 Task: Create a due date automation trigger when advanced on, on the tuesday of the week before a card is due add fields with custom field "Resume" set to a number lower than 1 and greater than 10 at 11:00 AM.
Action: Mouse moved to (1107, 388)
Screenshot: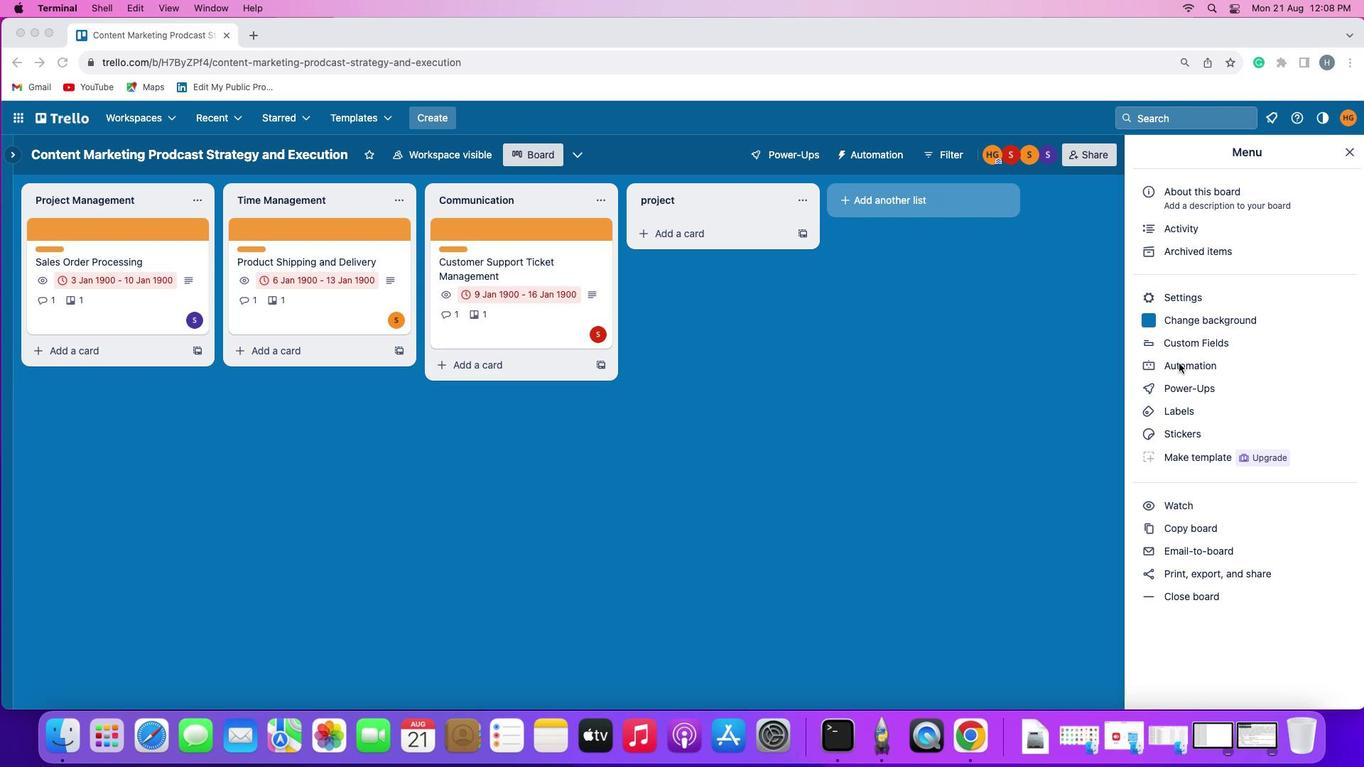 
Action: Mouse pressed left at (1107, 388)
Screenshot: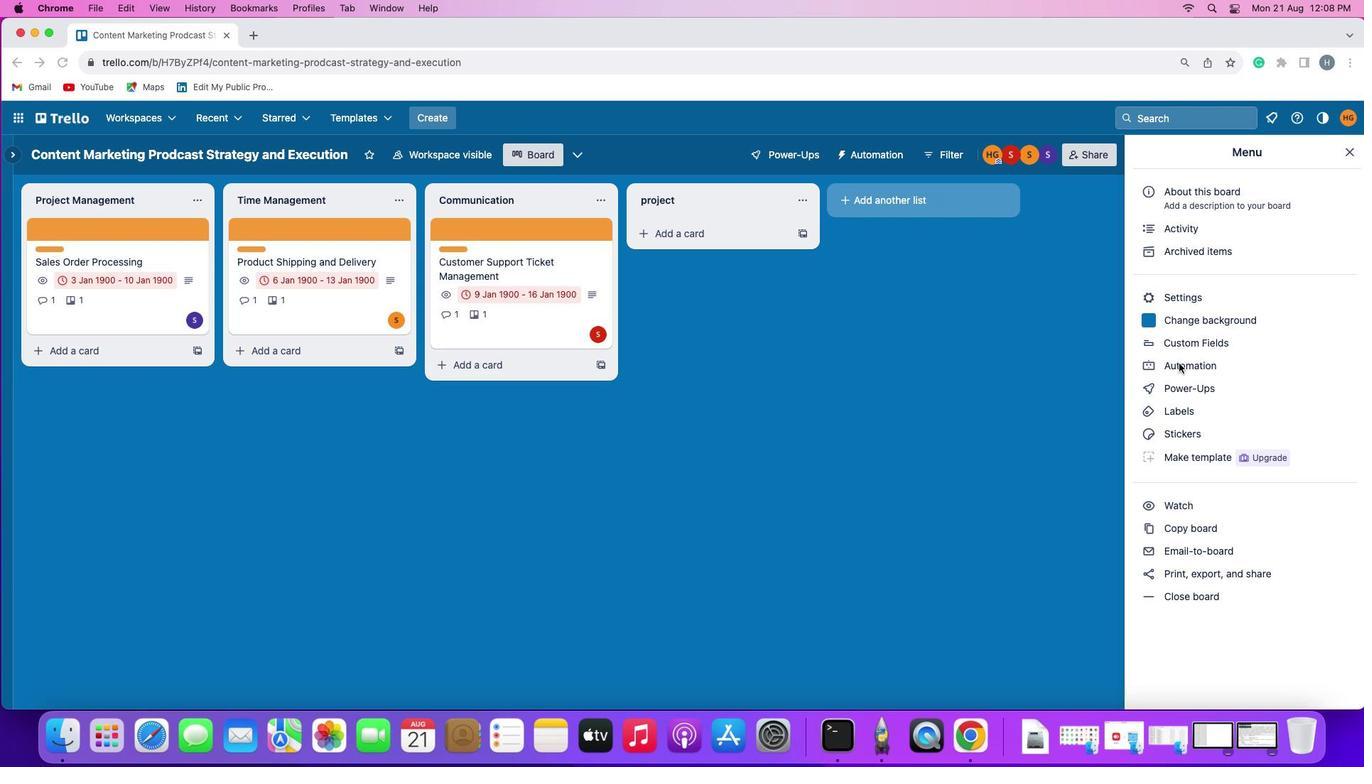 
Action: Mouse pressed left at (1107, 388)
Screenshot: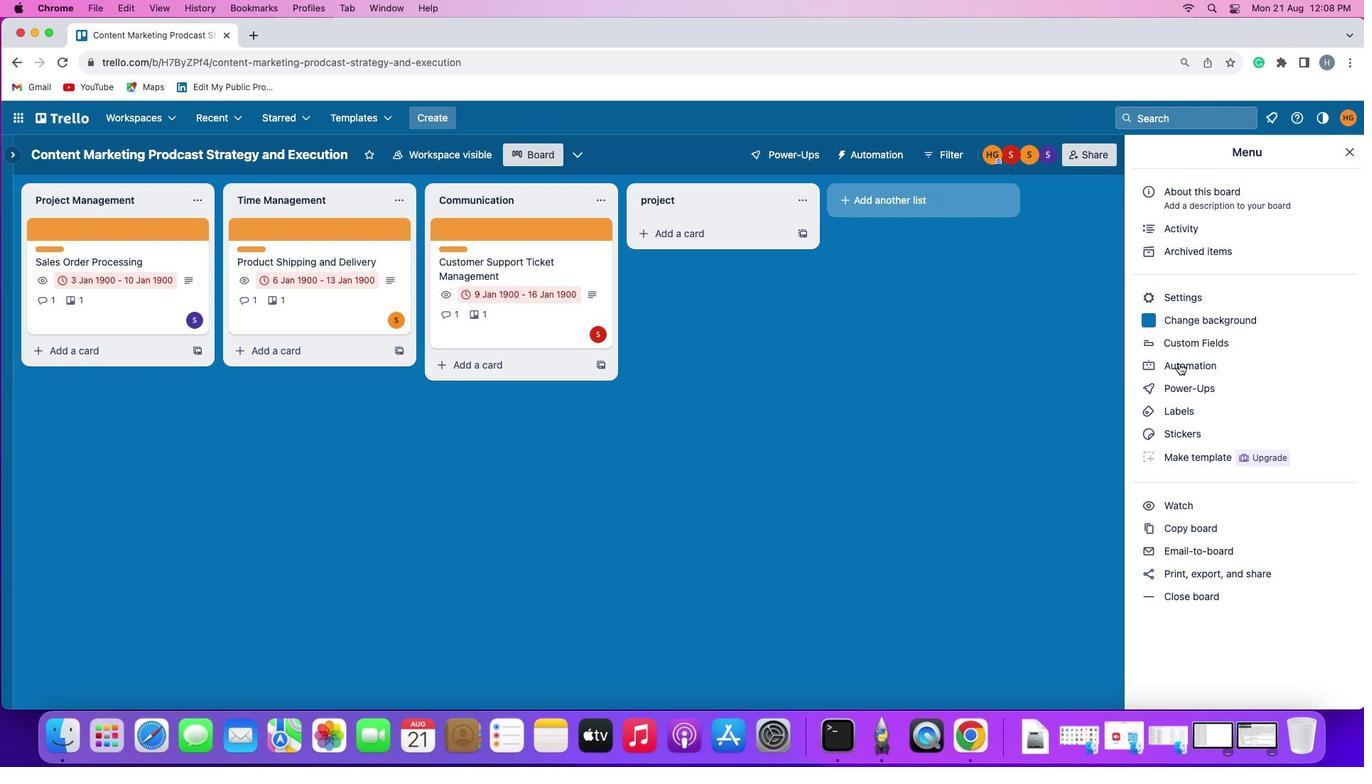 
Action: Mouse moved to (167, 364)
Screenshot: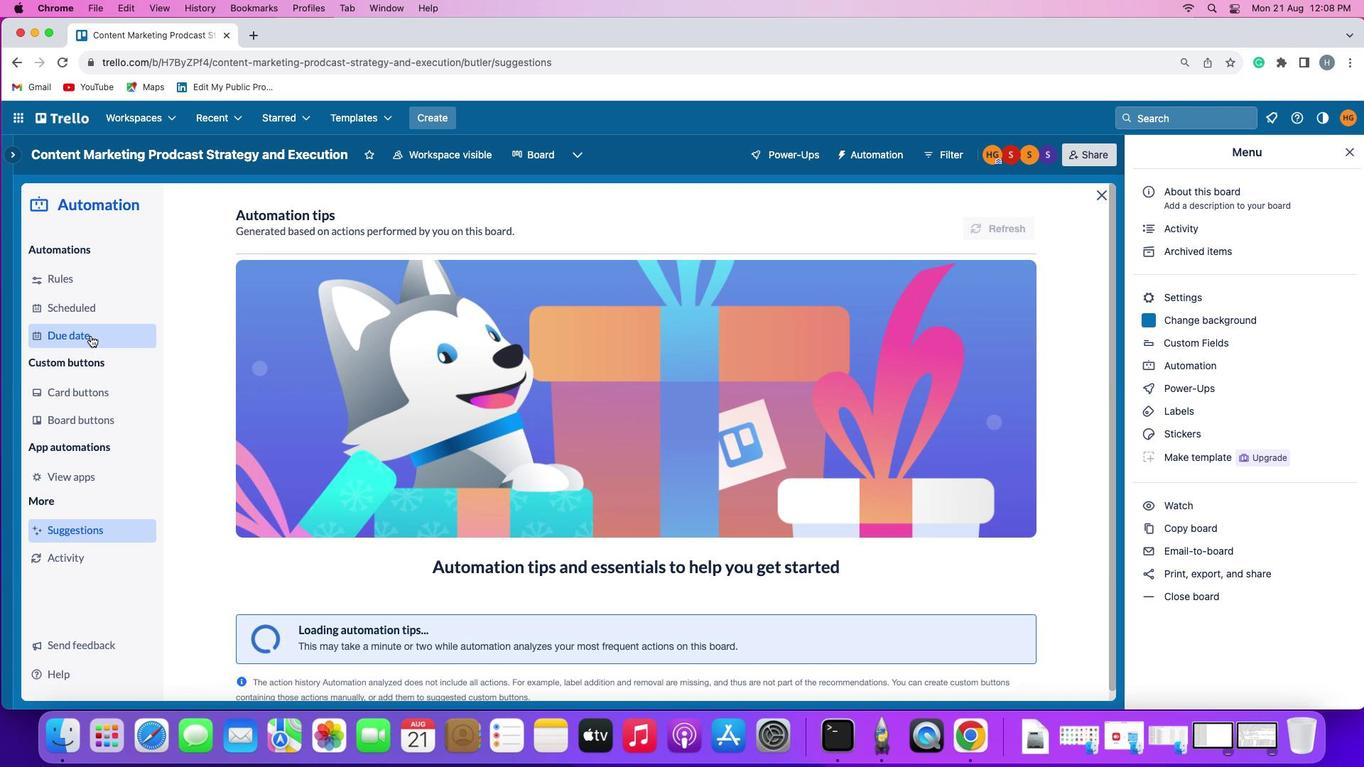 
Action: Mouse pressed left at (167, 364)
Screenshot: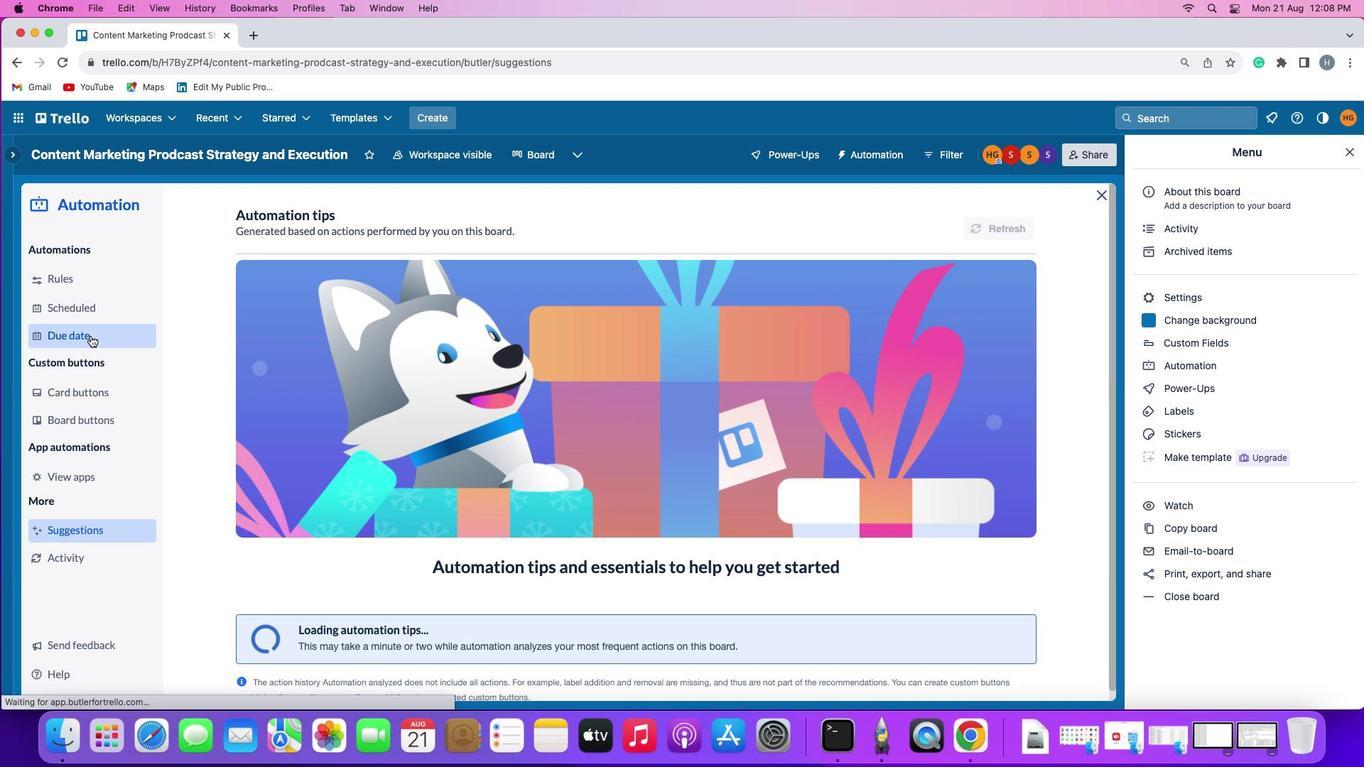
Action: Mouse moved to (905, 262)
Screenshot: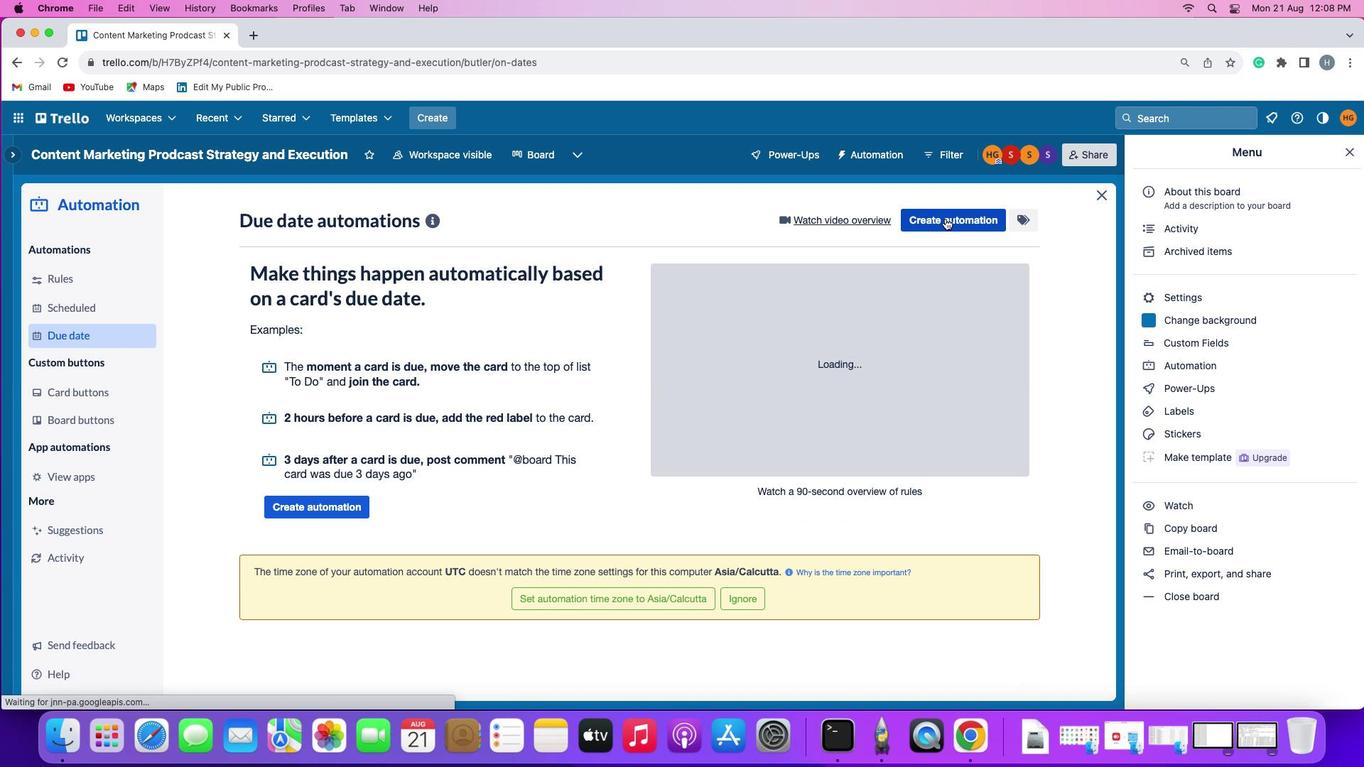 
Action: Mouse pressed left at (905, 262)
Screenshot: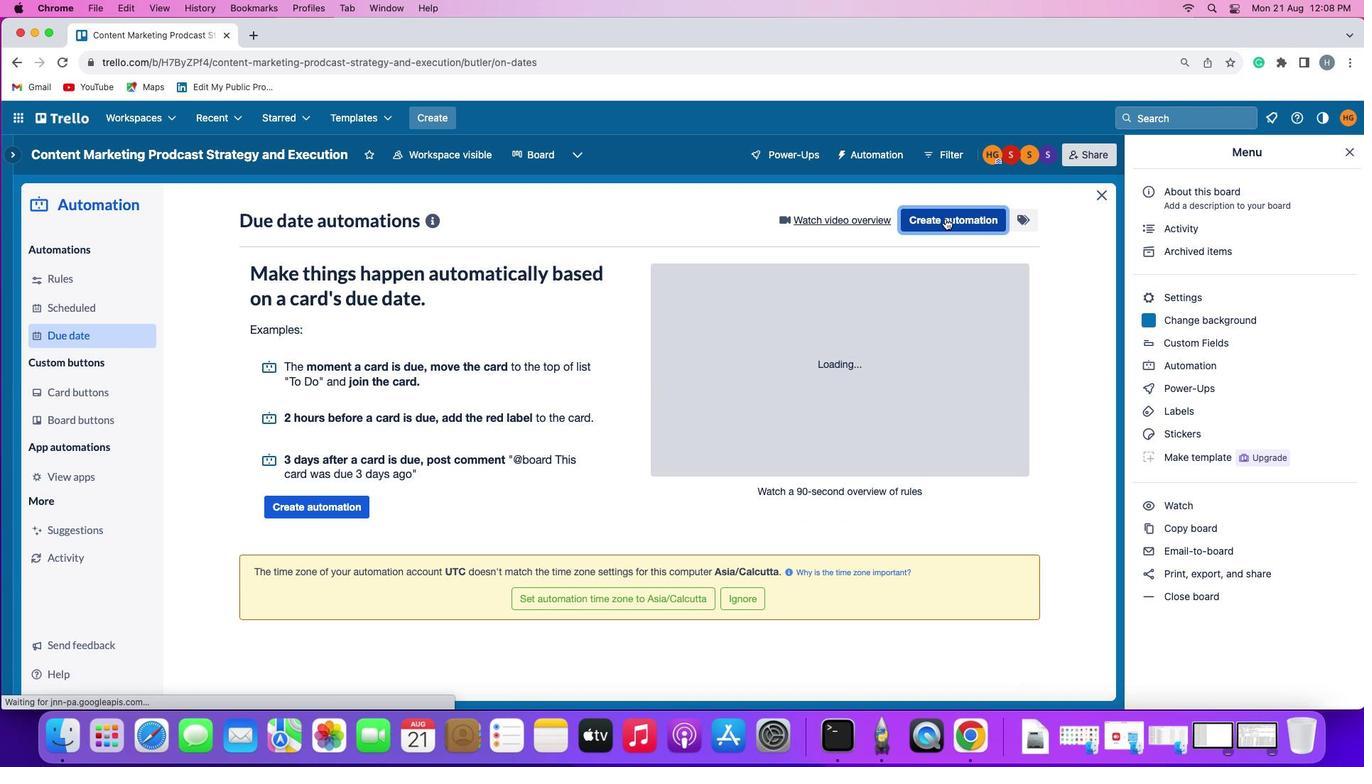 
Action: Mouse moved to (328, 378)
Screenshot: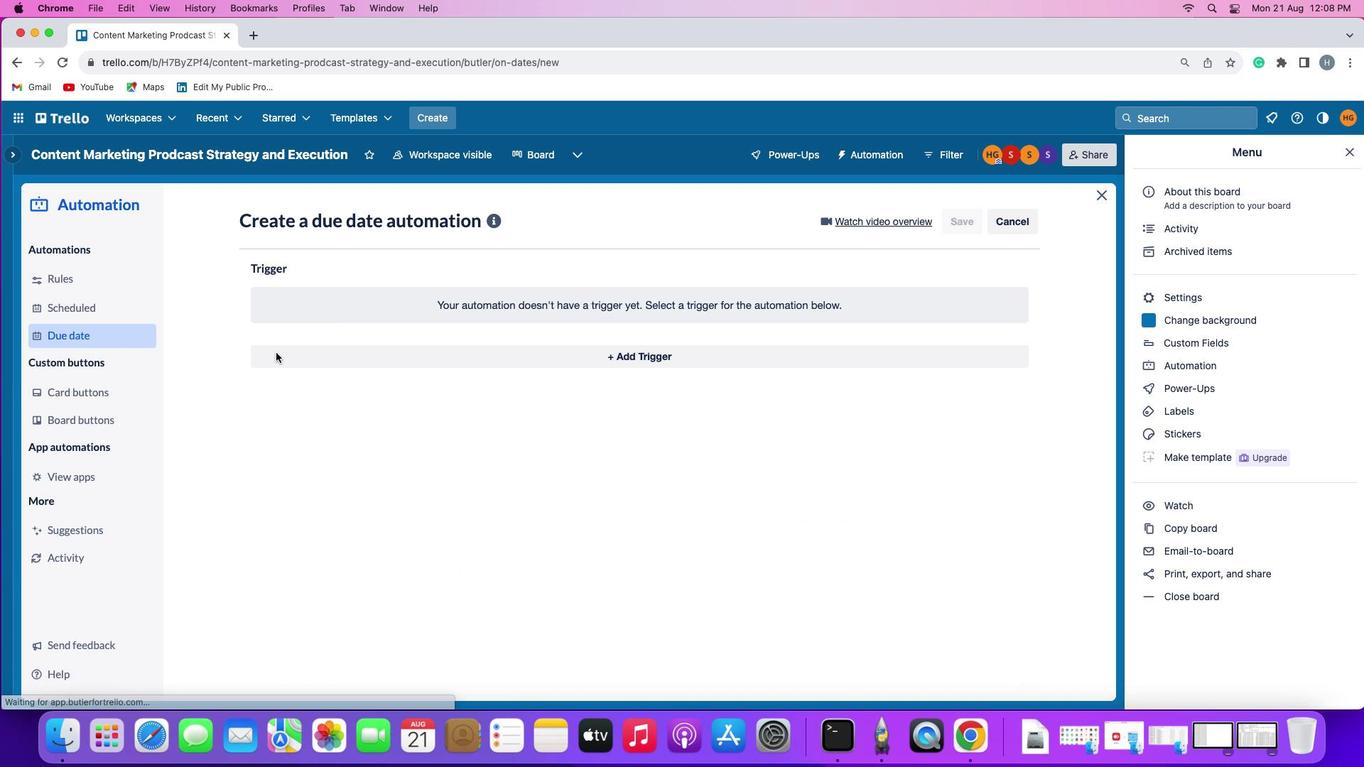 
Action: Mouse pressed left at (328, 378)
Screenshot: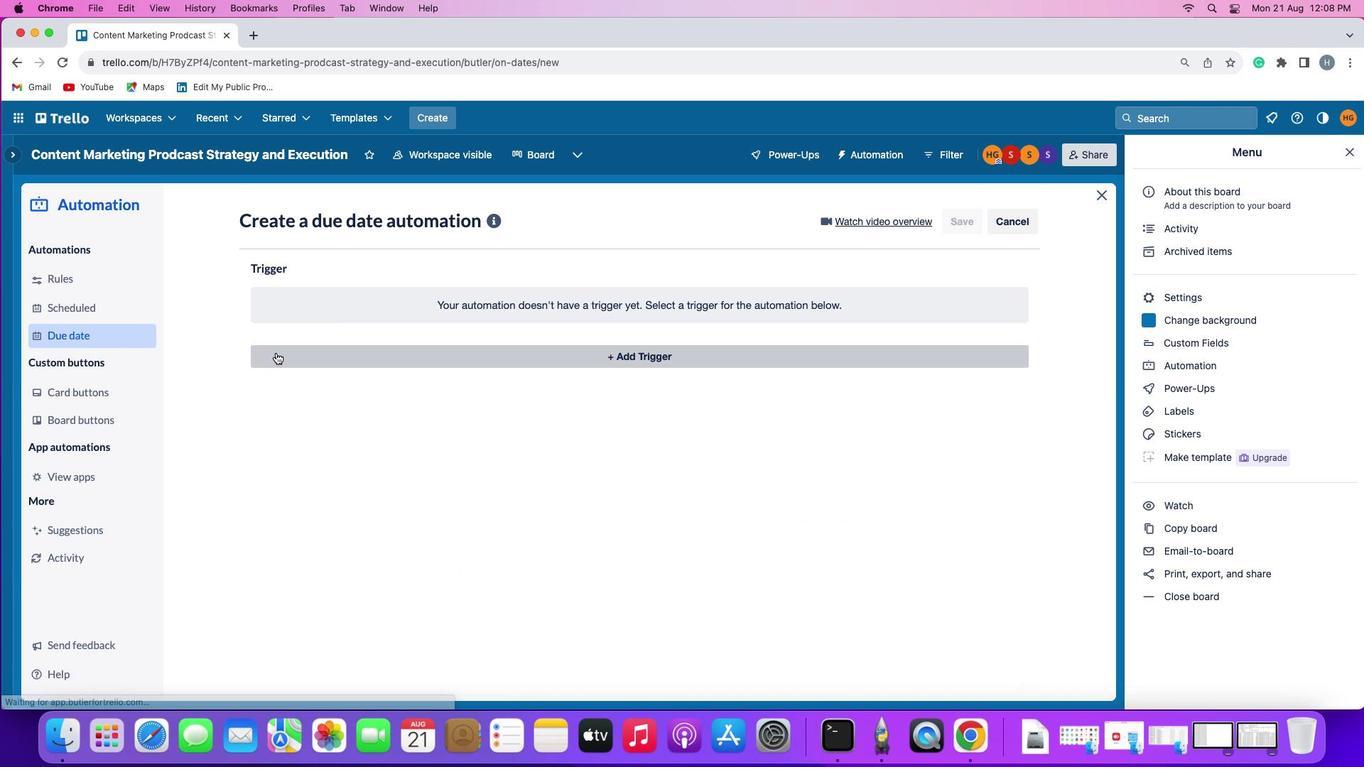 
Action: Mouse moved to (356, 616)
Screenshot: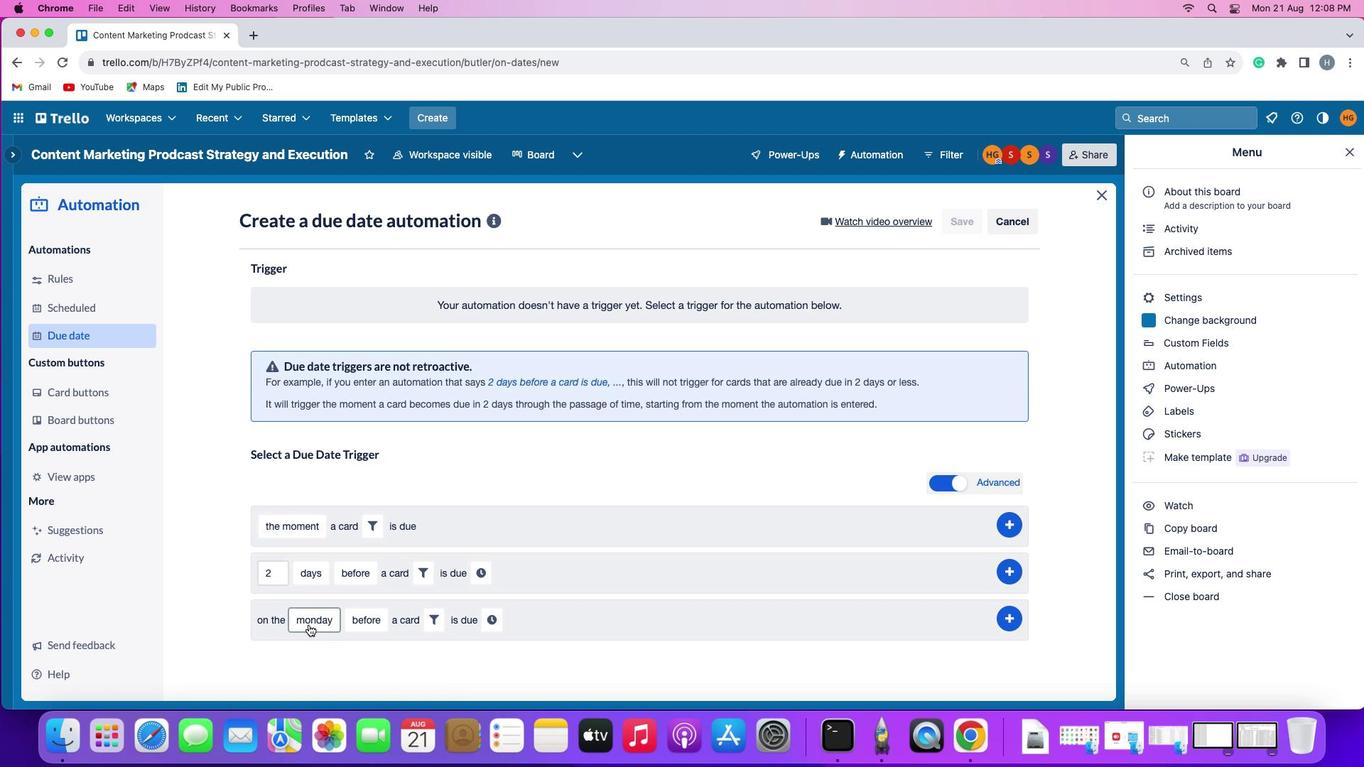 
Action: Mouse pressed left at (356, 616)
Screenshot: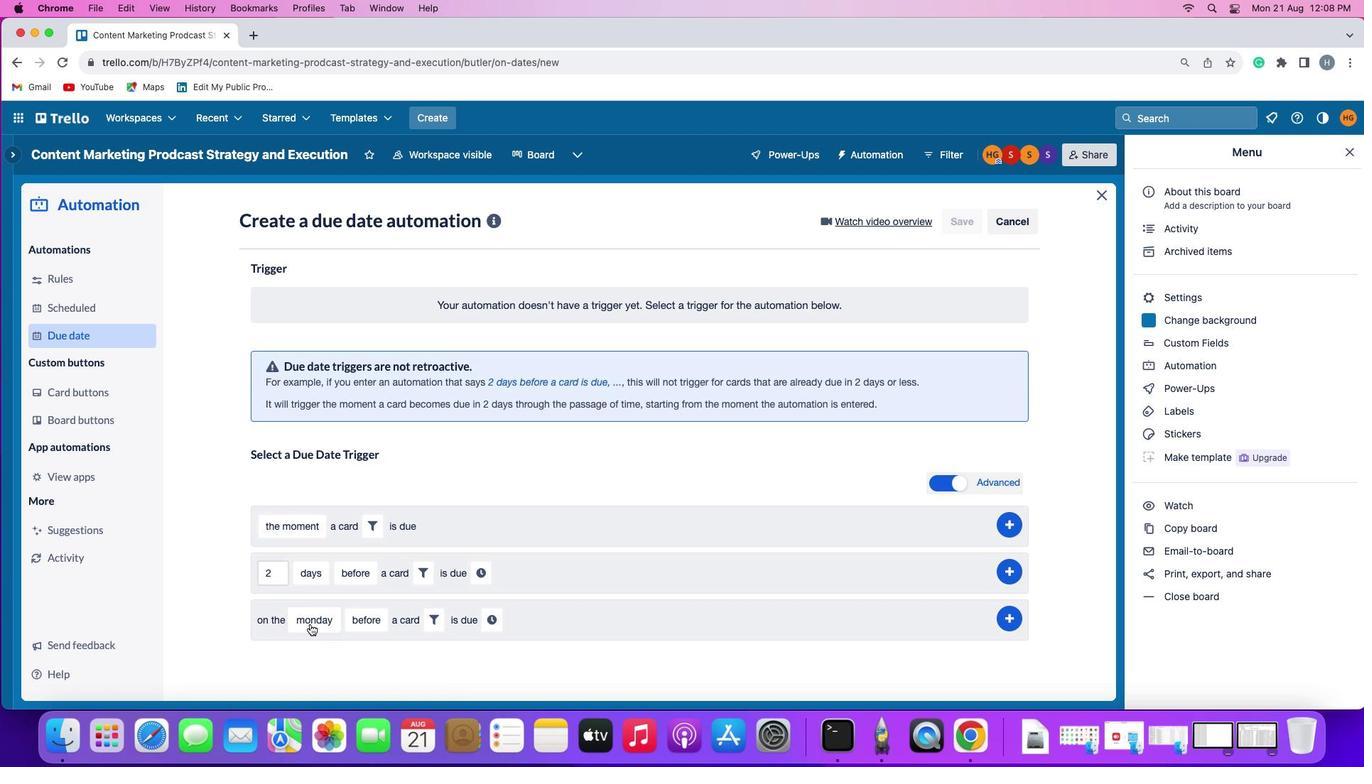 
Action: Mouse moved to (380, 471)
Screenshot: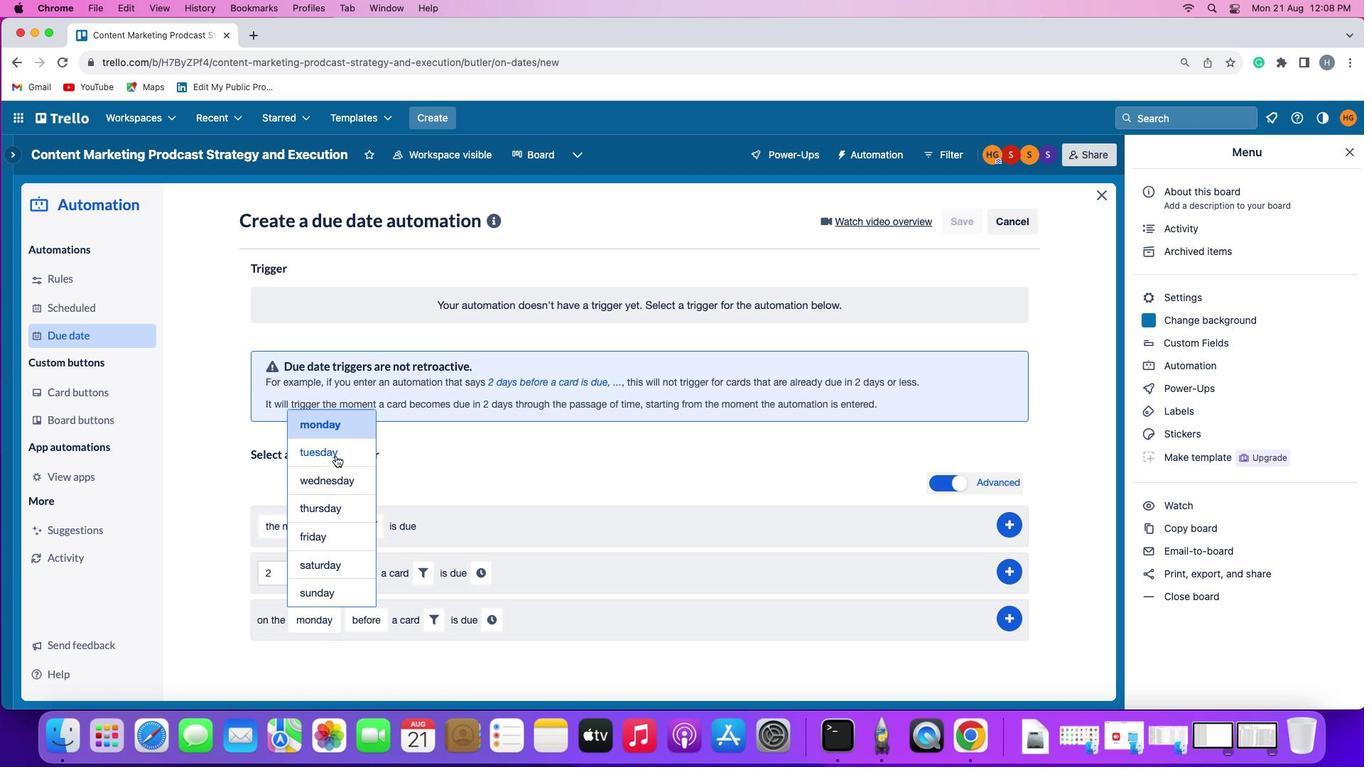 
Action: Mouse pressed left at (380, 471)
Screenshot: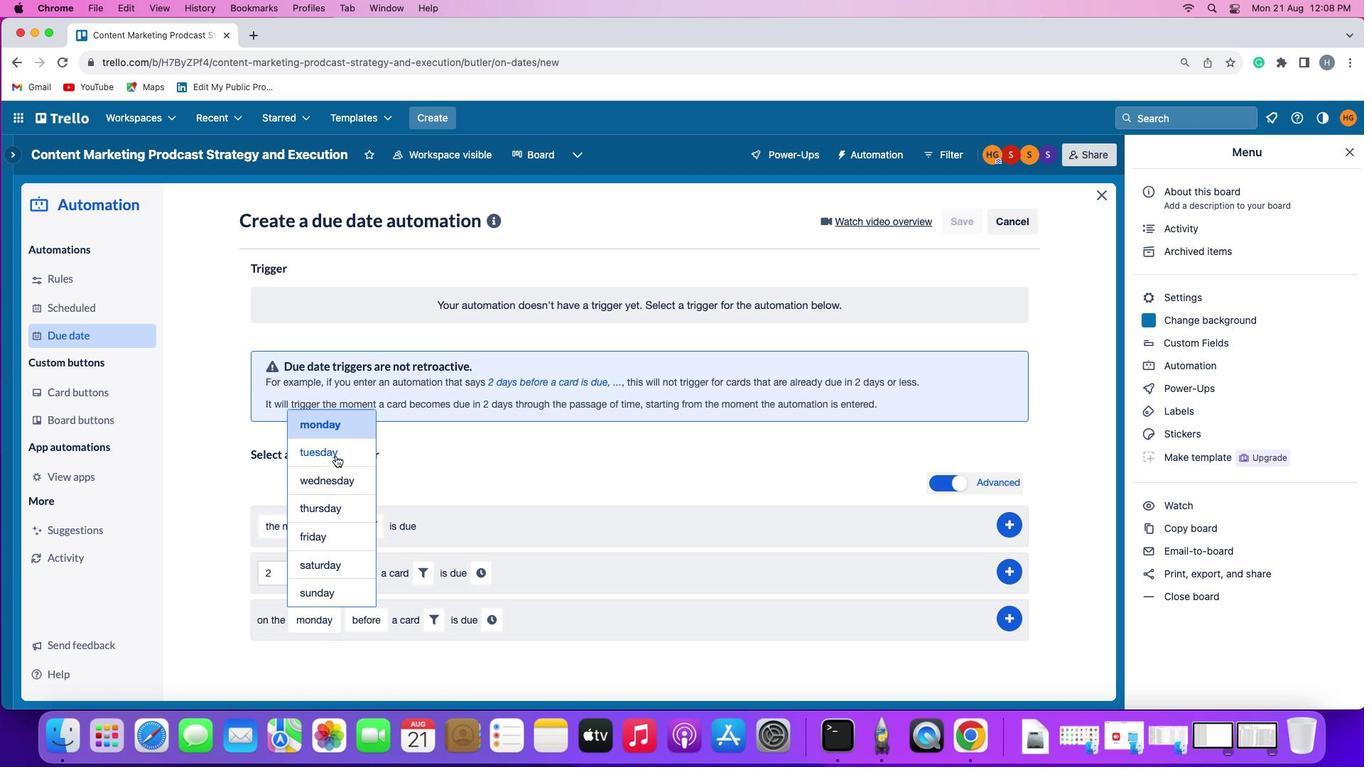 
Action: Mouse moved to (408, 609)
Screenshot: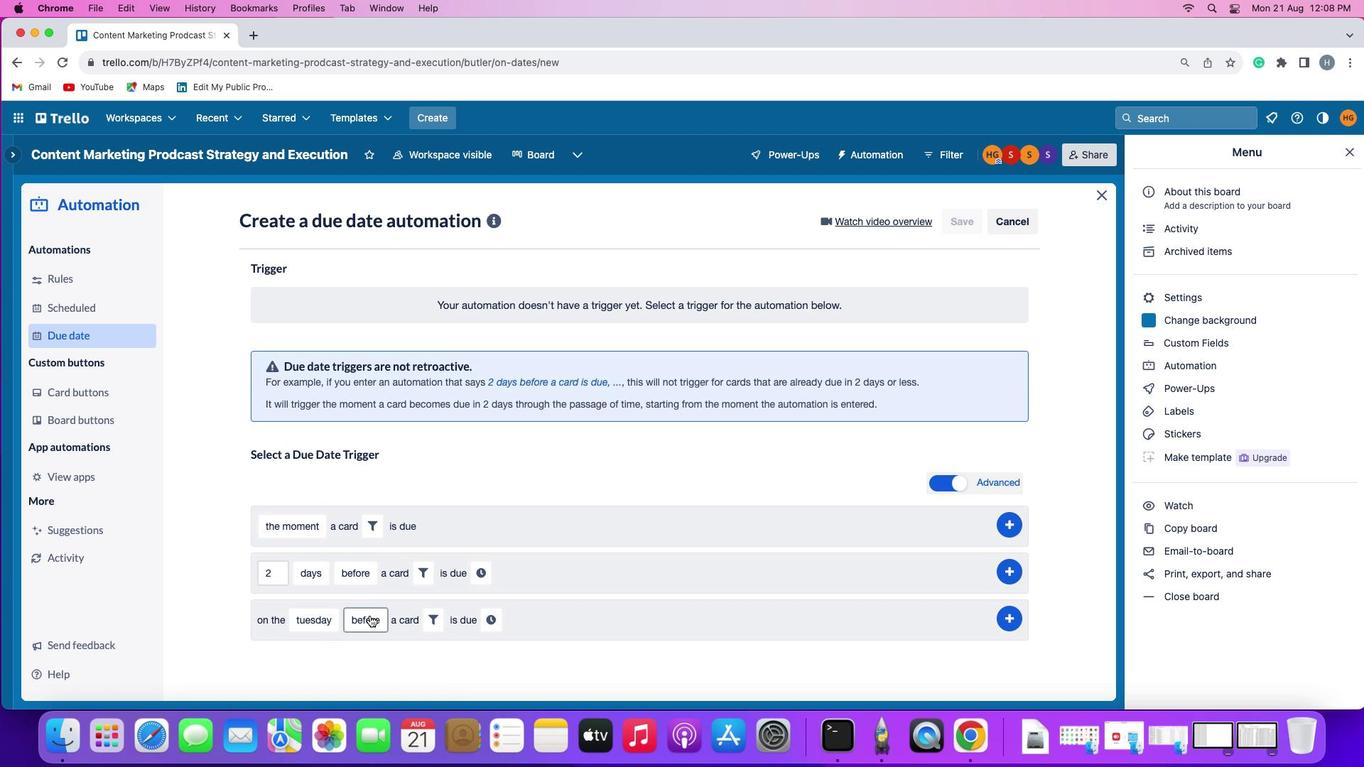 
Action: Mouse pressed left at (408, 609)
Screenshot: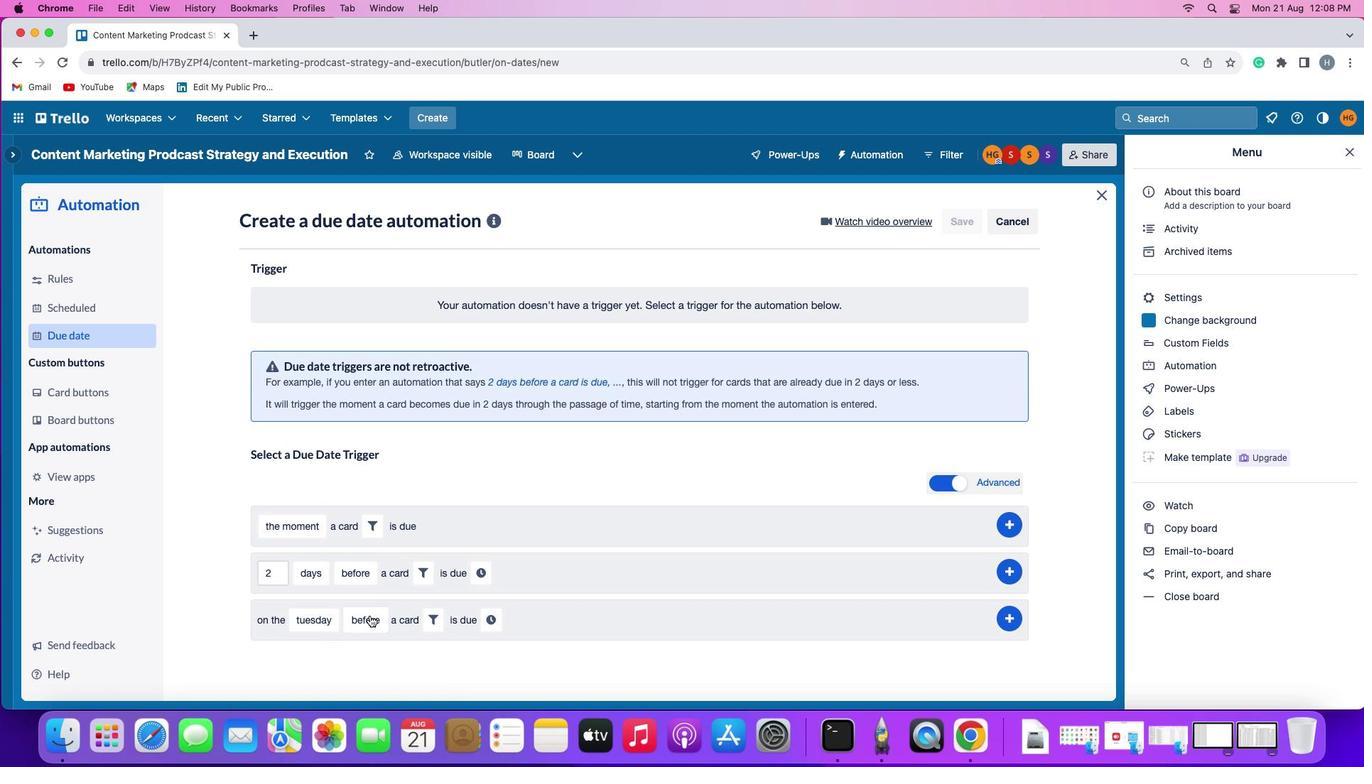 
Action: Mouse moved to (415, 587)
Screenshot: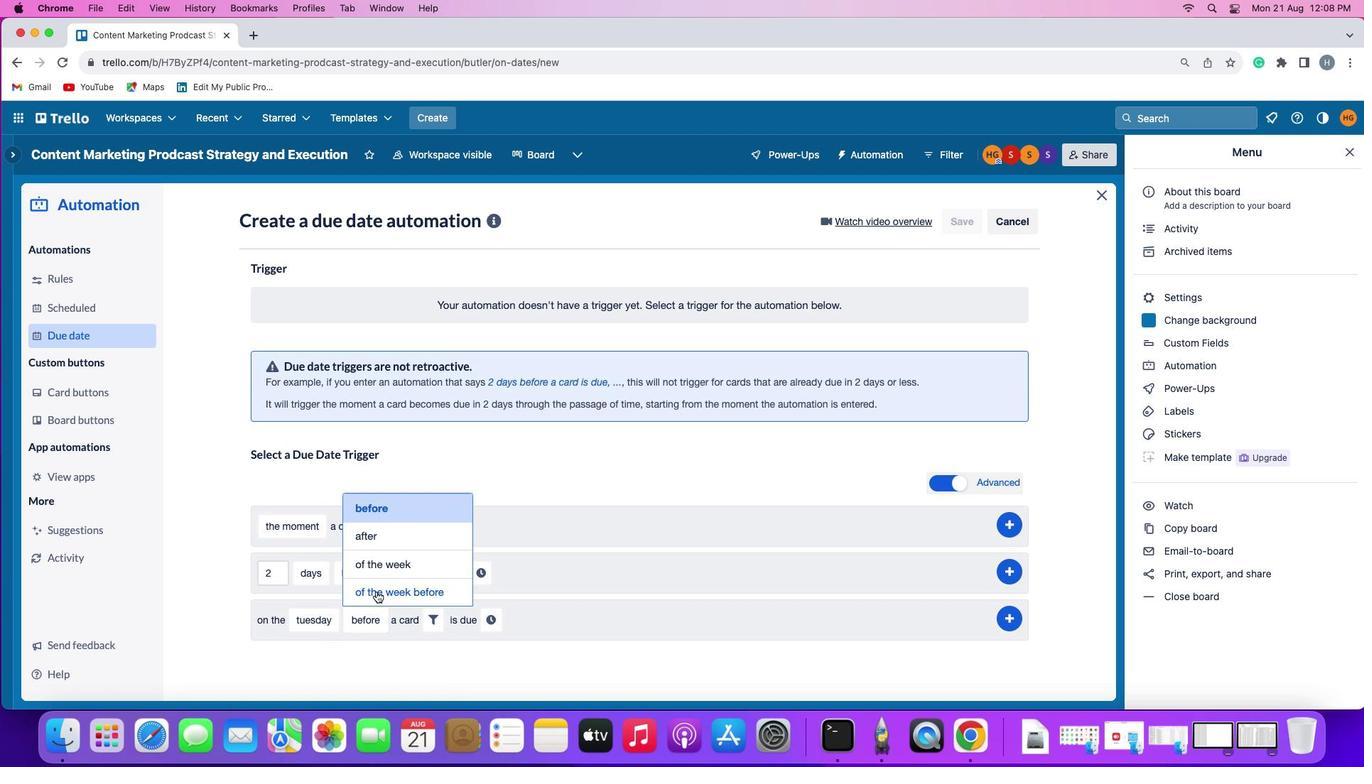 
Action: Mouse pressed left at (415, 587)
Screenshot: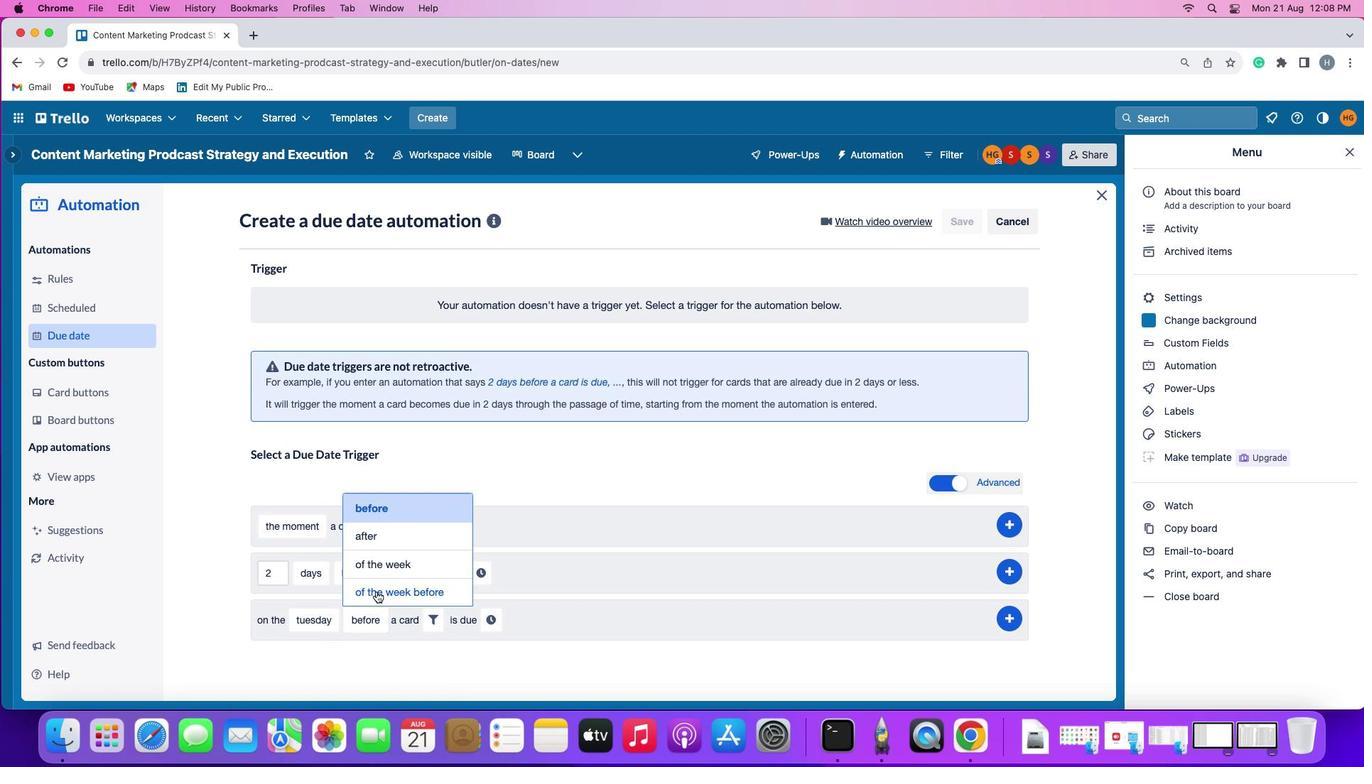 
Action: Mouse moved to (512, 610)
Screenshot: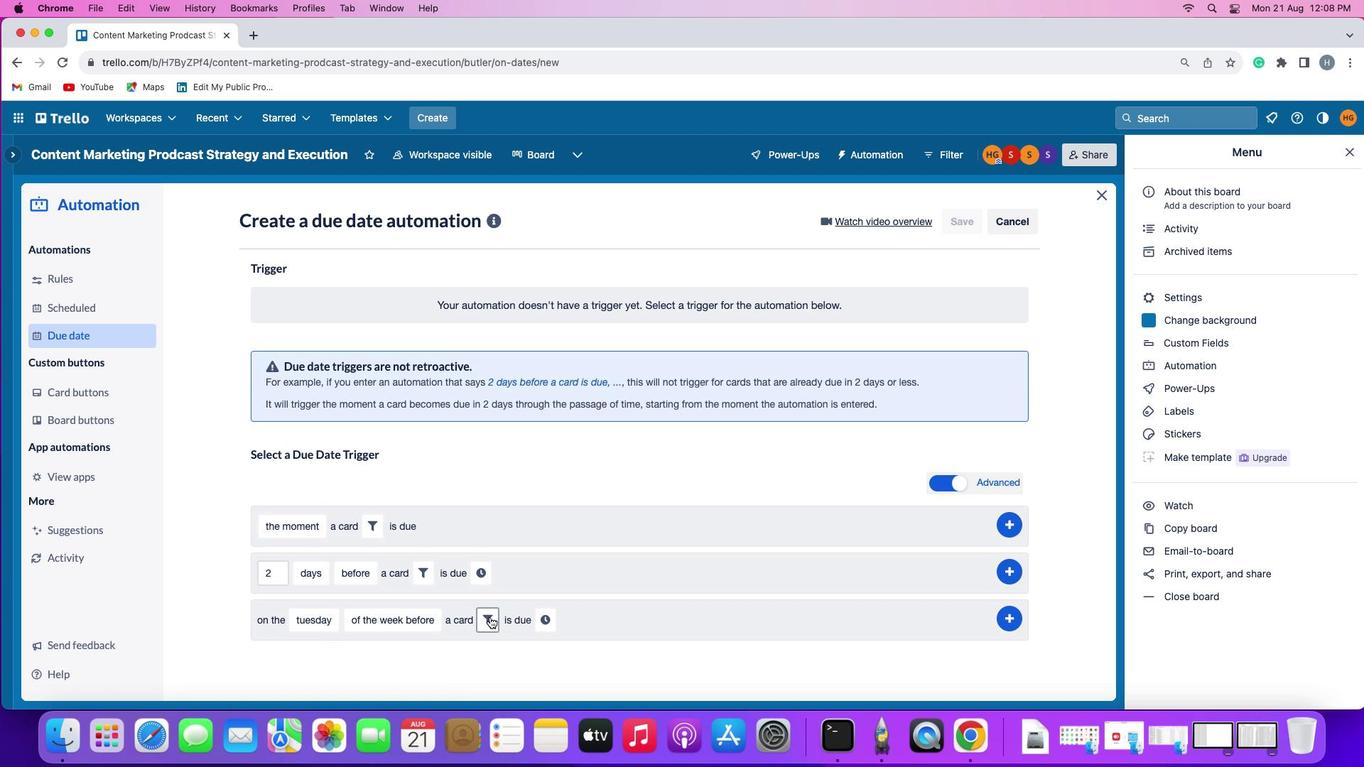 
Action: Mouse pressed left at (512, 610)
Screenshot: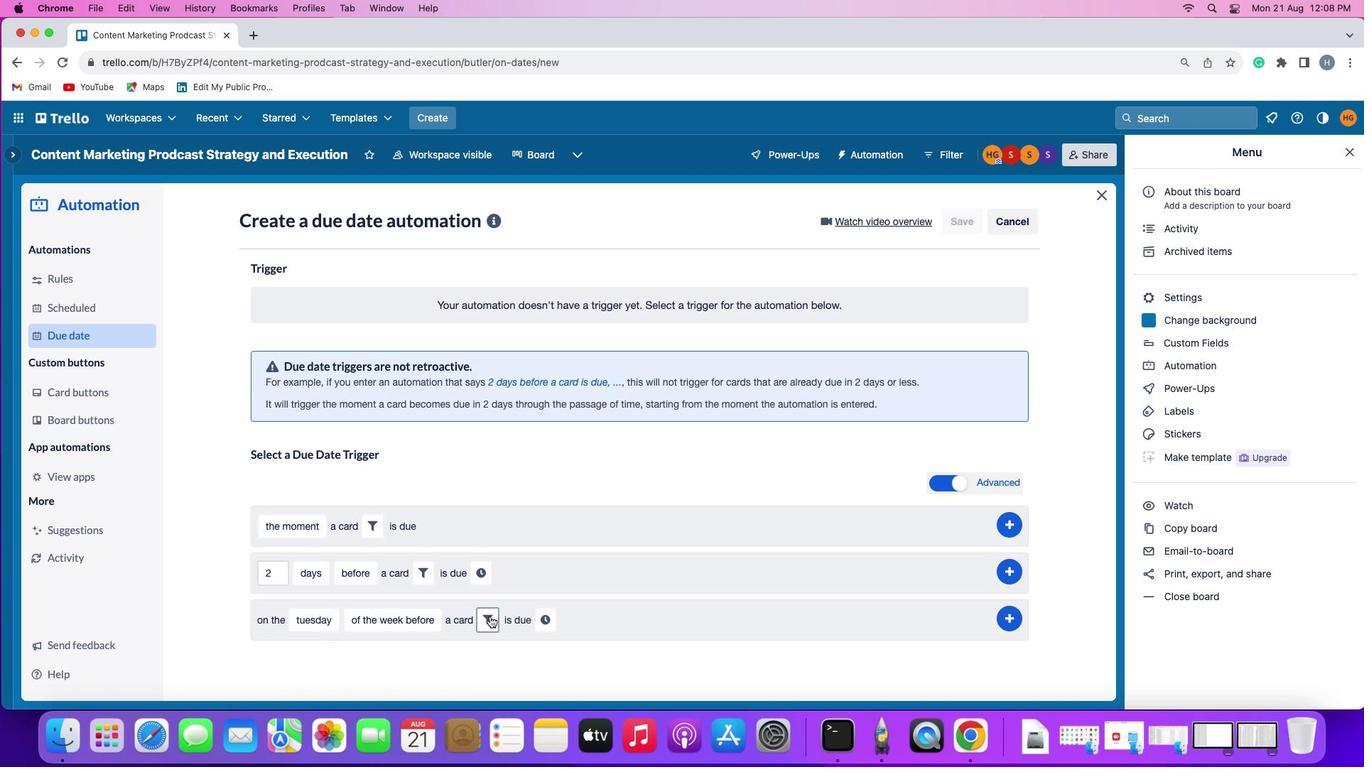
Action: Mouse moved to (697, 648)
Screenshot: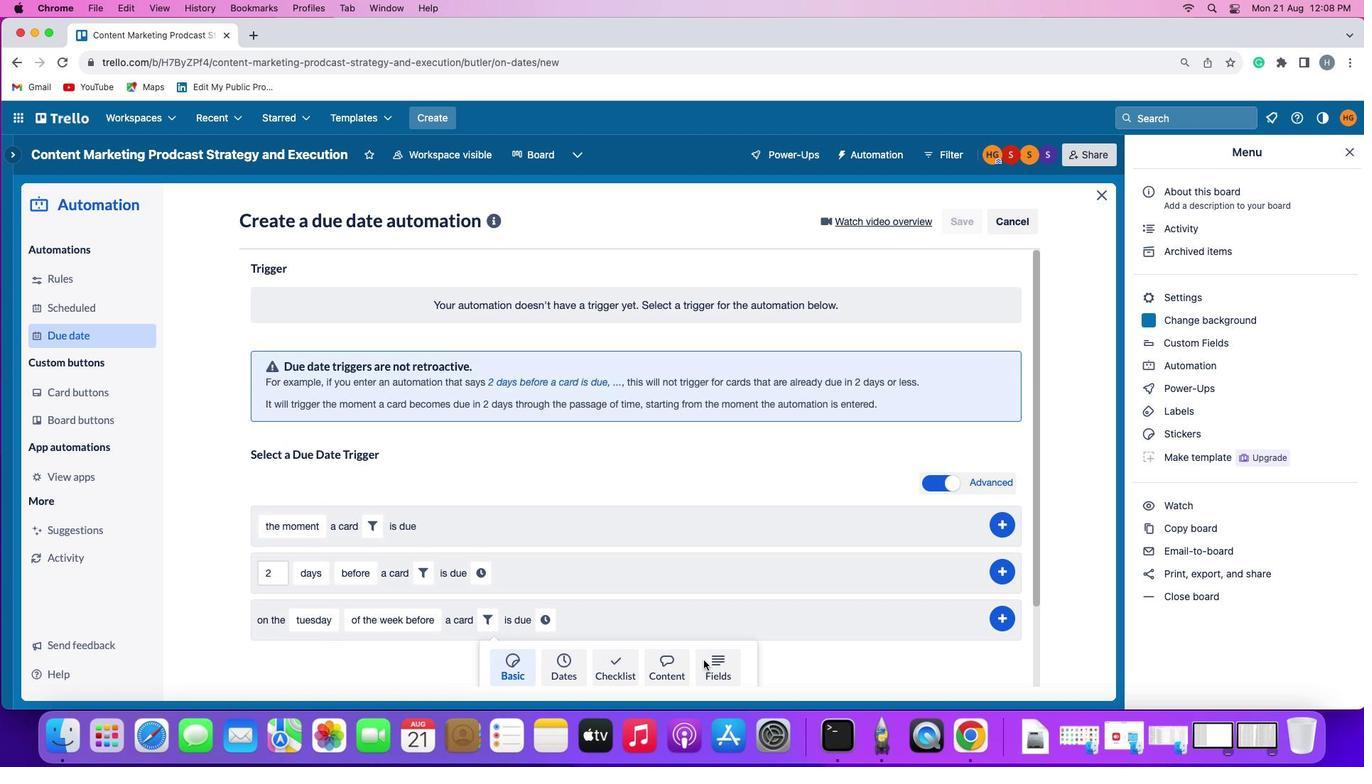 
Action: Mouse pressed left at (697, 648)
Screenshot: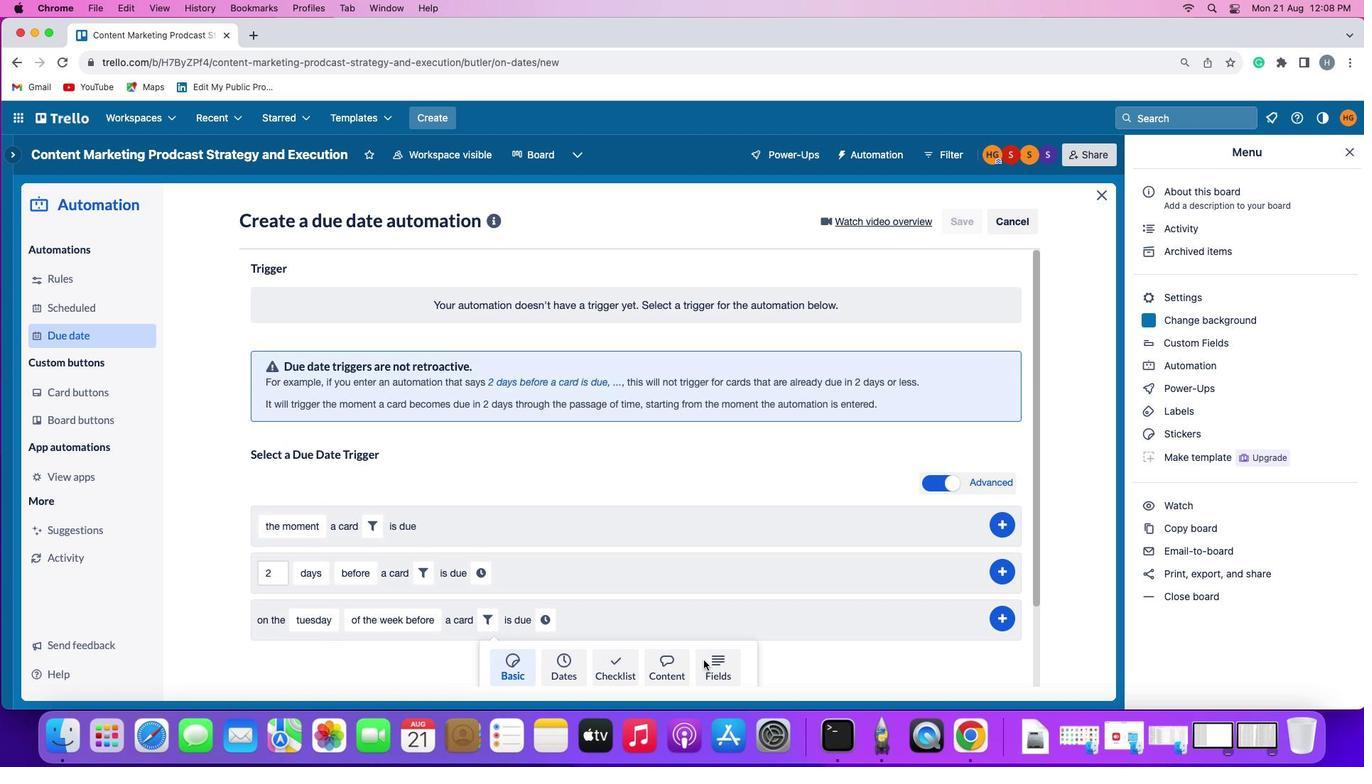 
Action: Mouse moved to (425, 651)
Screenshot: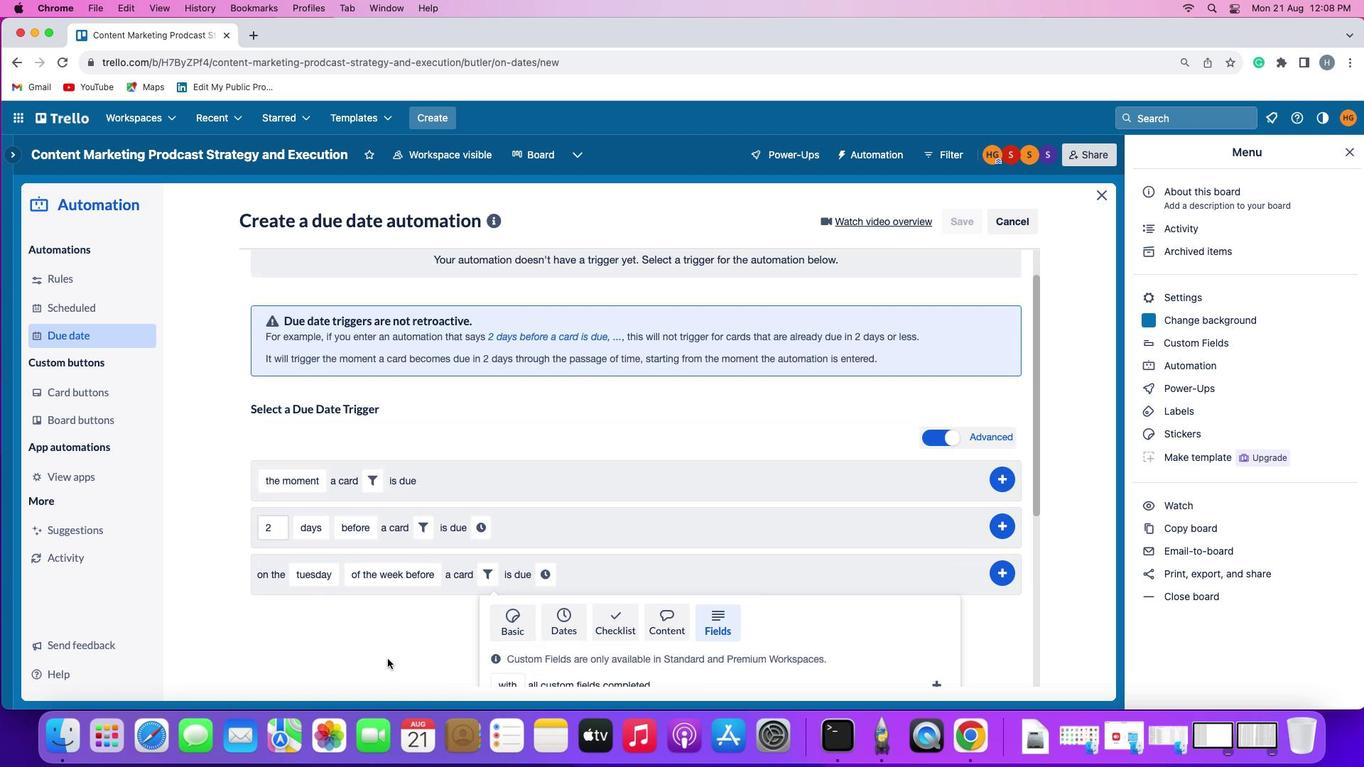 
Action: Mouse scrolled (425, 651) with delta (90, 70)
Screenshot: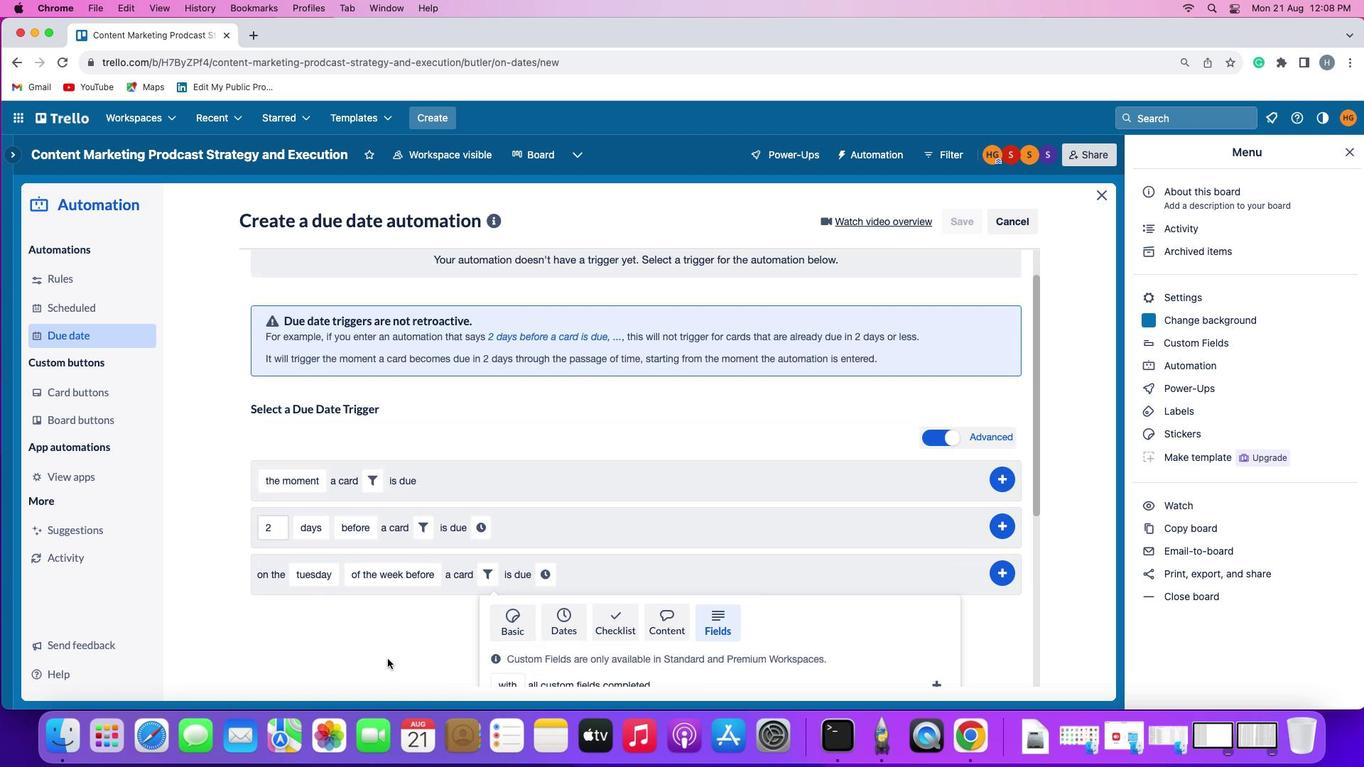 
Action: Mouse moved to (425, 651)
Screenshot: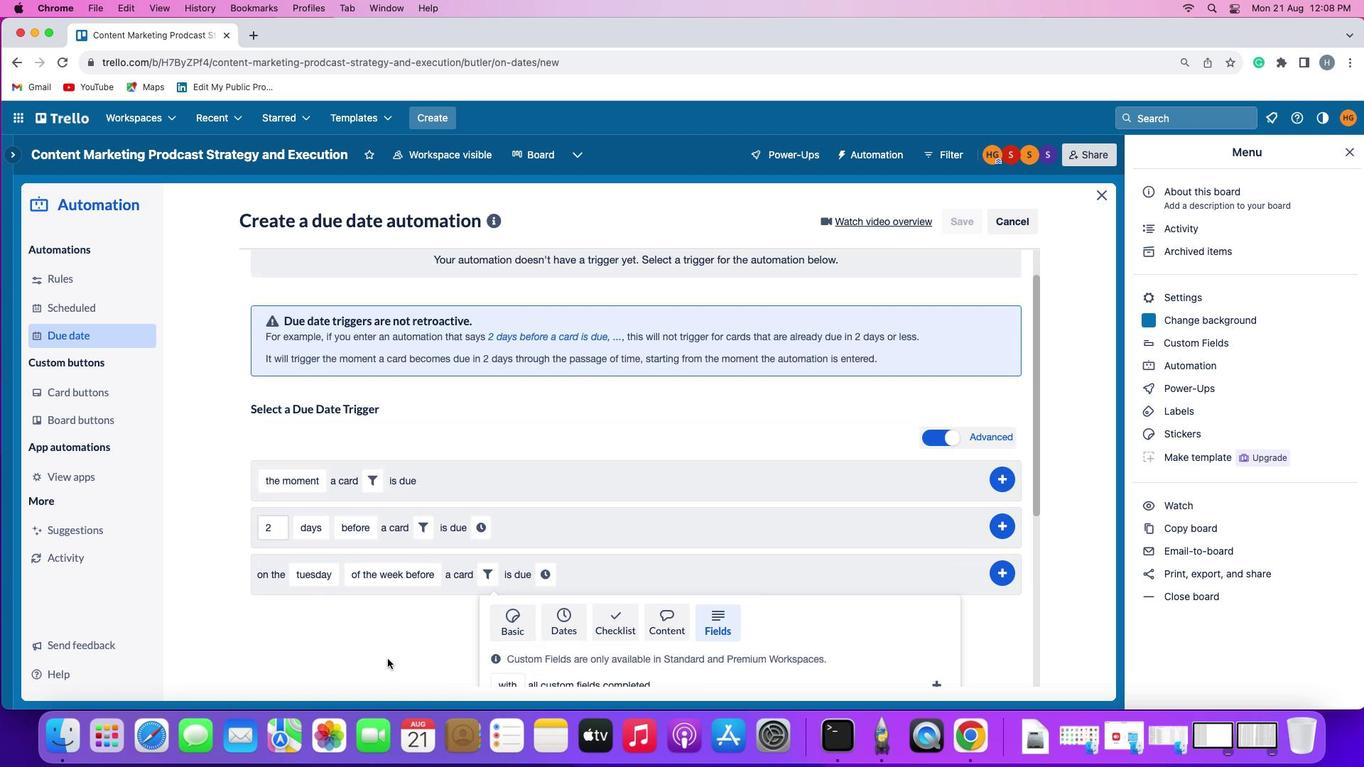 
Action: Mouse scrolled (425, 651) with delta (90, 70)
Screenshot: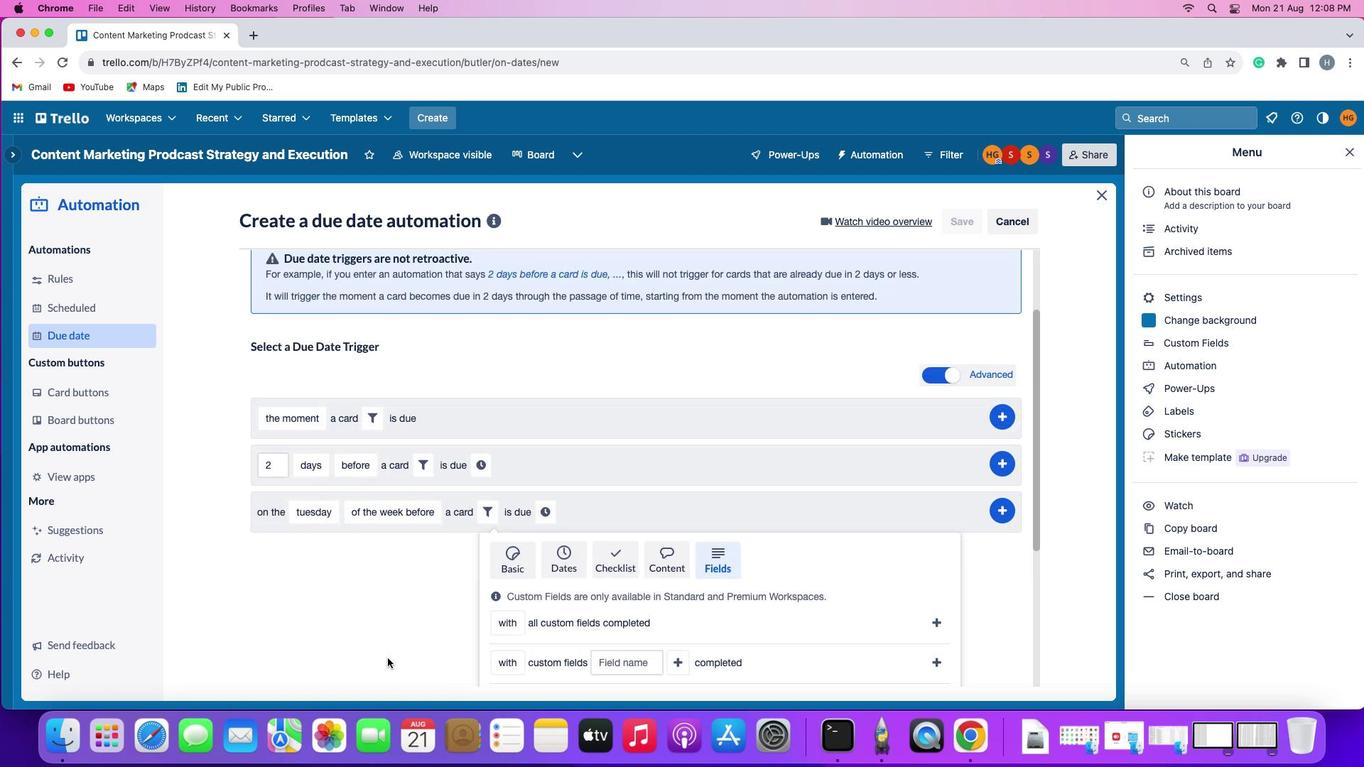 
Action: Mouse scrolled (425, 651) with delta (90, 68)
Screenshot: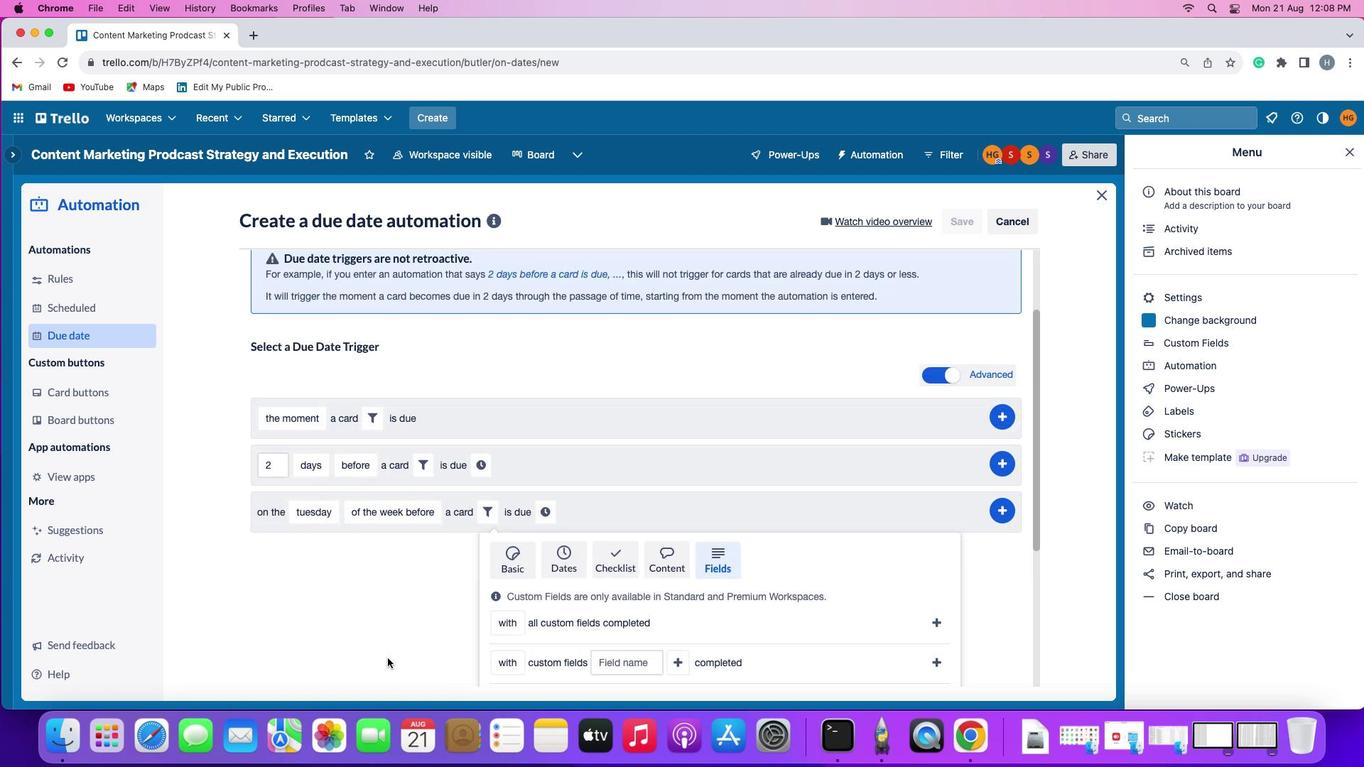 
Action: Mouse moved to (425, 651)
Screenshot: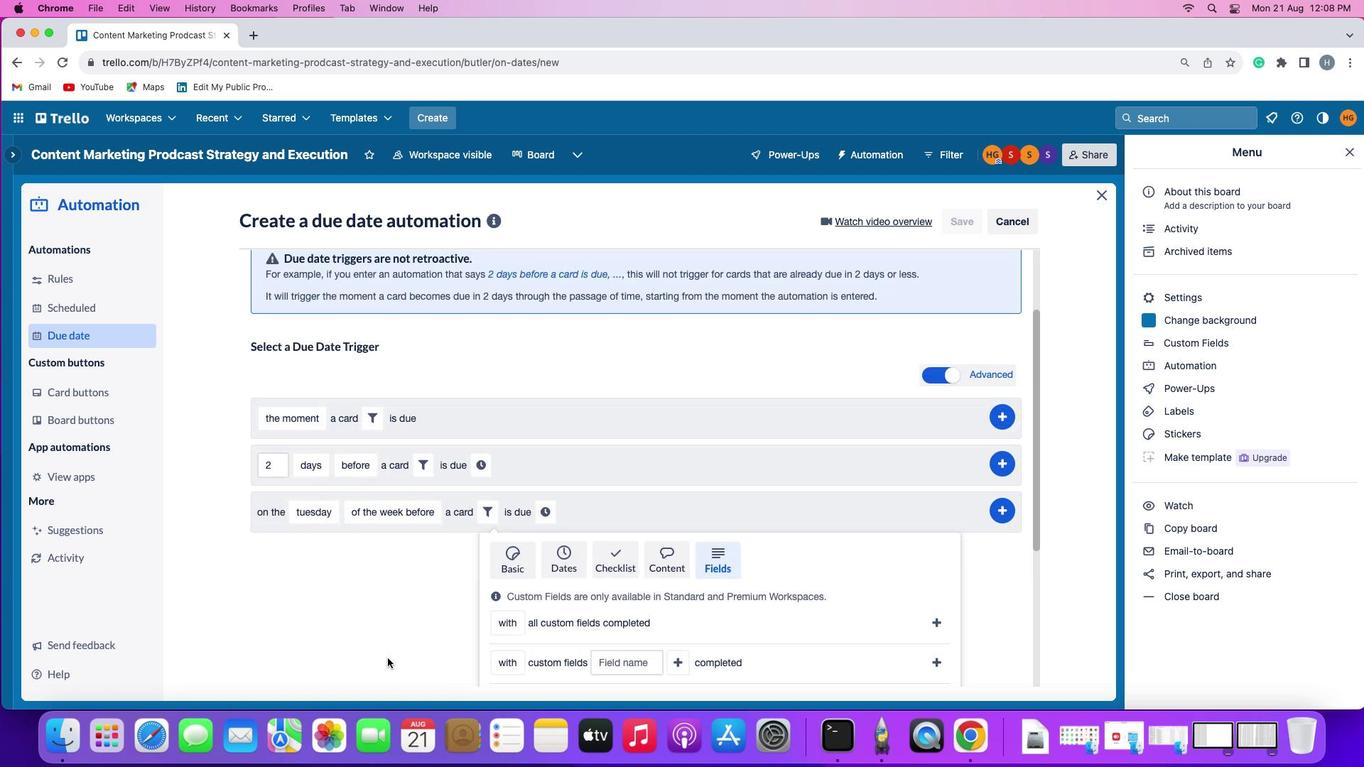 
Action: Mouse scrolled (425, 651) with delta (90, 67)
Screenshot: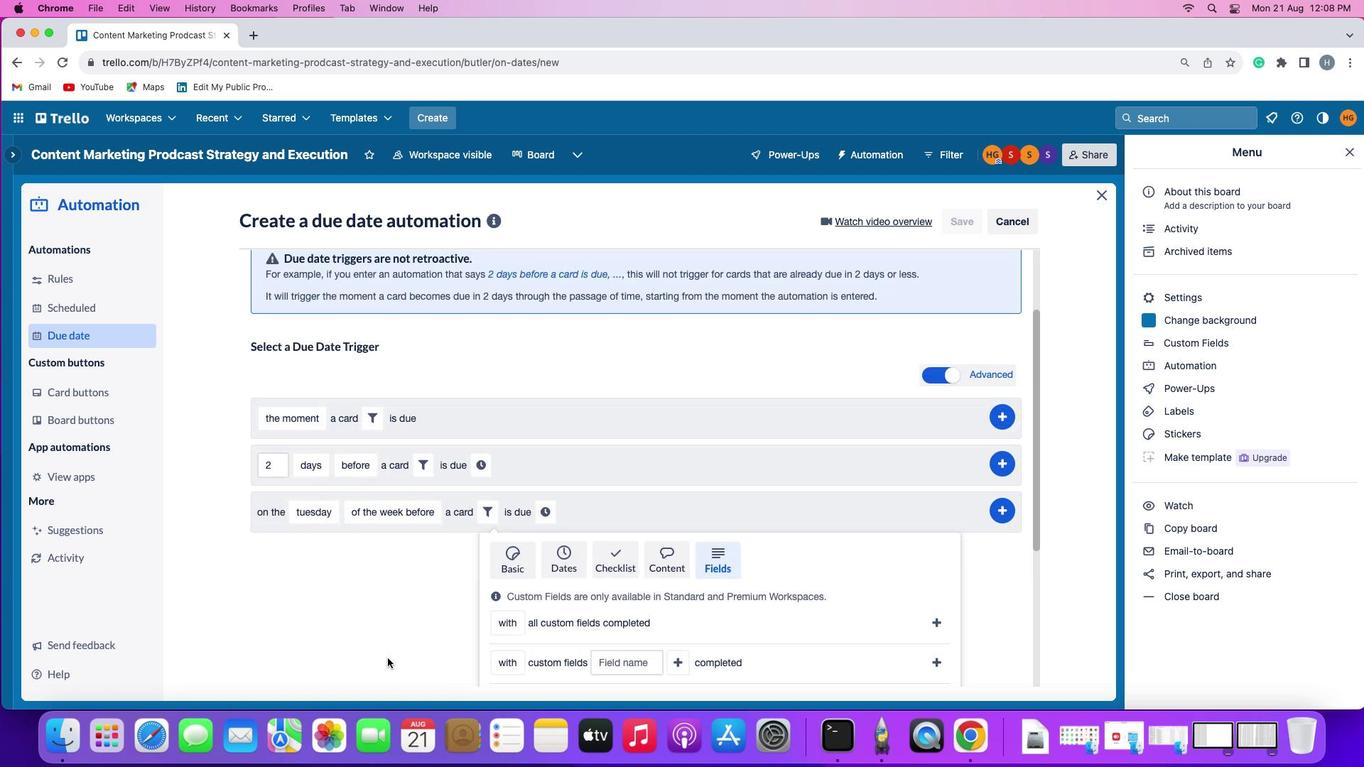 
Action: Mouse moved to (425, 650)
Screenshot: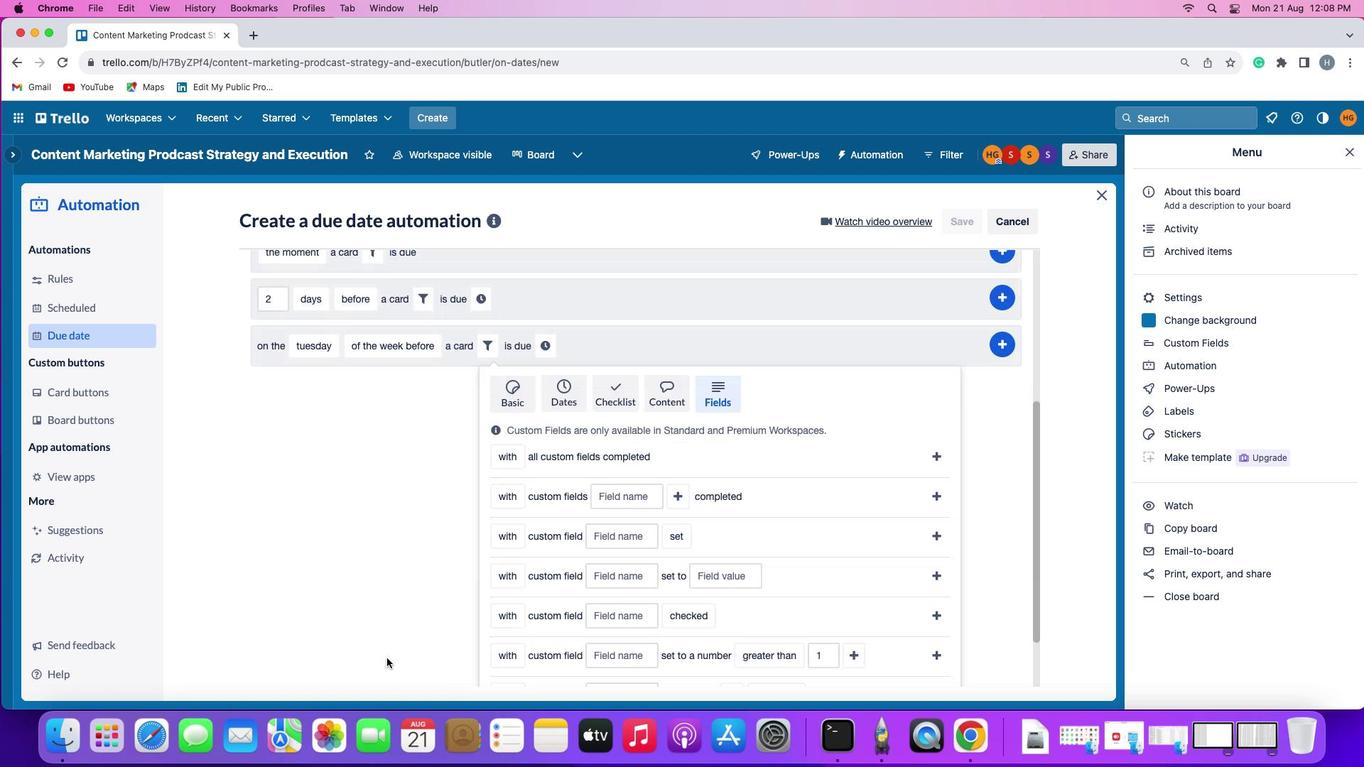 
Action: Mouse scrolled (425, 650) with delta (90, 66)
Screenshot: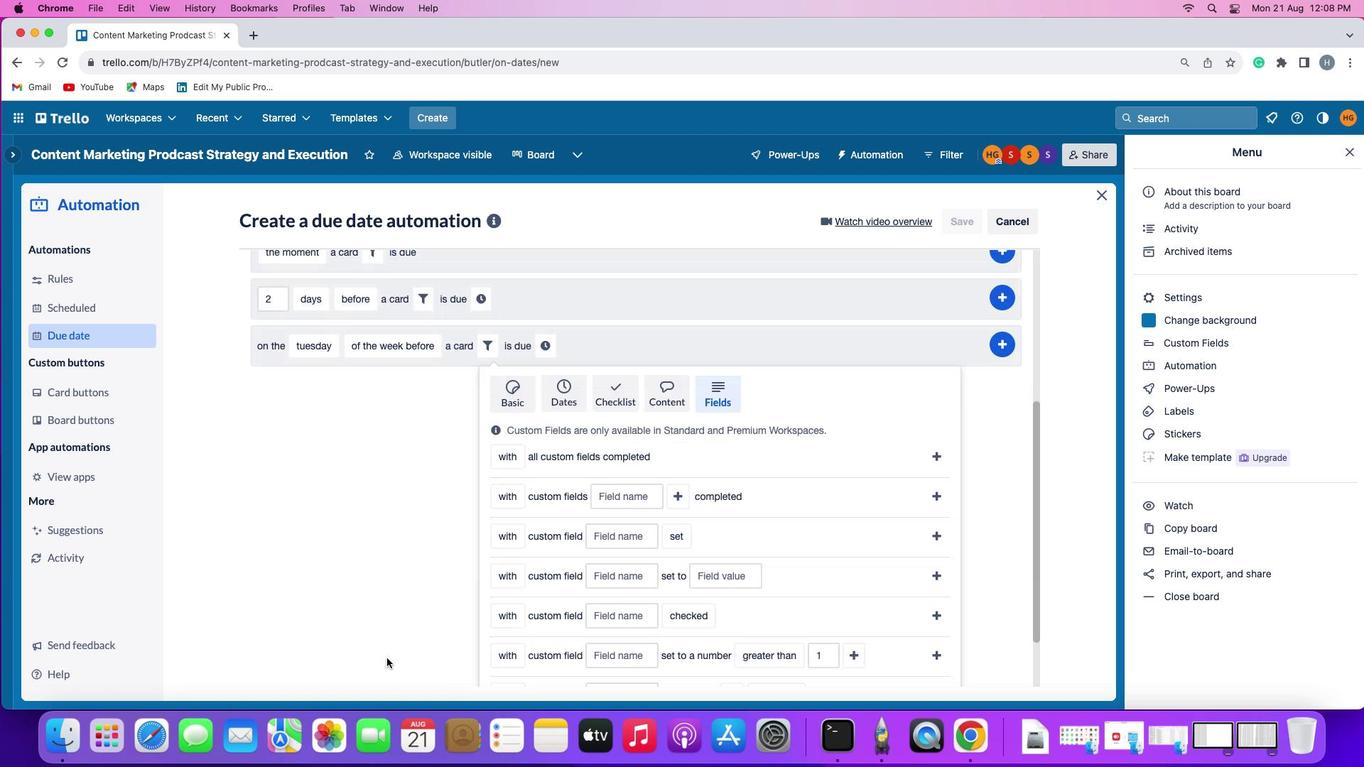 
Action: Mouse moved to (424, 647)
Screenshot: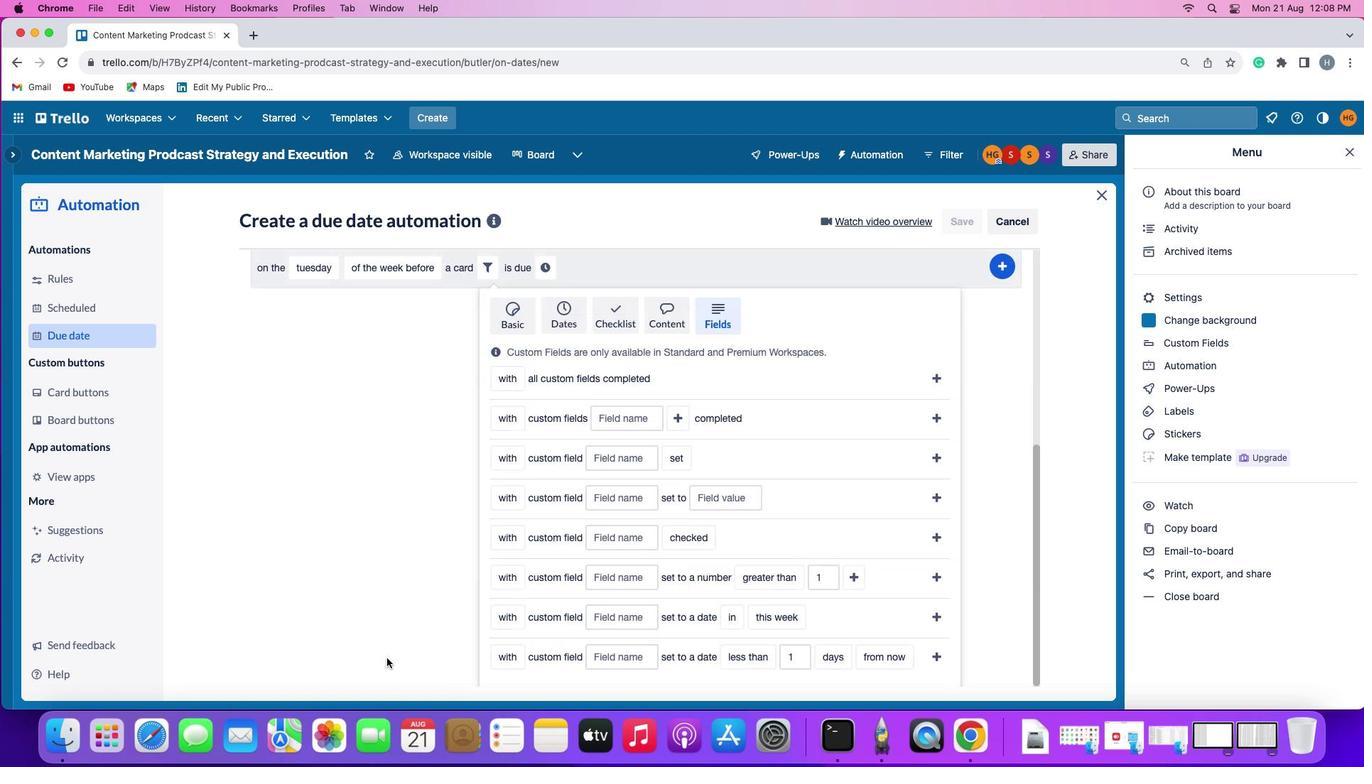 
Action: Mouse scrolled (424, 647) with delta (90, 66)
Screenshot: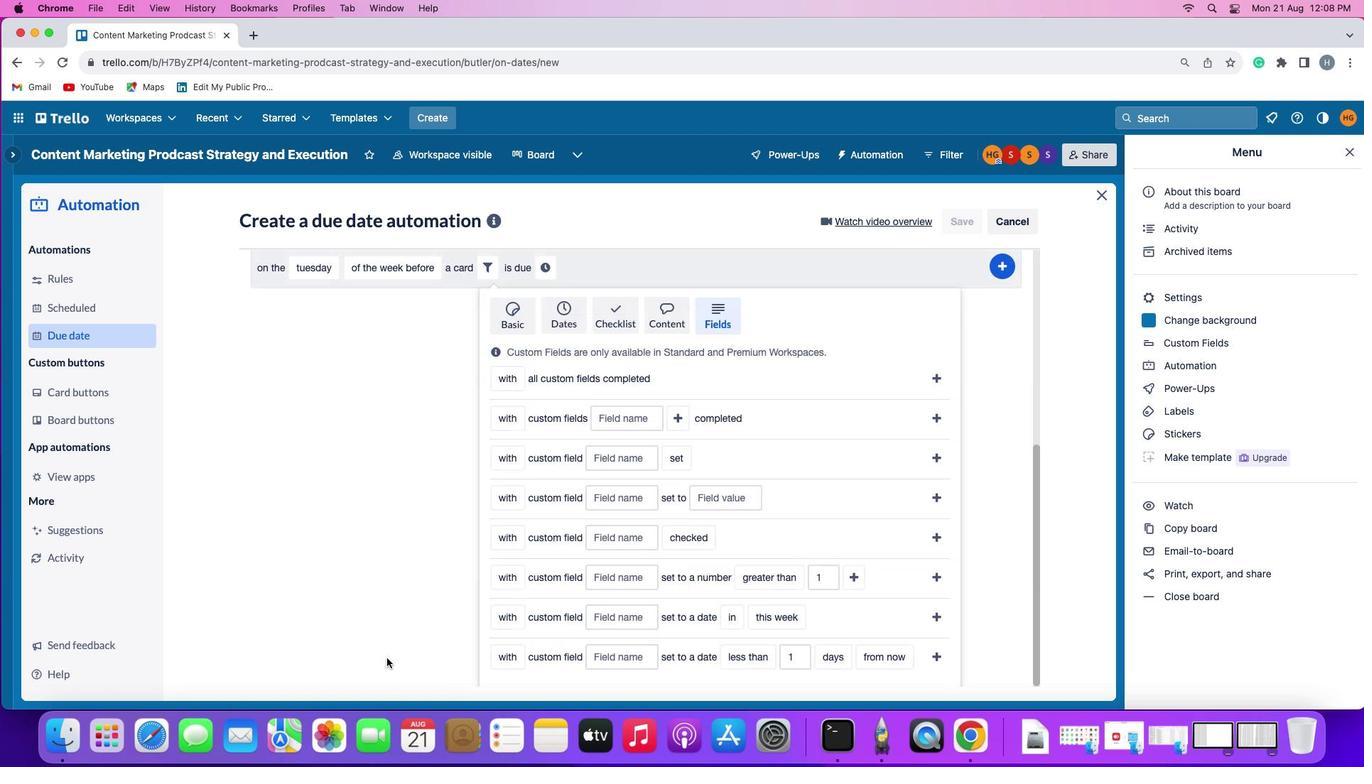 
Action: Mouse moved to (423, 643)
Screenshot: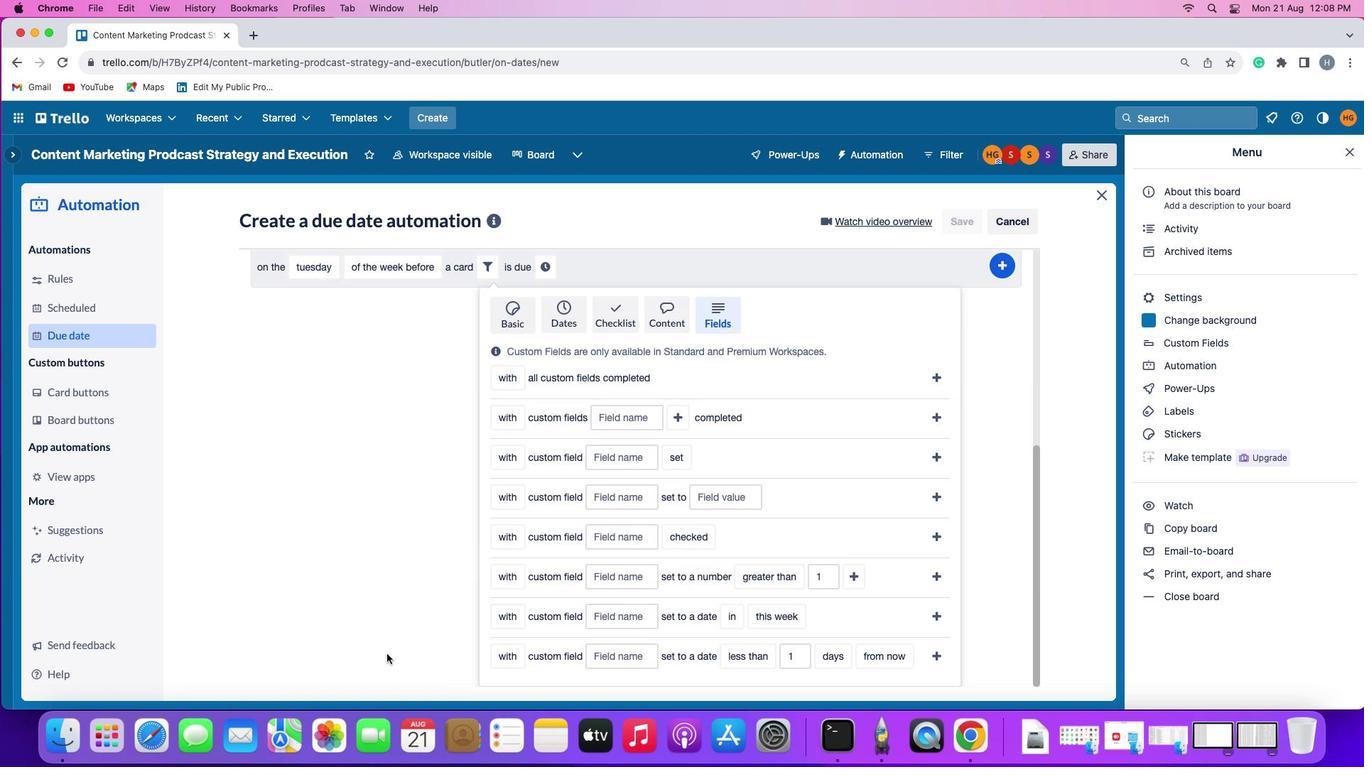 
Action: Mouse scrolled (423, 643) with delta (90, 70)
Screenshot: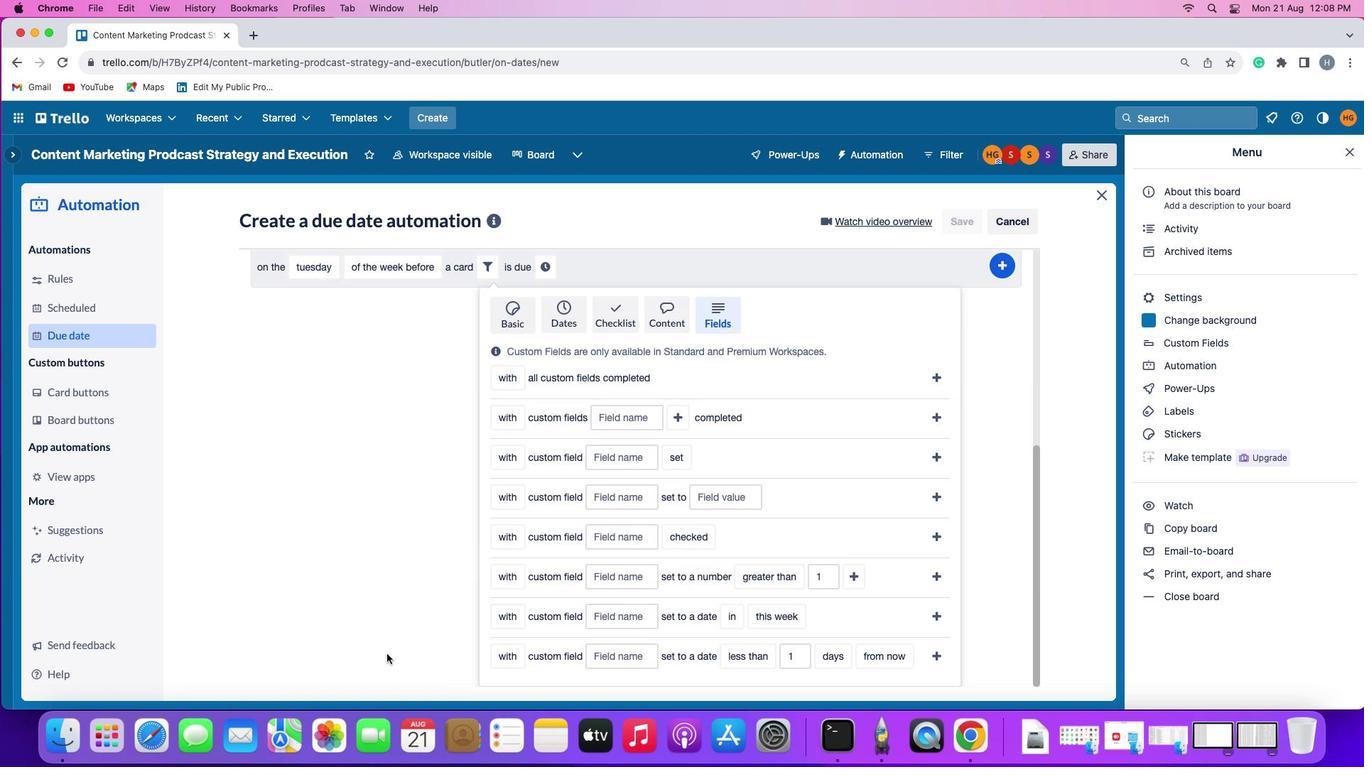 
Action: Mouse scrolled (423, 643) with delta (90, 70)
Screenshot: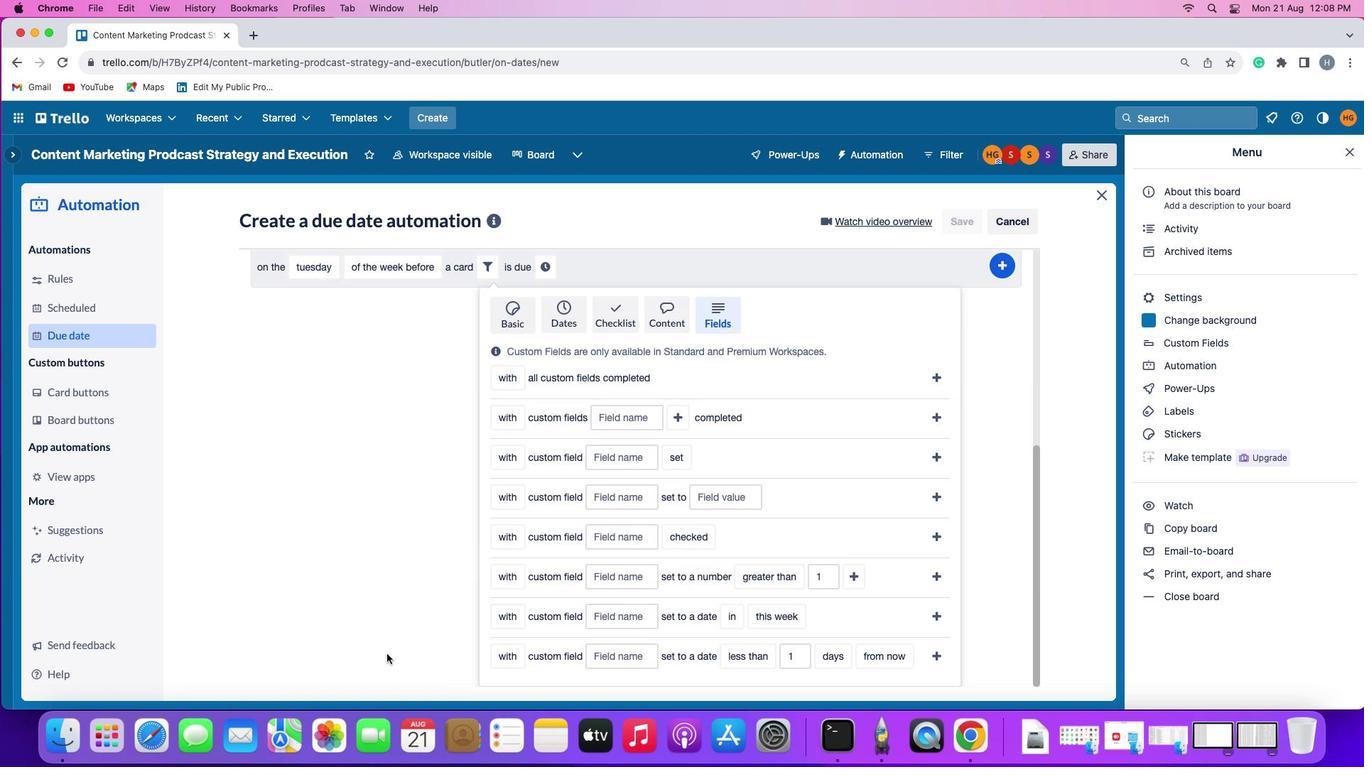 
Action: Mouse scrolled (423, 643) with delta (90, 68)
Screenshot: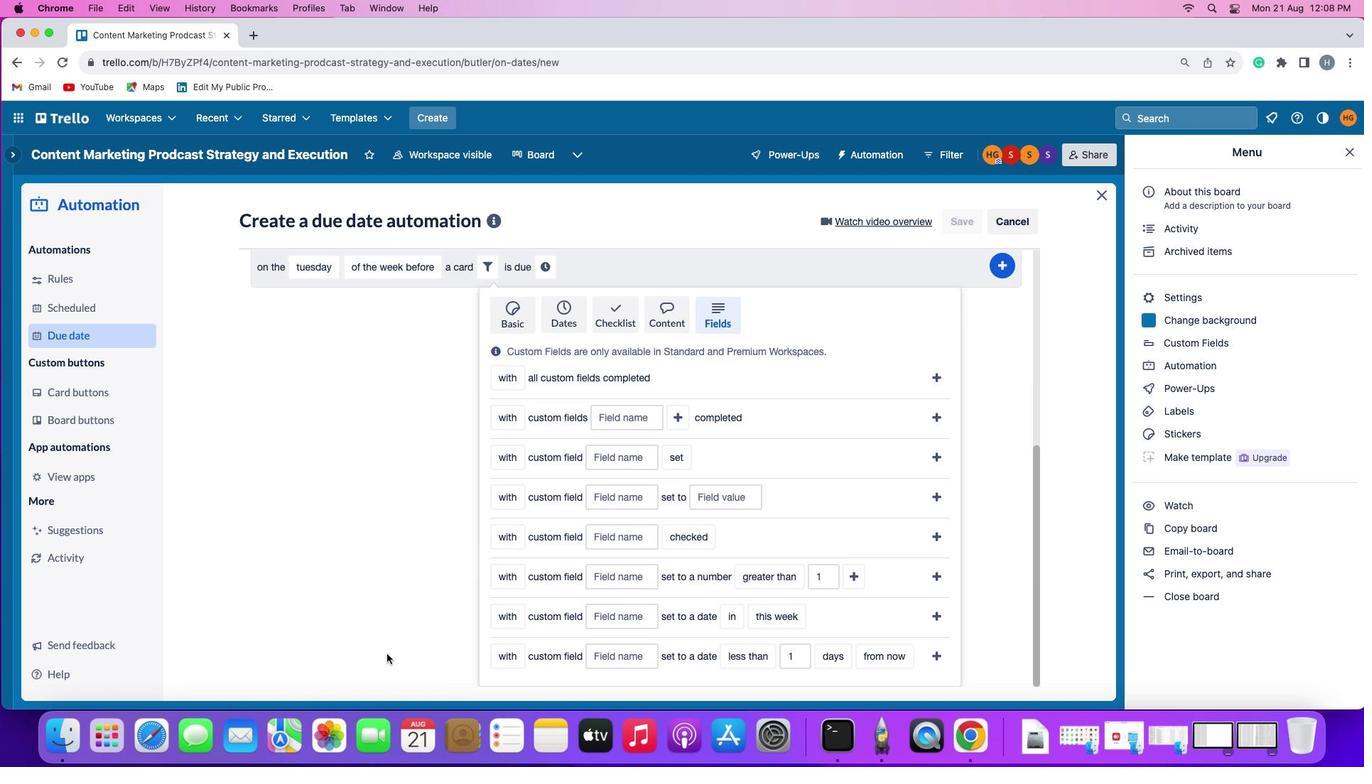 
Action: Mouse scrolled (423, 643) with delta (90, 67)
Screenshot: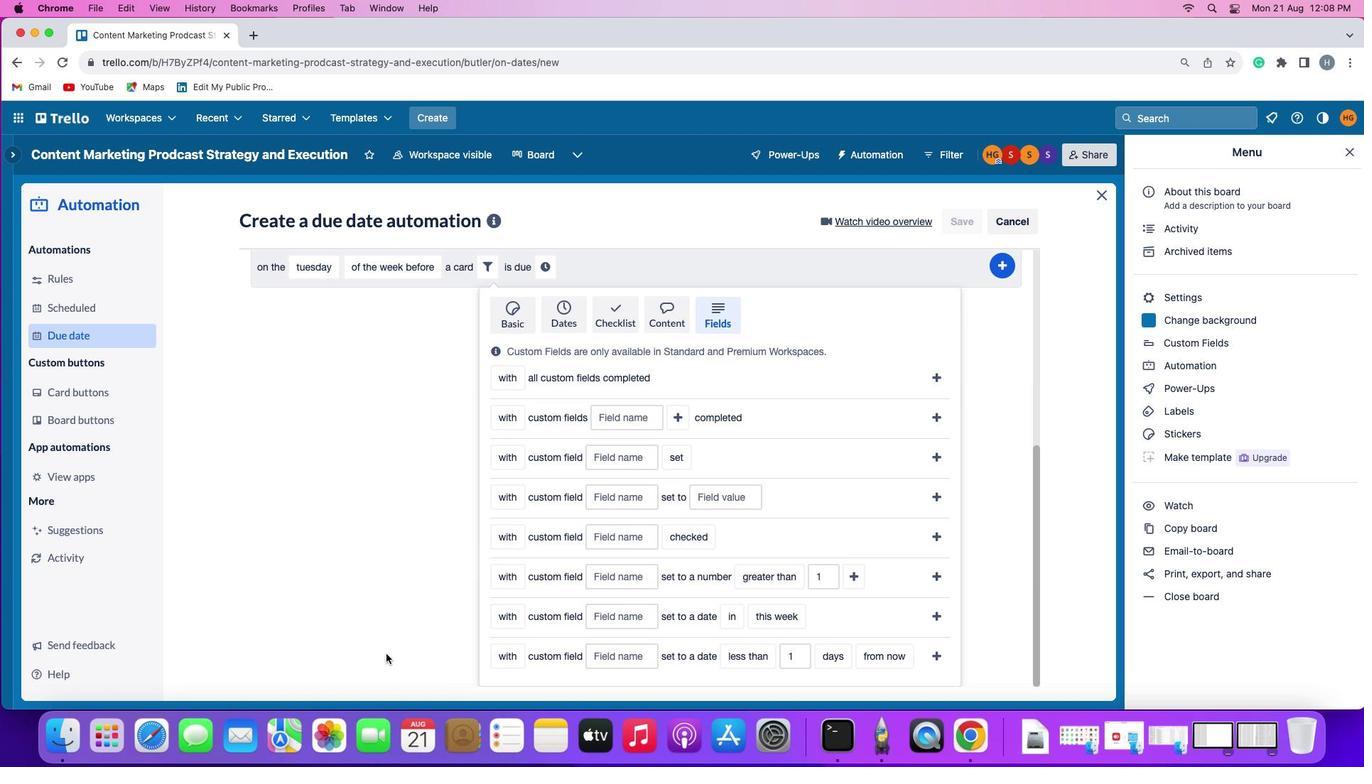 
Action: Mouse moved to (641, 572)
Screenshot: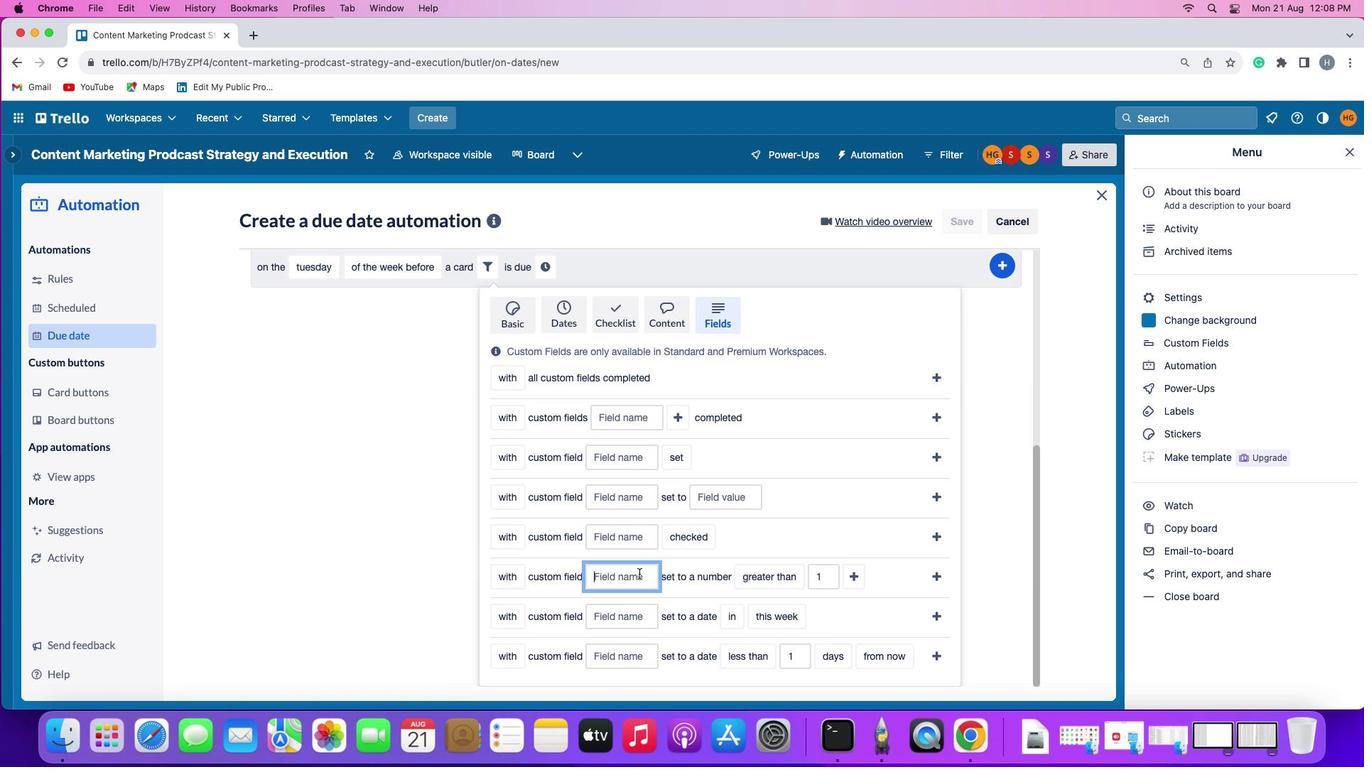 
Action: Mouse pressed left at (641, 572)
Screenshot: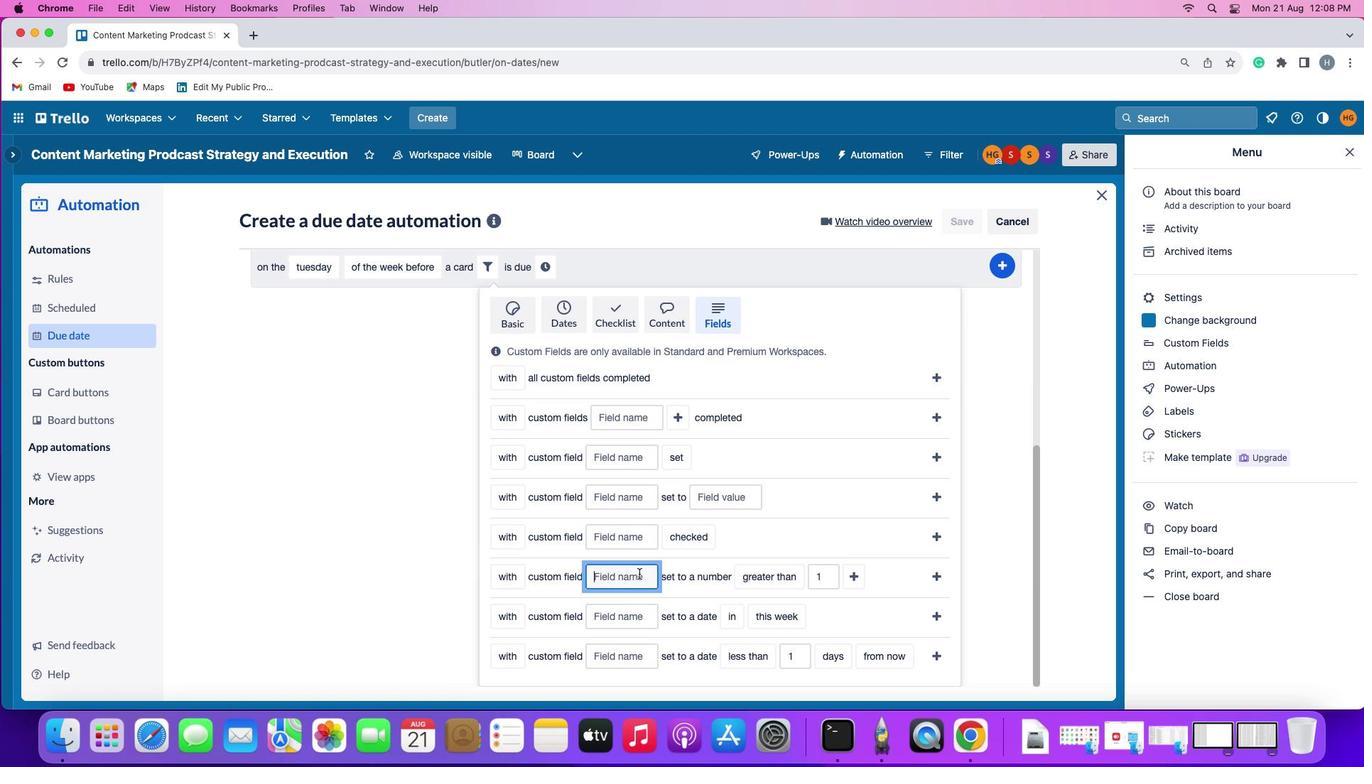 
Action: Key pressed Key.shift'R''e''s''u''m''e'
Screenshot: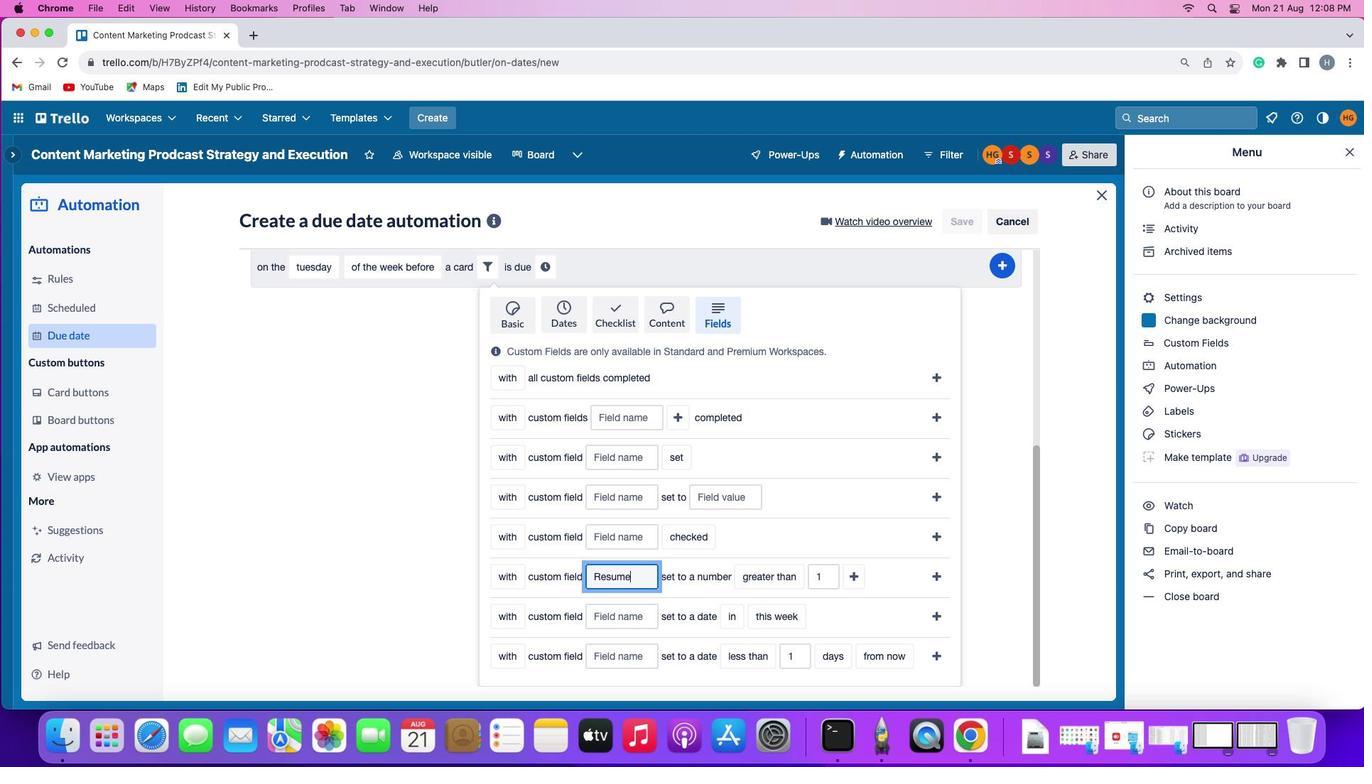 
Action: Mouse moved to (767, 579)
Screenshot: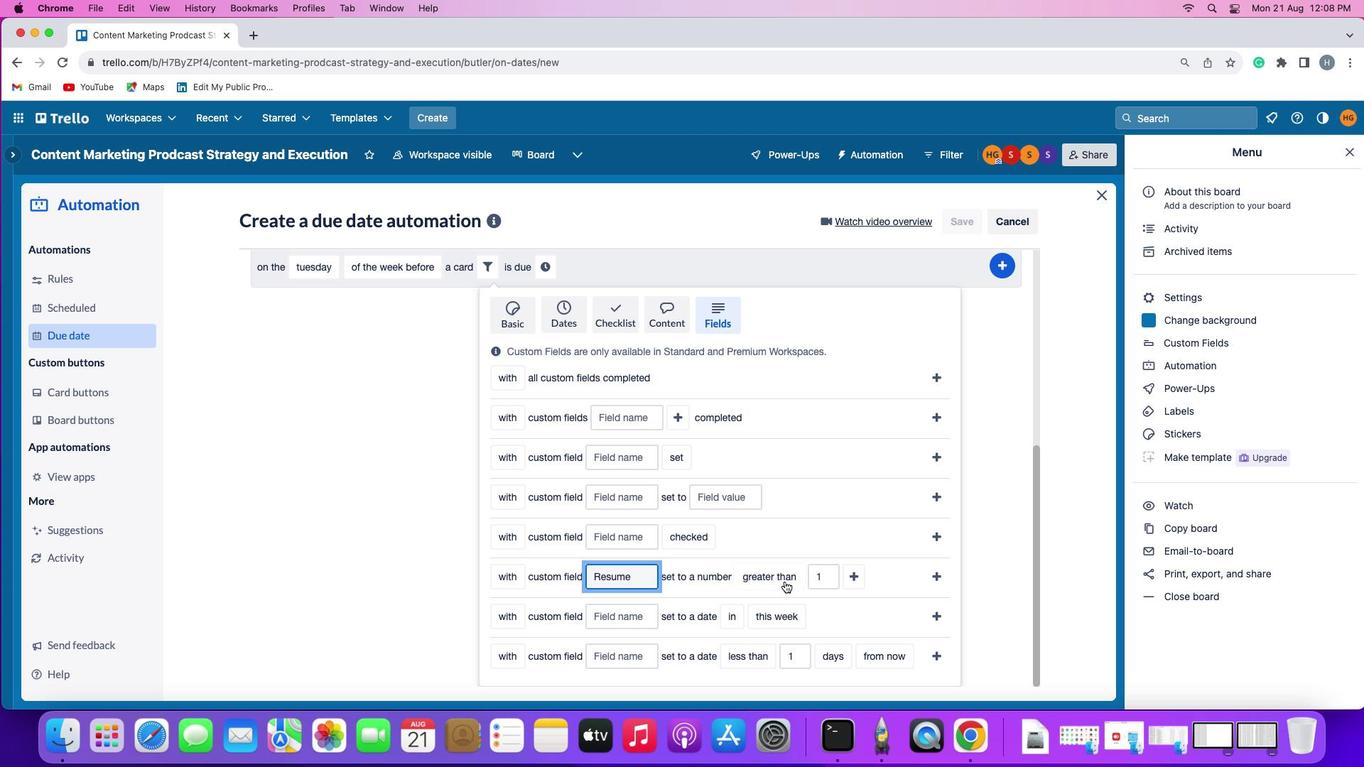 
Action: Mouse pressed left at (767, 579)
Screenshot: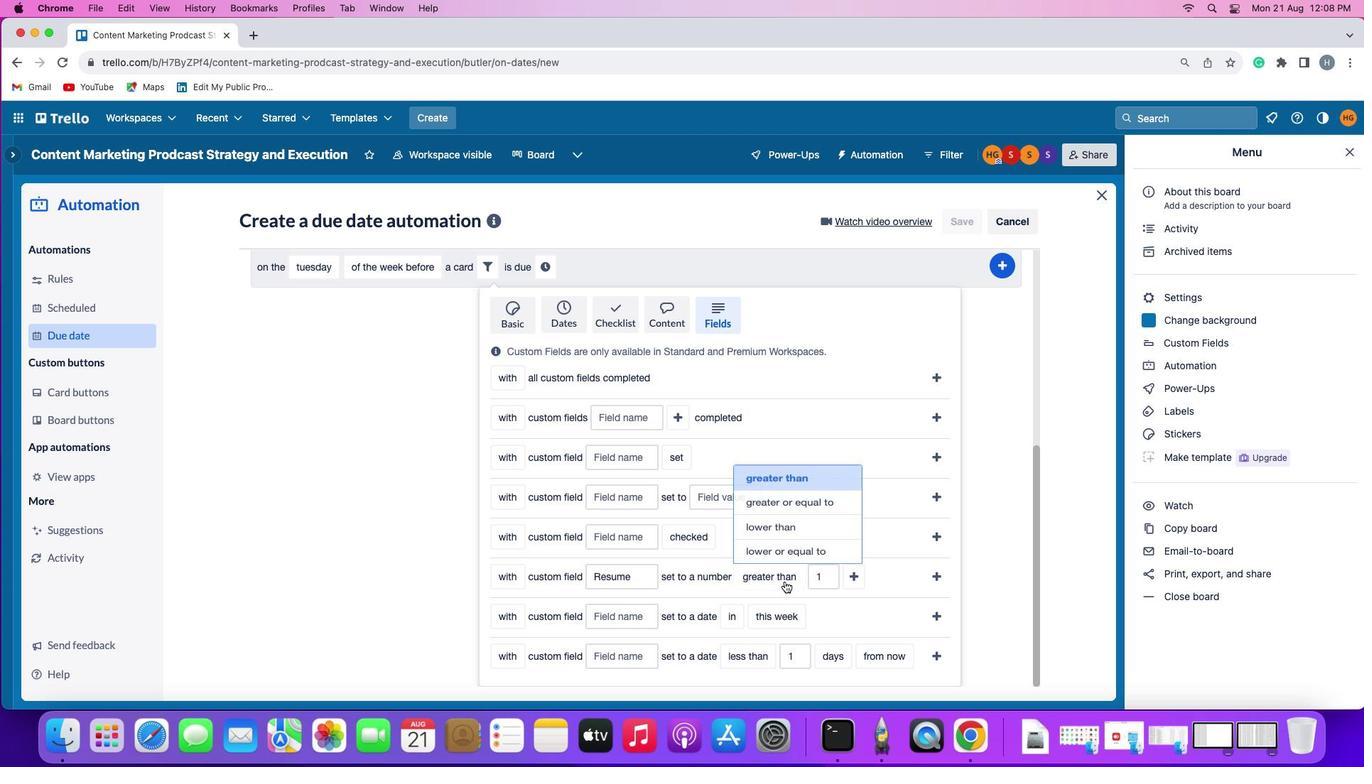 
Action: Mouse moved to (761, 527)
Screenshot: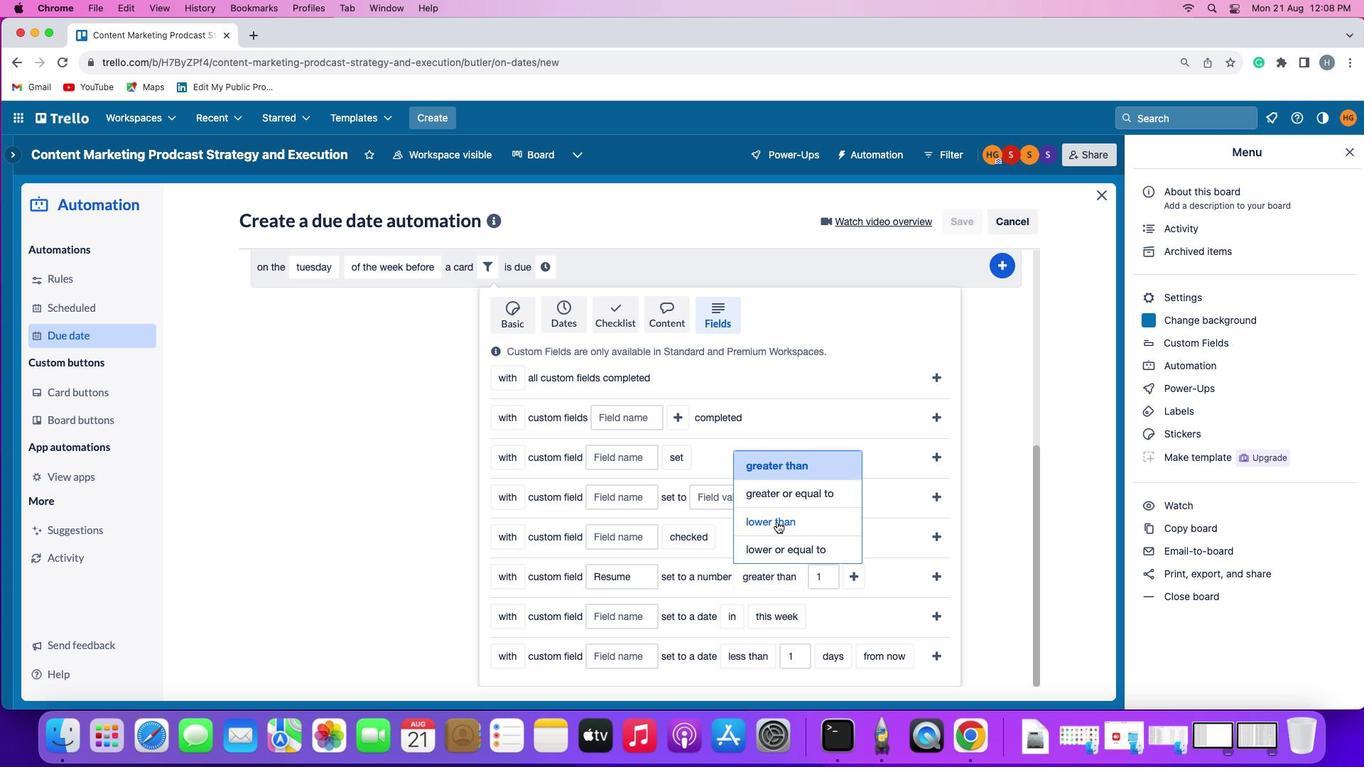 
Action: Mouse pressed left at (761, 527)
Screenshot: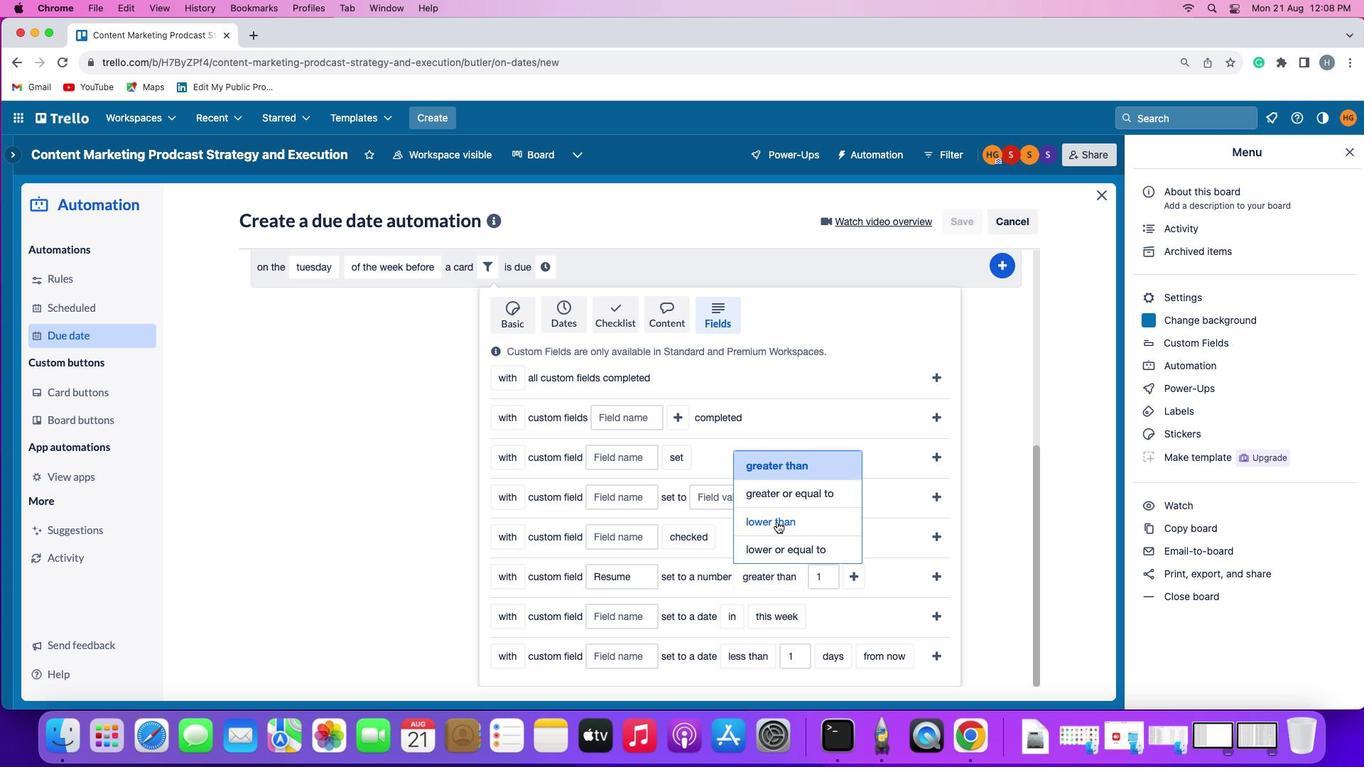 
Action: Mouse moved to (818, 577)
Screenshot: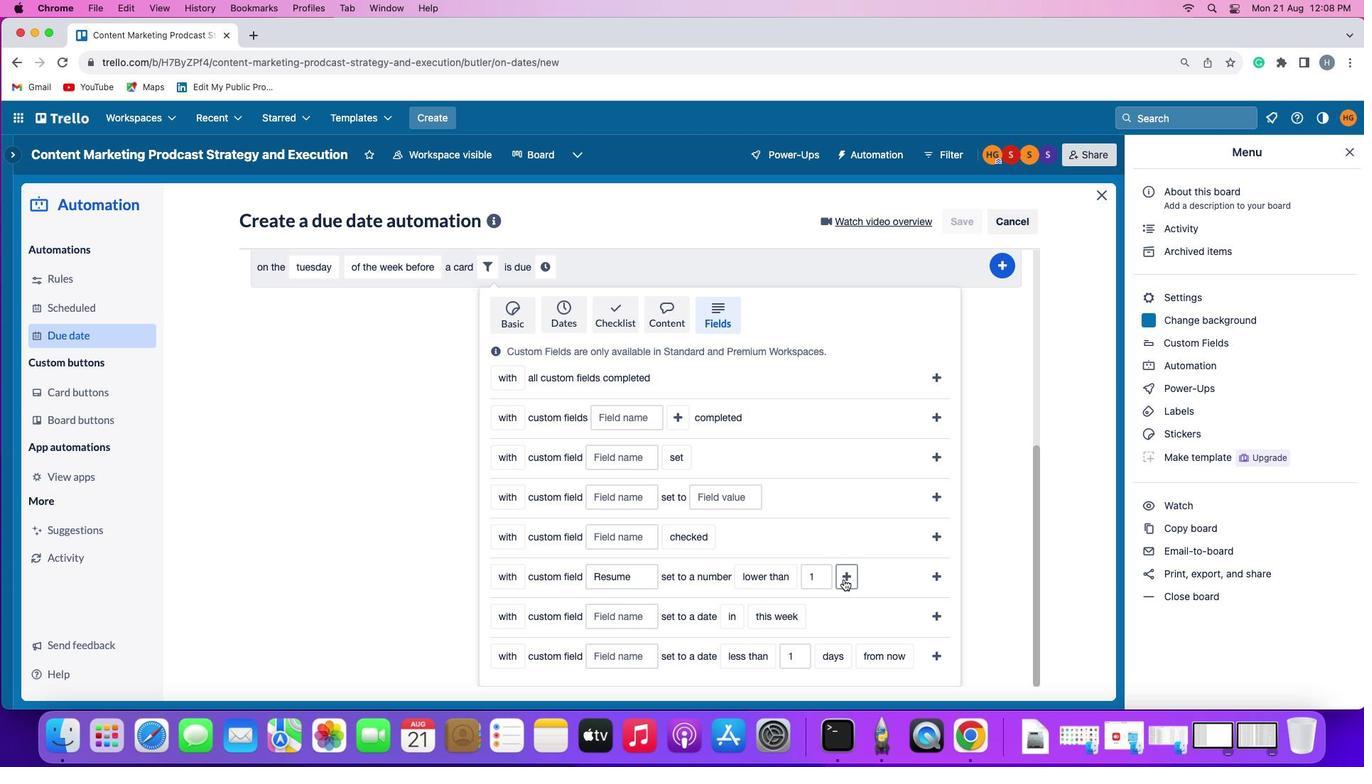 
Action: Mouse pressed left at (818, 577)
Screenshot: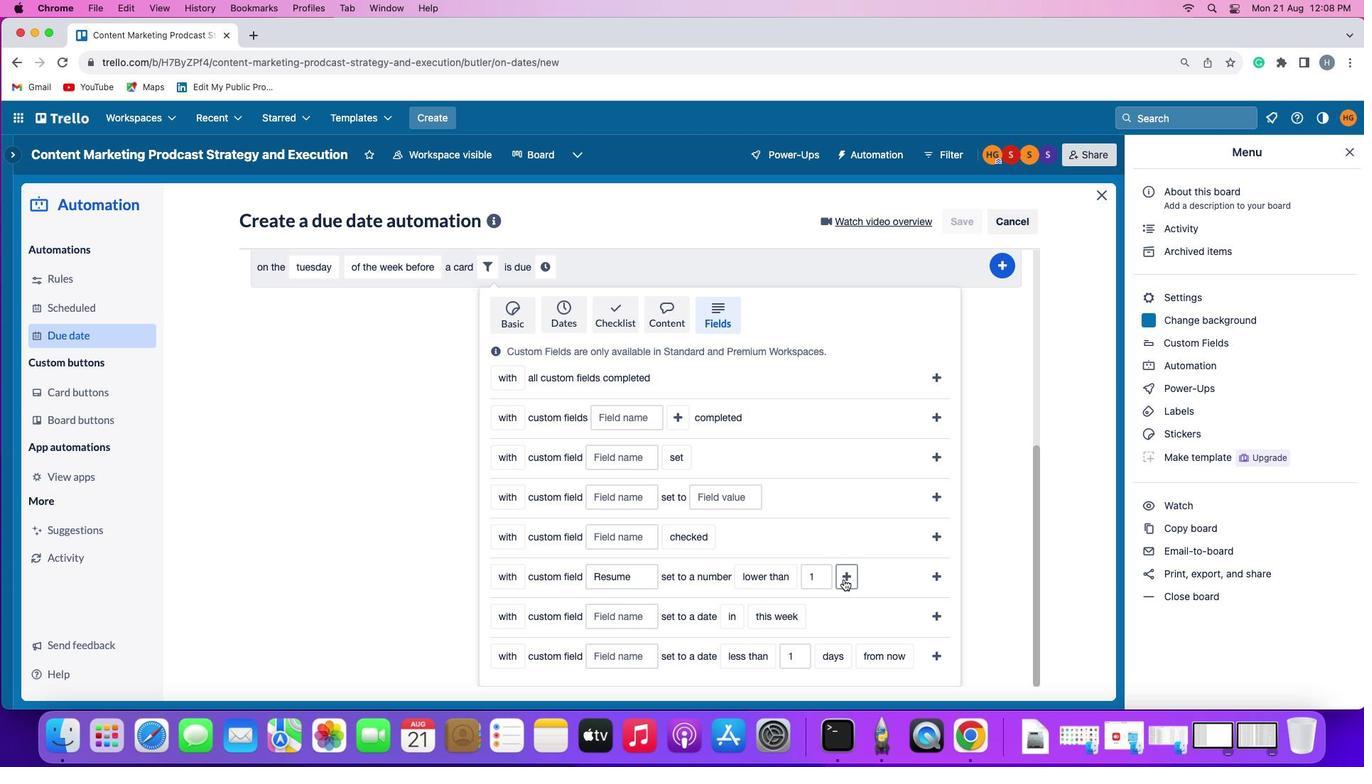 
Action: Mouse moved to (565, 600)
Screenshot: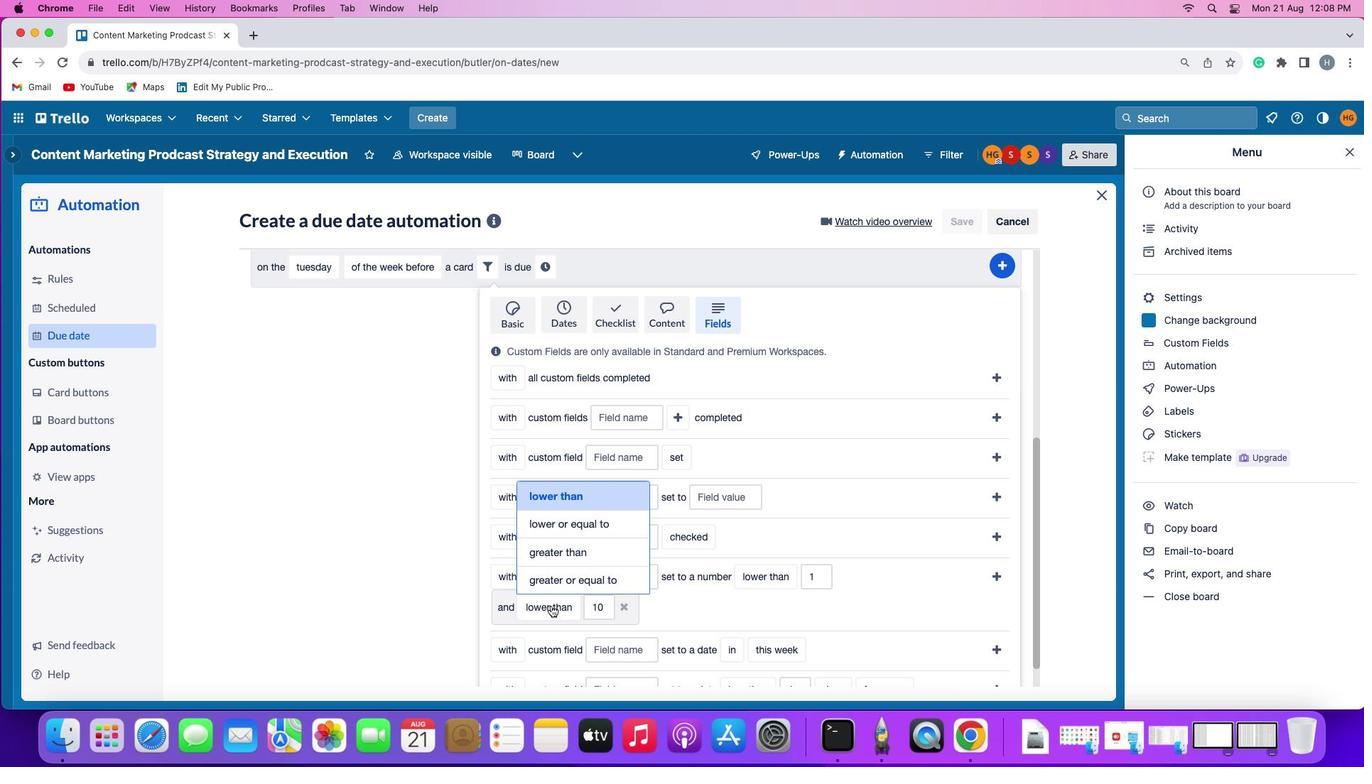 
Action: Mouse pressed left at (565, 600)
Screenshot: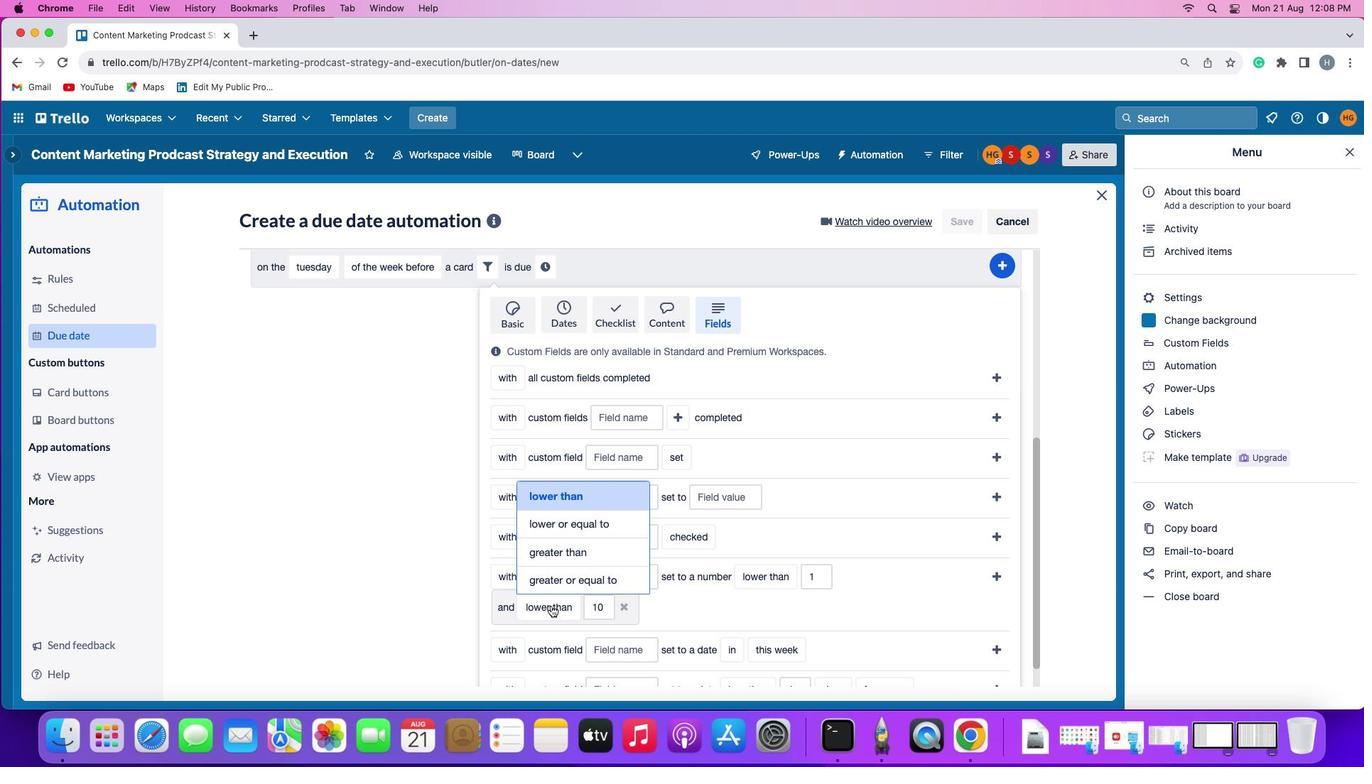 
Action: Mouse moved to (578, 553)
Screenshot: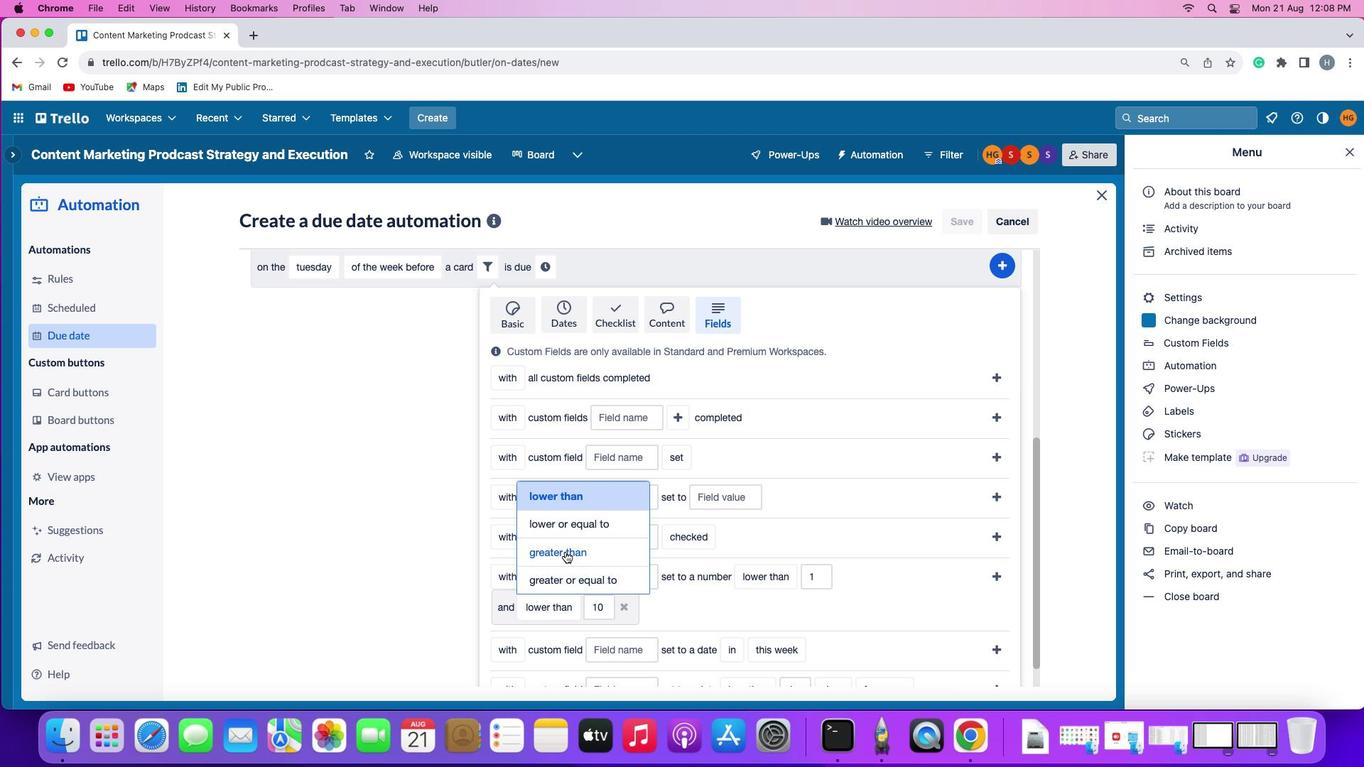 
Action: Mouse pressed left at (578, 553)
Screenshot: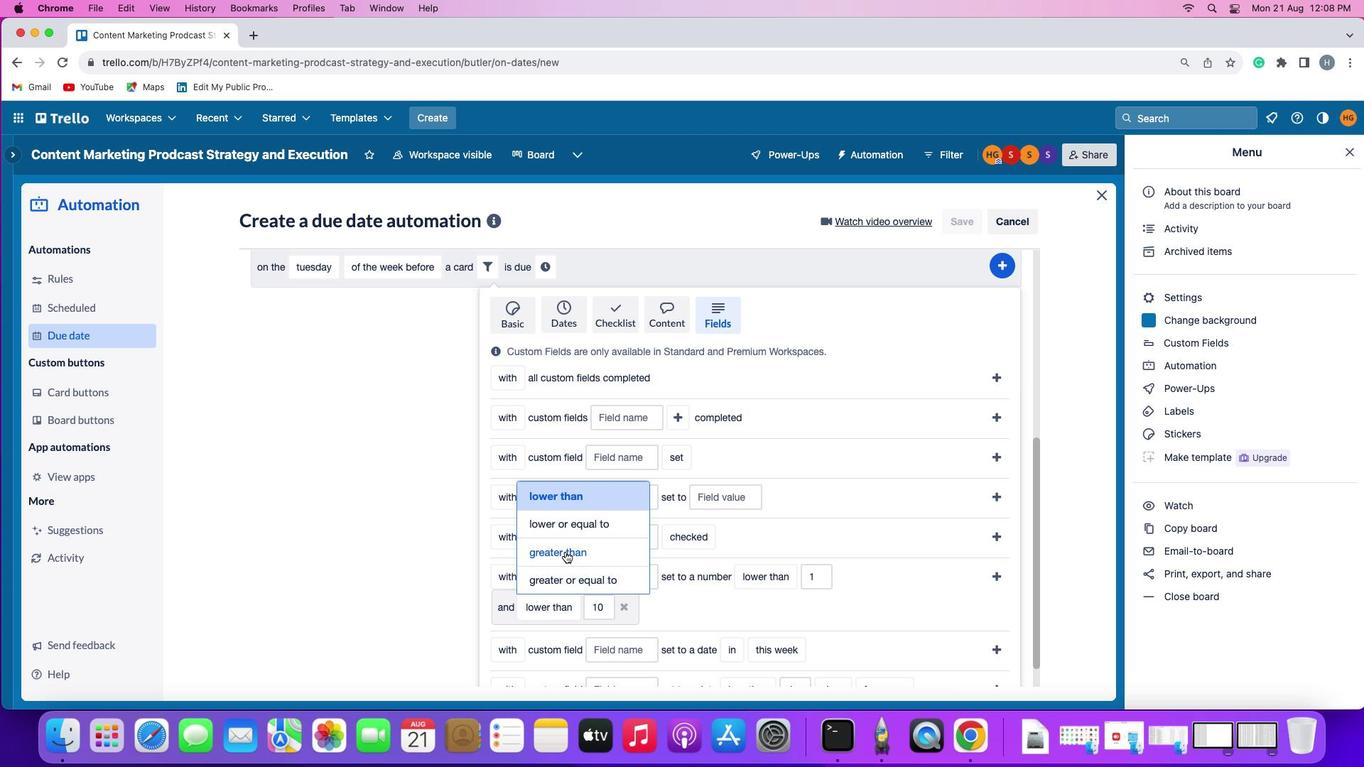 
Action: Mouse moved to (956, 575)
Screenshot: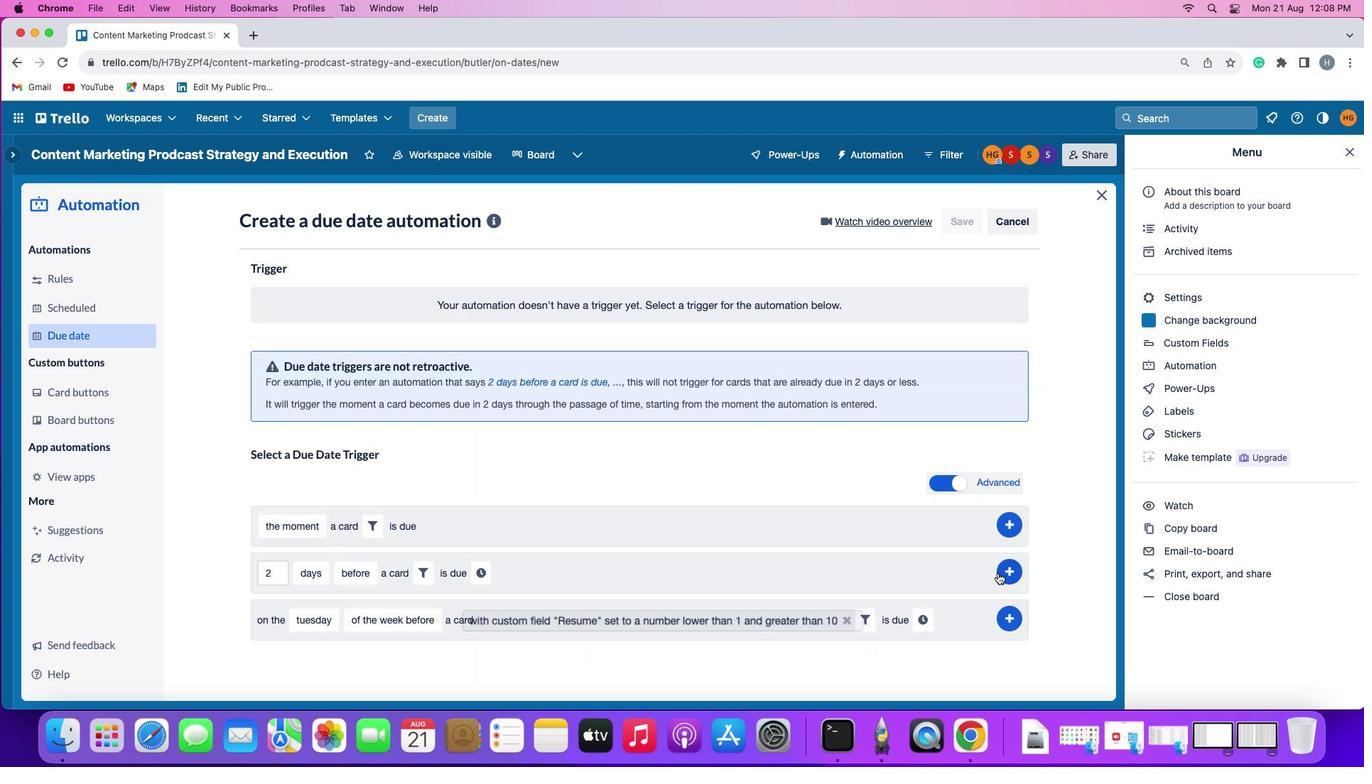 
Action: Mouse pressed left at (956, 575)
Screenshot: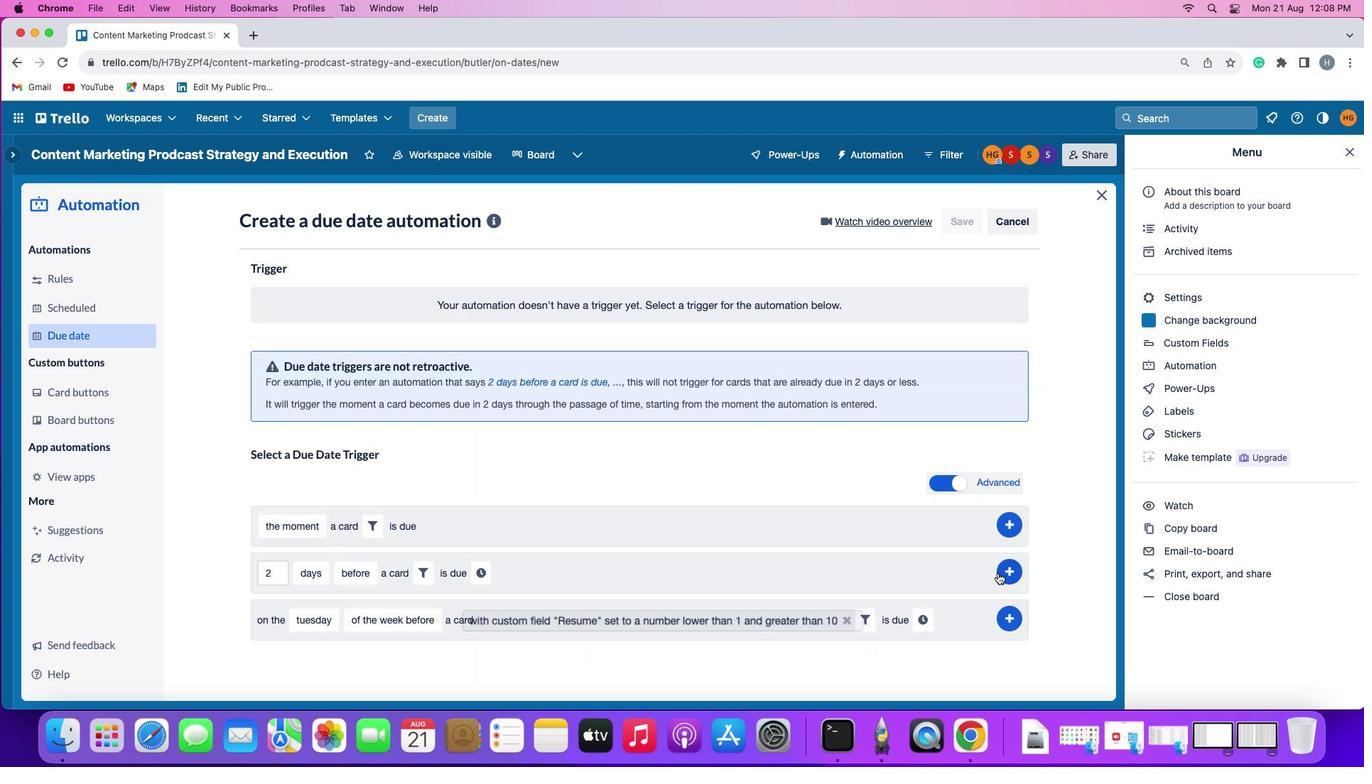 
Action: Mouse moved to (894, 621)
Screenshot: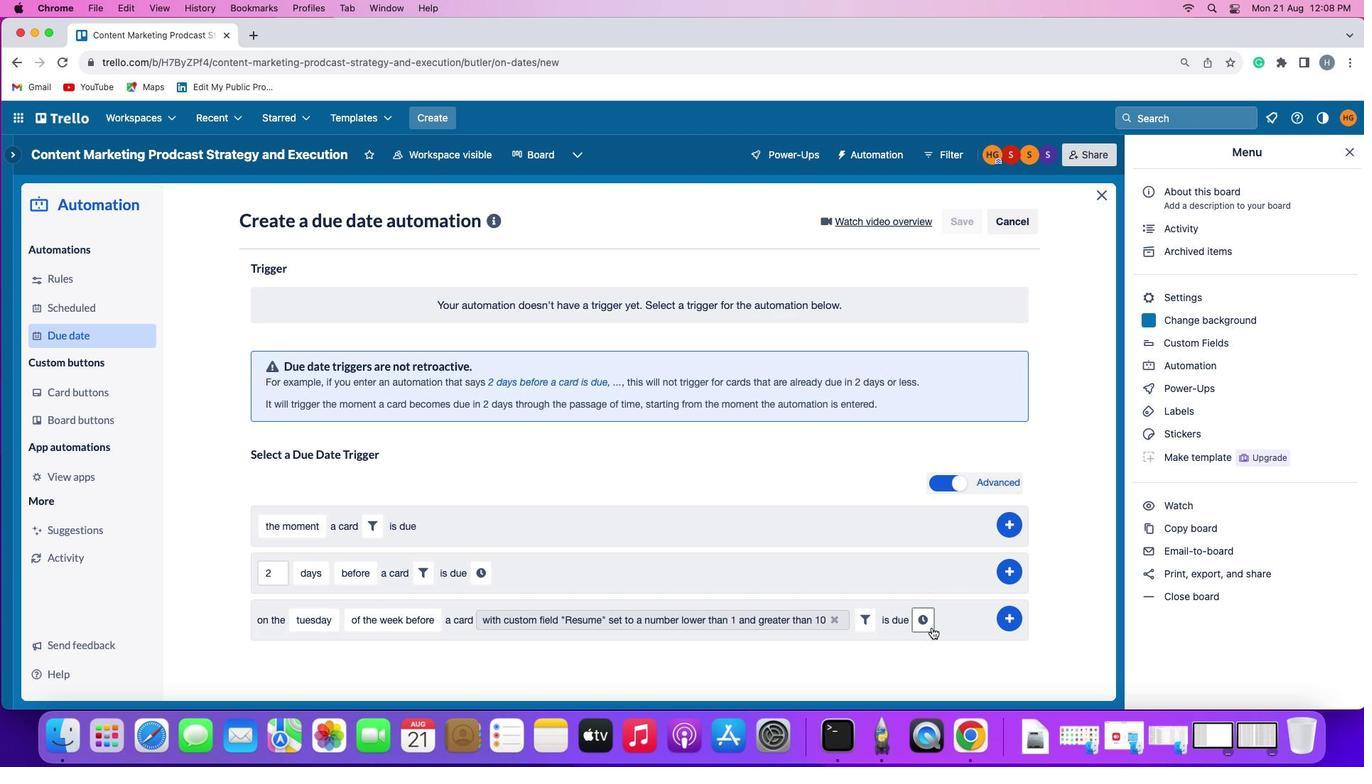 
Action: Mouse pressed left at (894, 621)
Screenshot: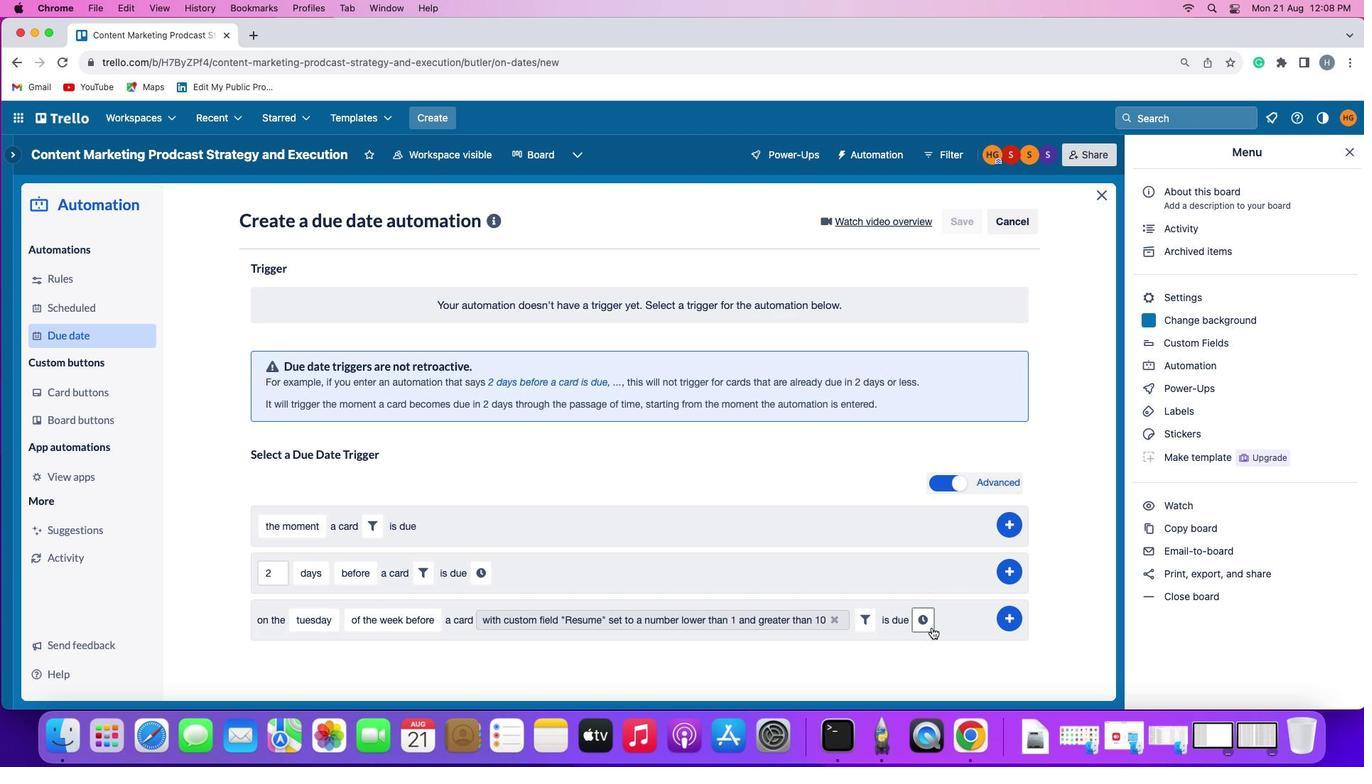 
Action: Mouse moved to (350, 643)
Screenshot: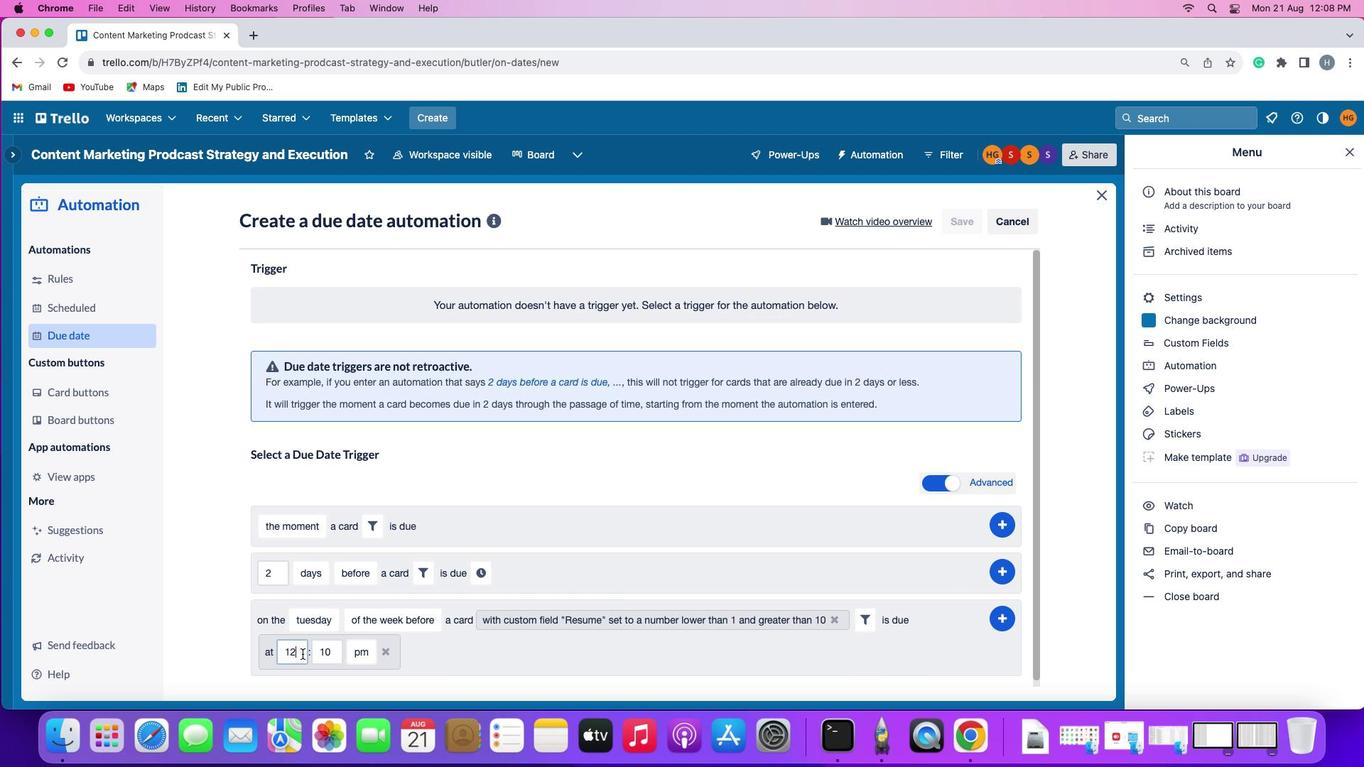
Action: Mouse pressed left at (350, 643)
Screenshot: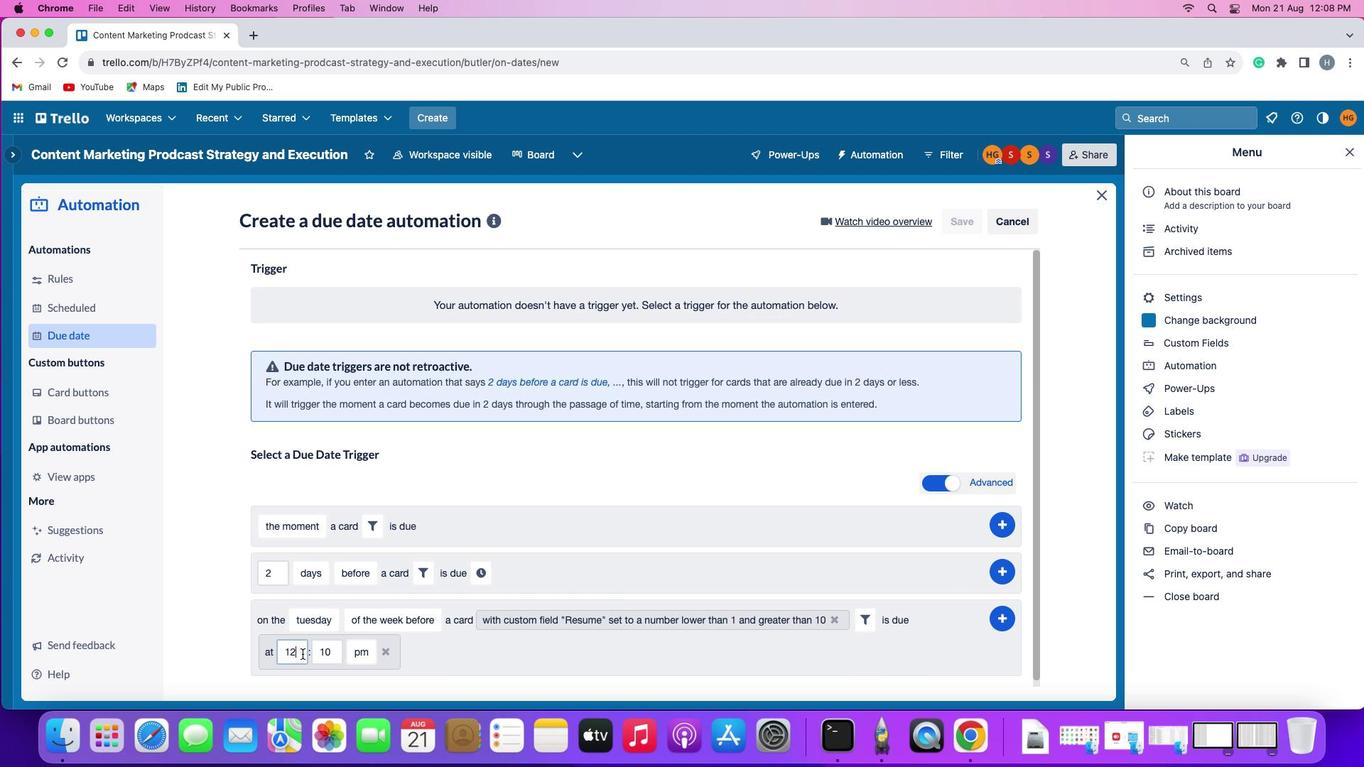 
Action: Mouse moved to (350, 642)
Screenshot: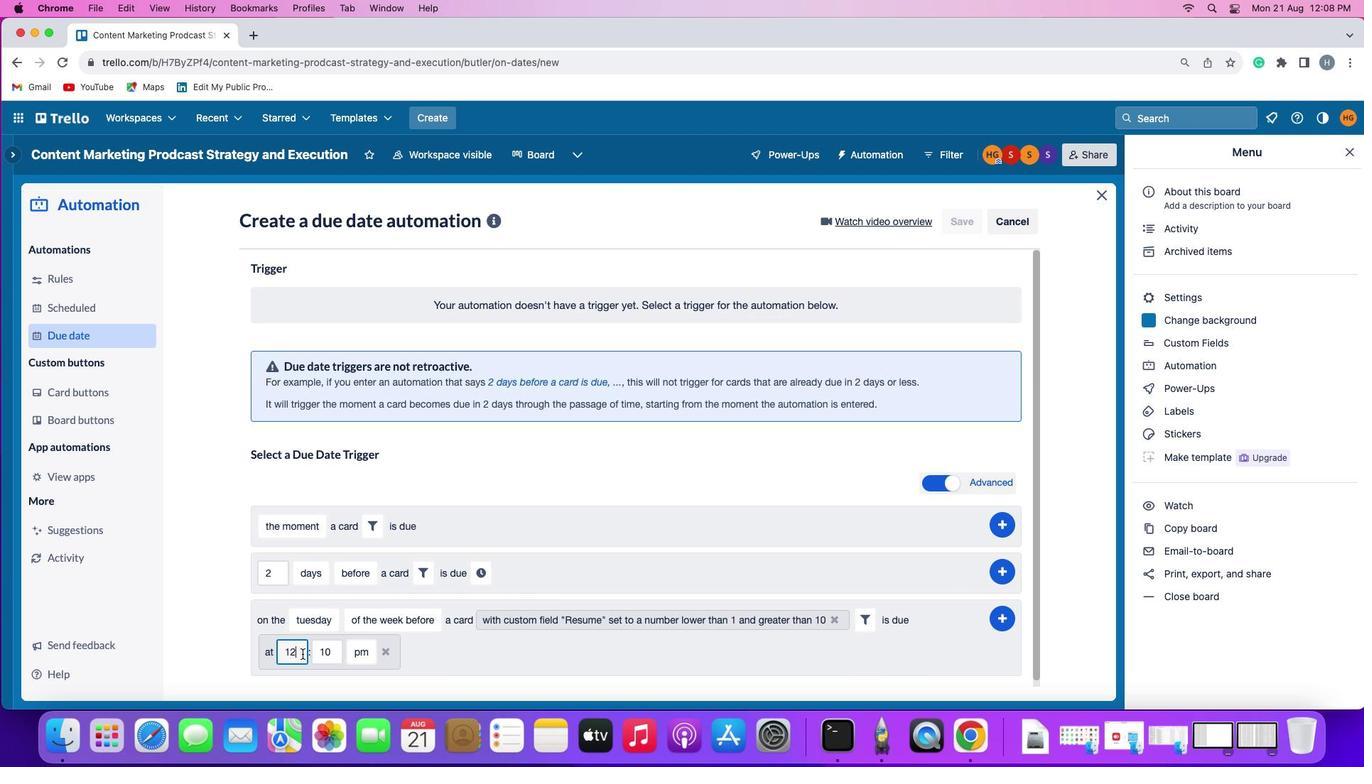 
Action: Key pressed Key.backspace
Screenshot: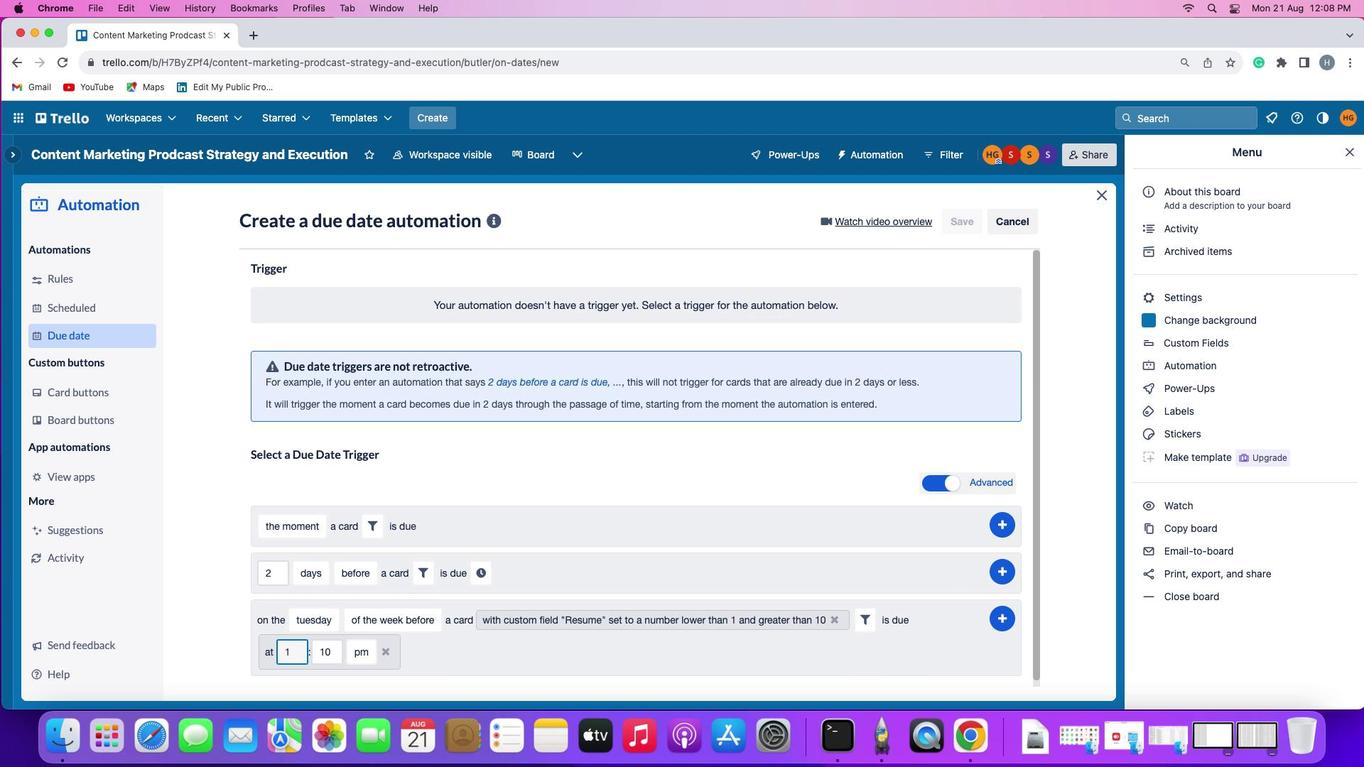
Action: Mouse moved to (351, 642)
Screenshot: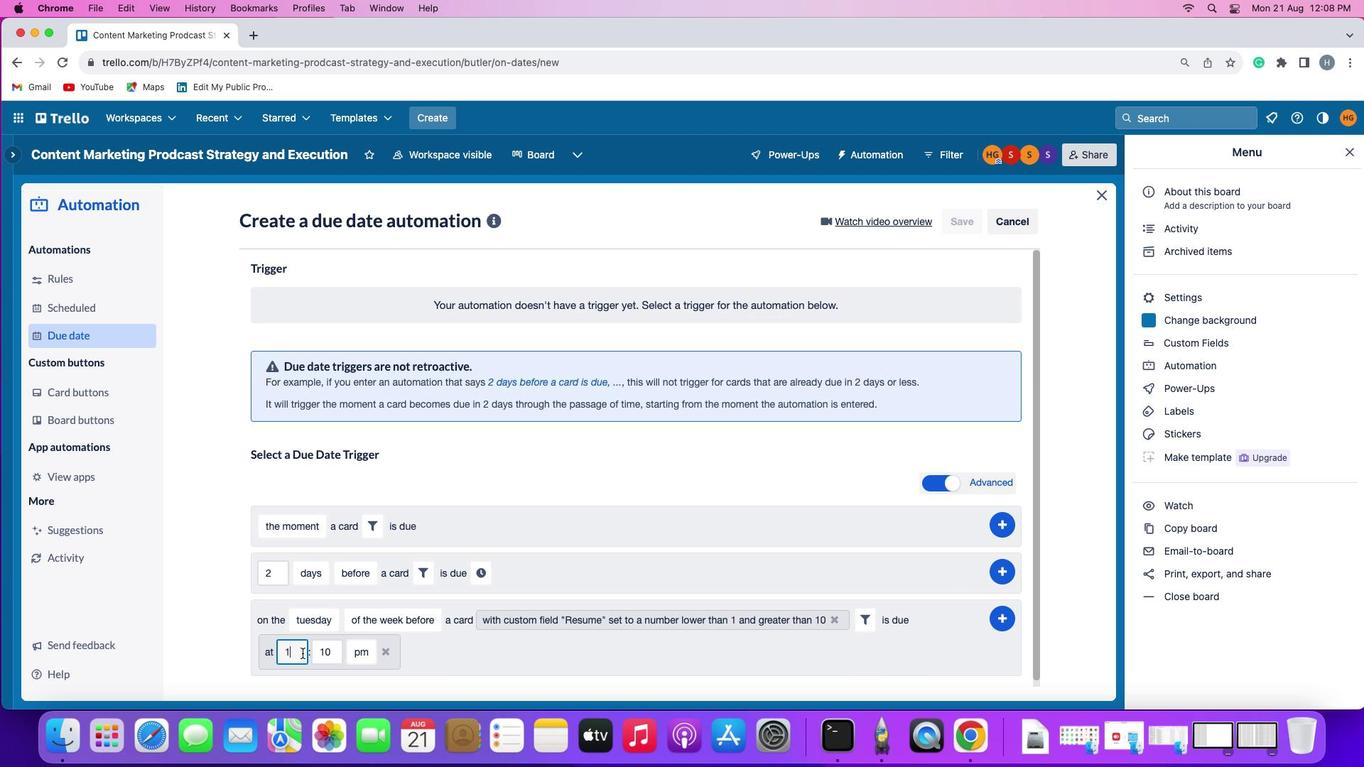 
Action: Key pressed '1'
Screenshot: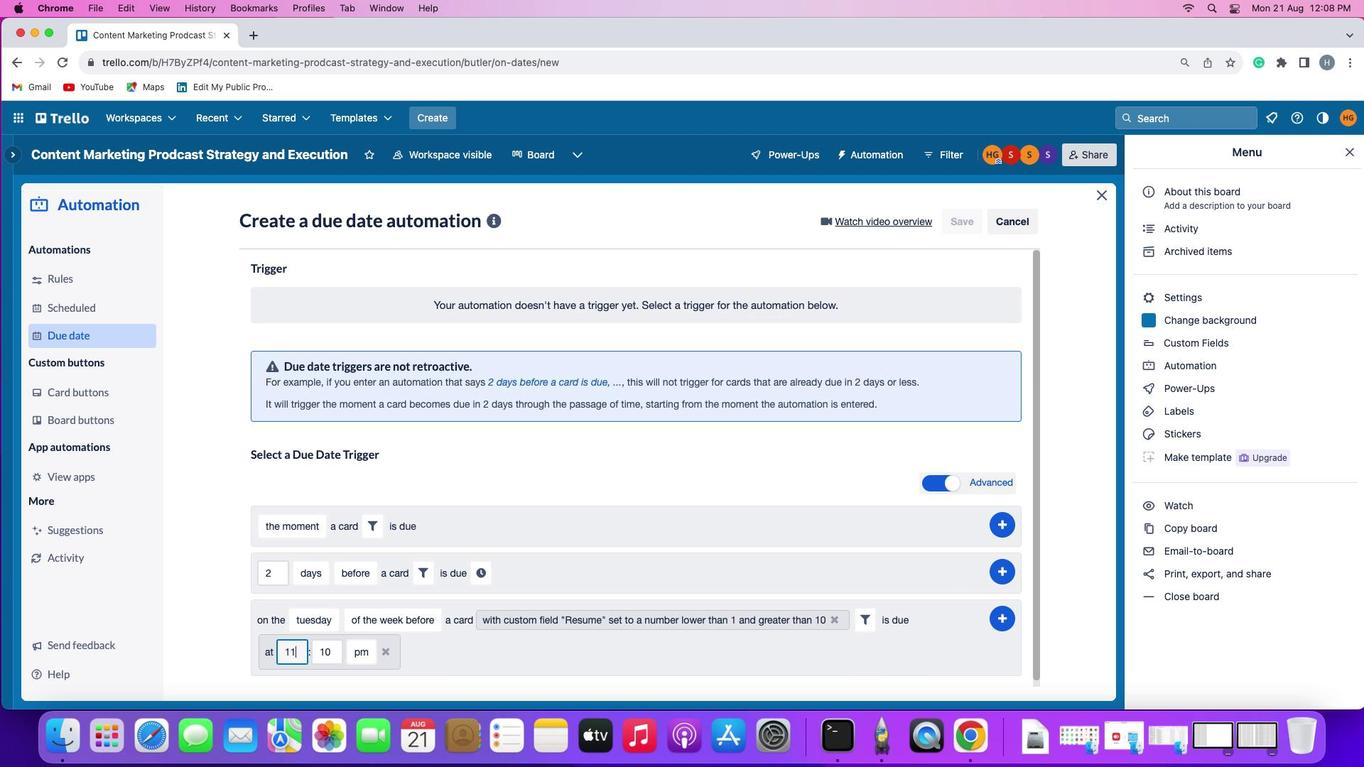 
Action: Mouse moved to (371, 641)
Screenshot: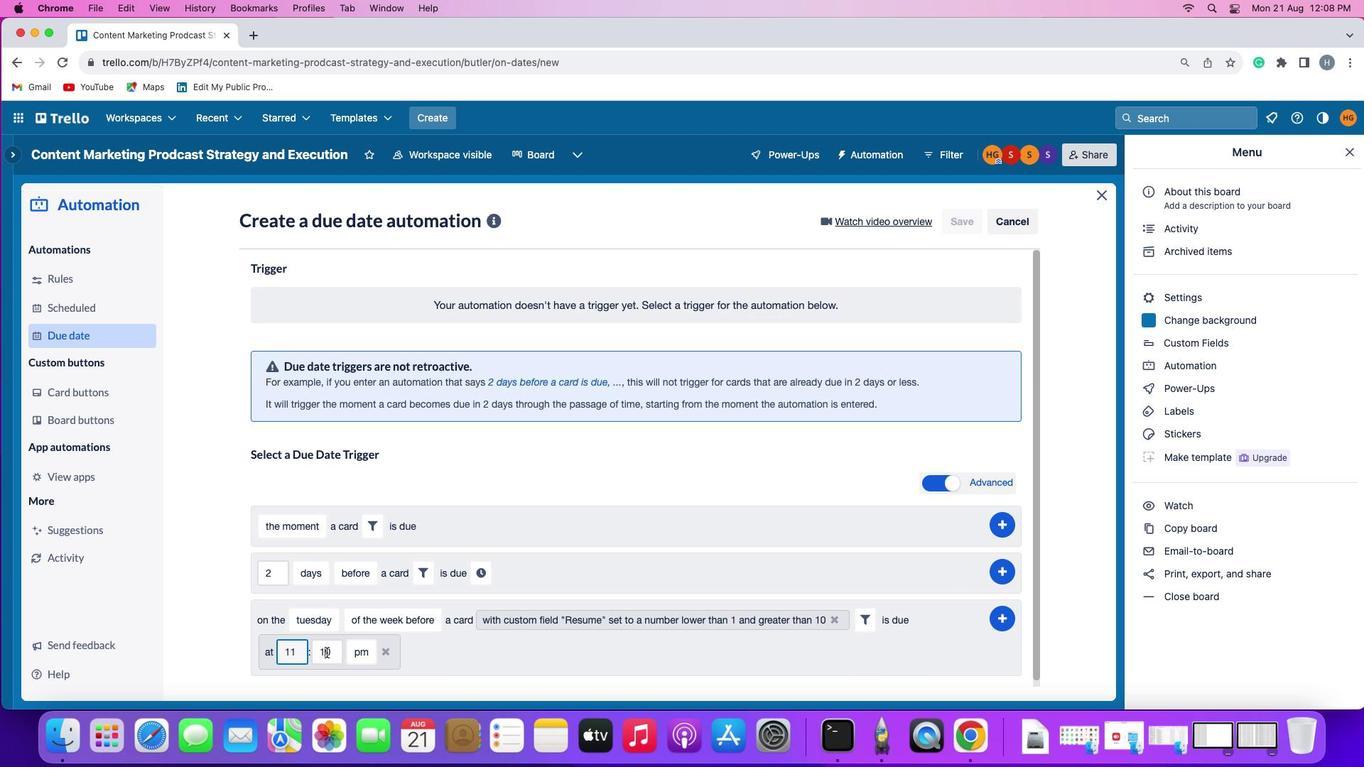 
Action: Mouse pressed left at (371, 641)
Screenshot: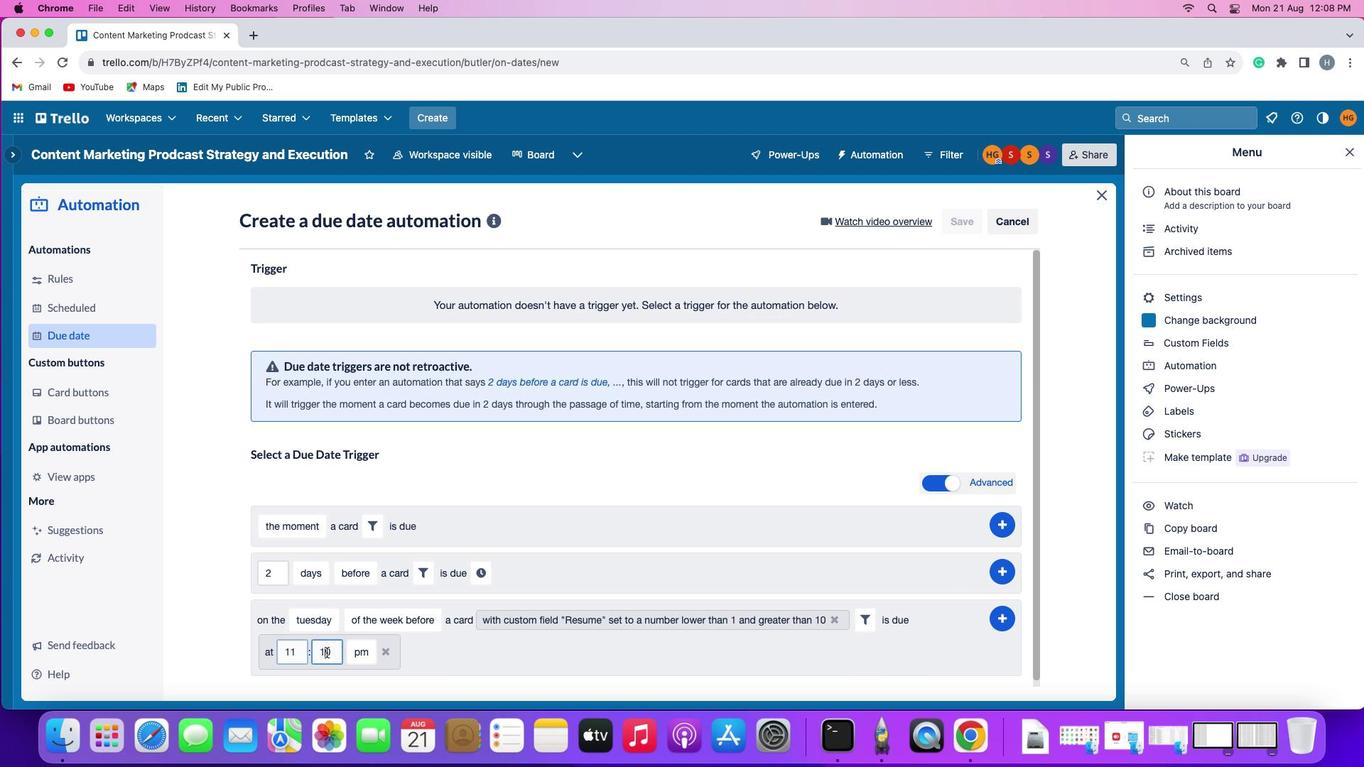 
Action: Key pressed Key.backspace
Screenshot: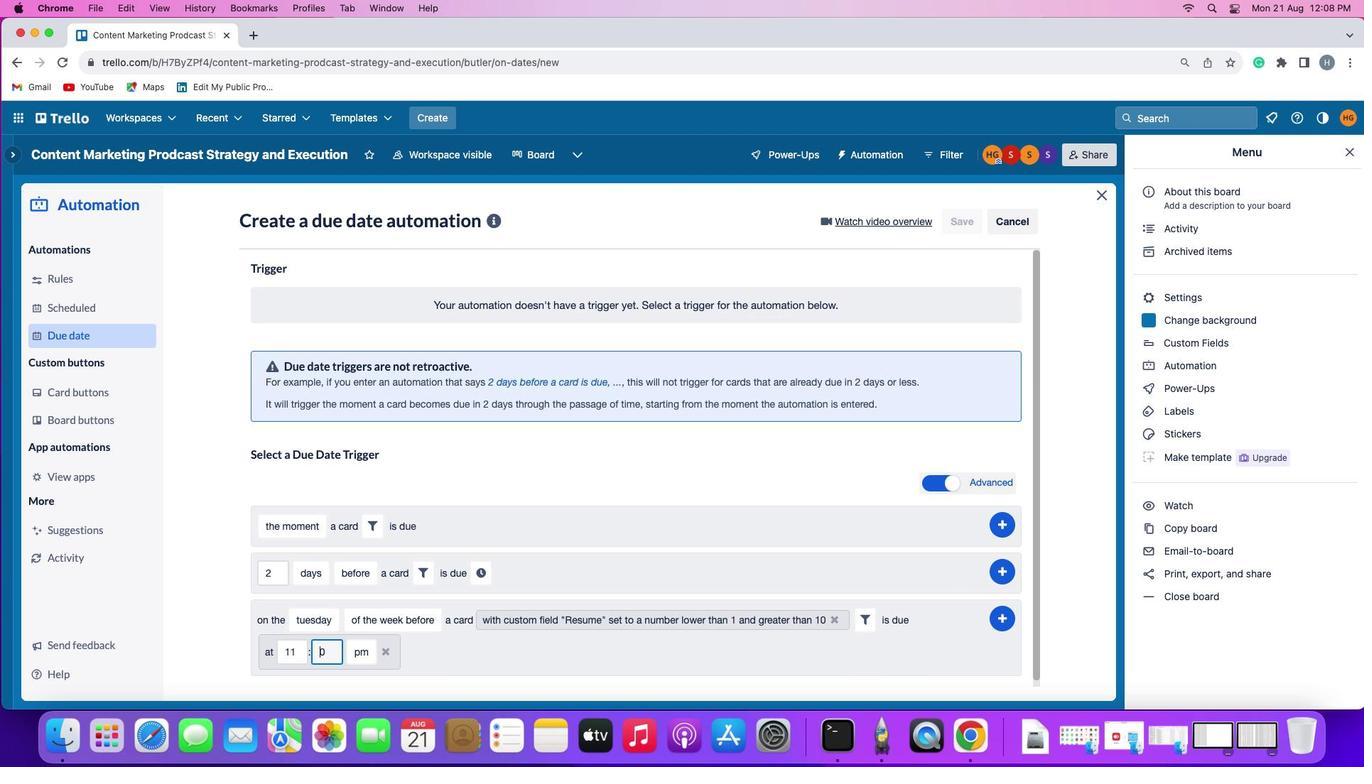 
Action: Mouse moved to (371, 641)
Screenshot: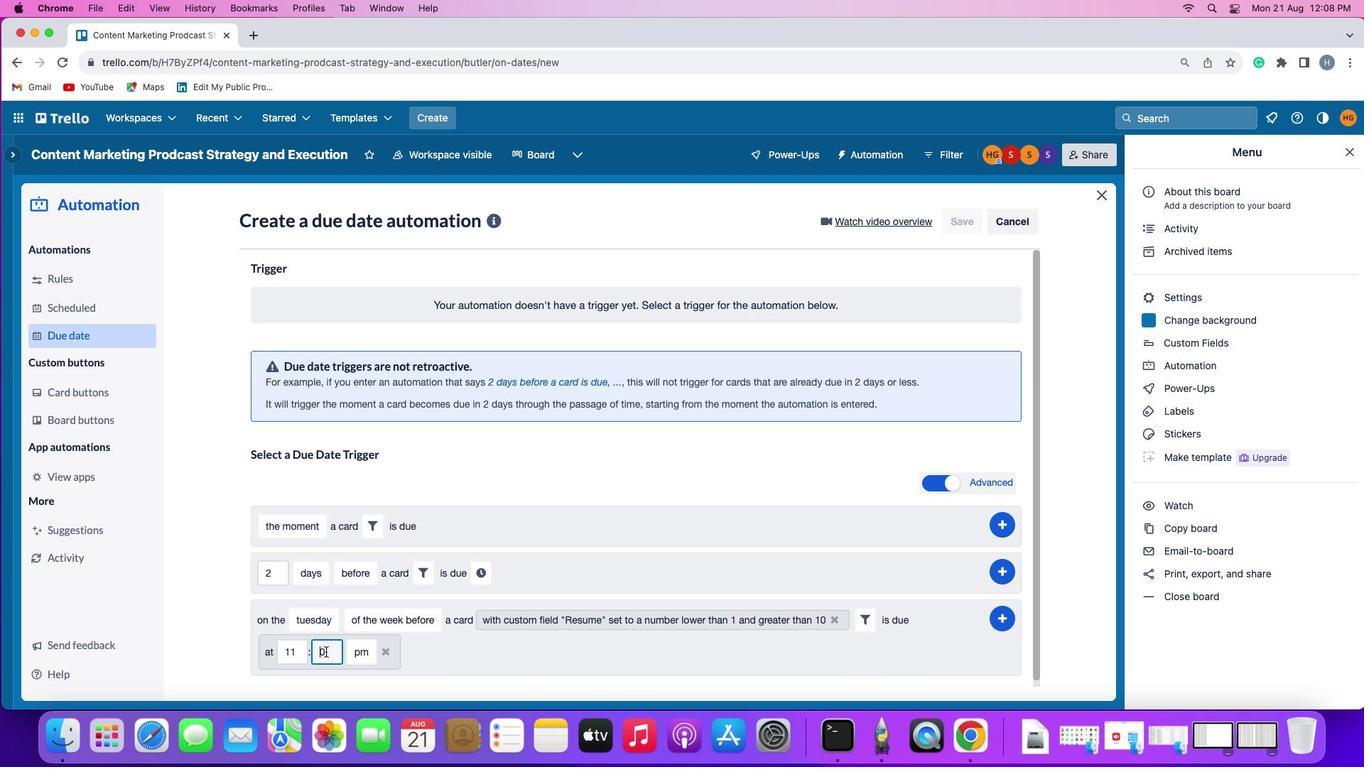 
Action: Key pressed '0'
Screenshot: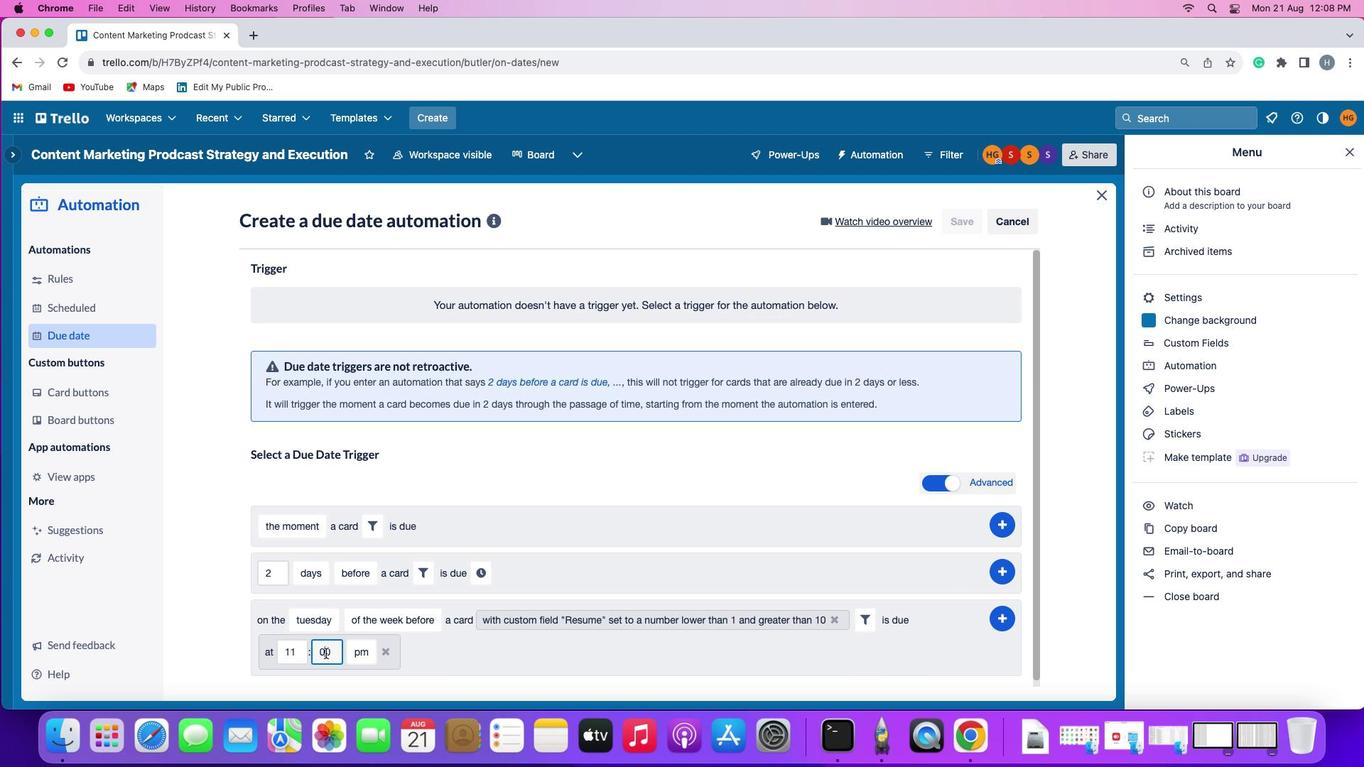 
Action: Mouse moved to (402, 643)
Screenshot: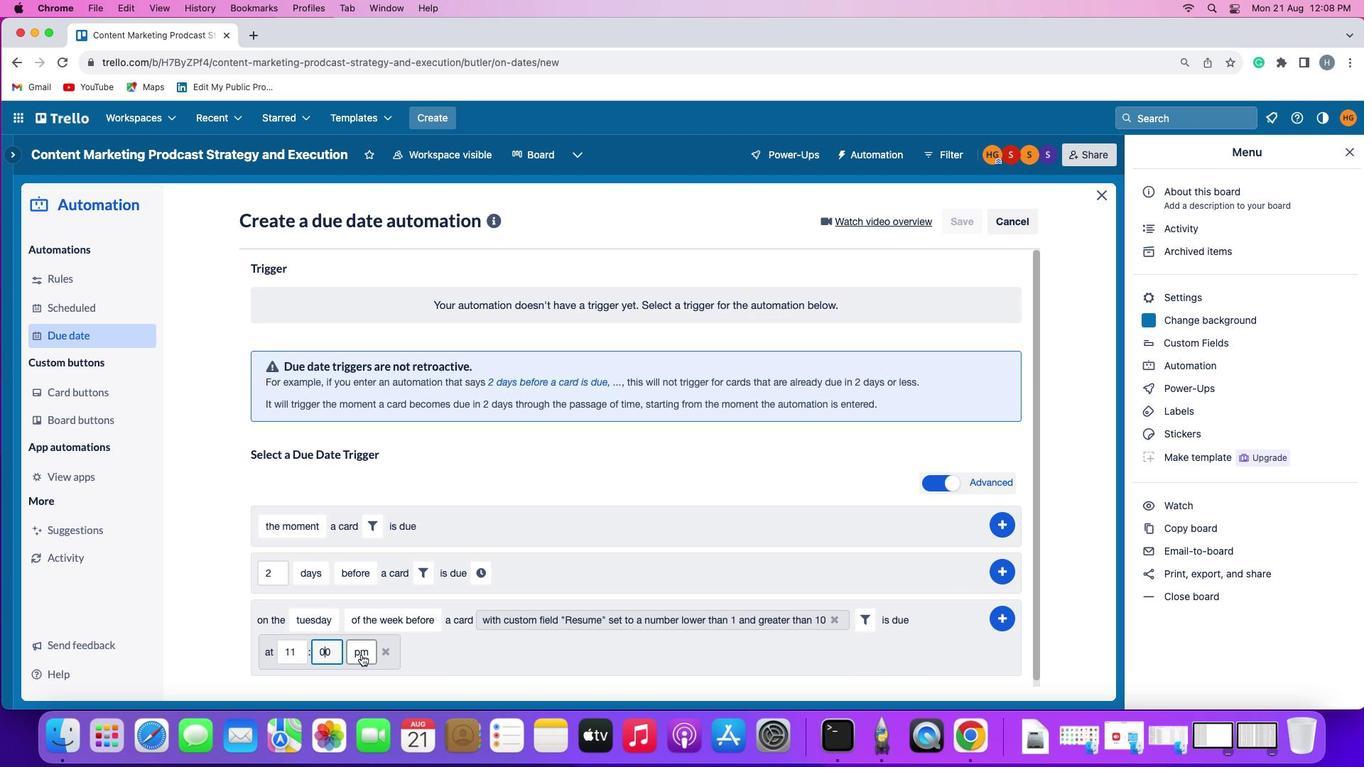 
Action: Mouse pressed left at (402, 643)
Screenshot: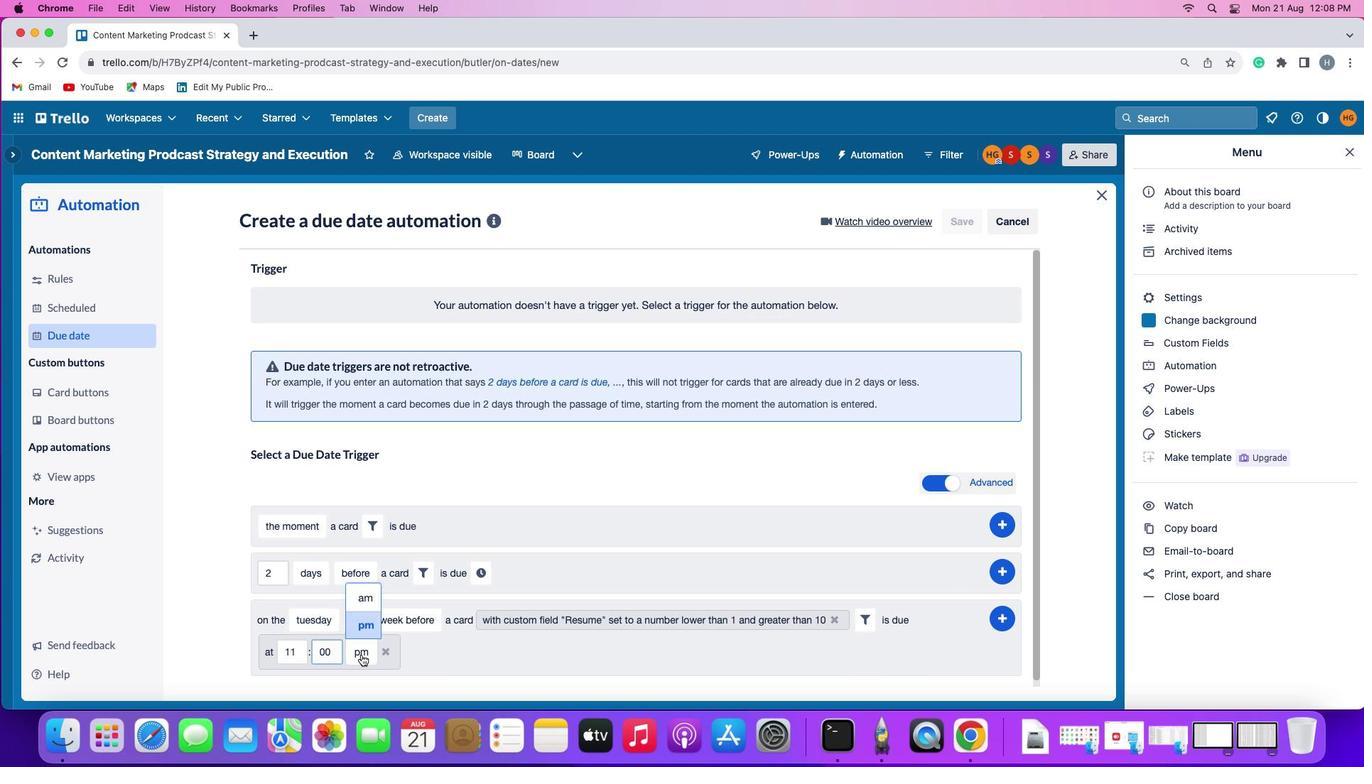 
Action: Mouse moved to (411, 592)
Screenshot: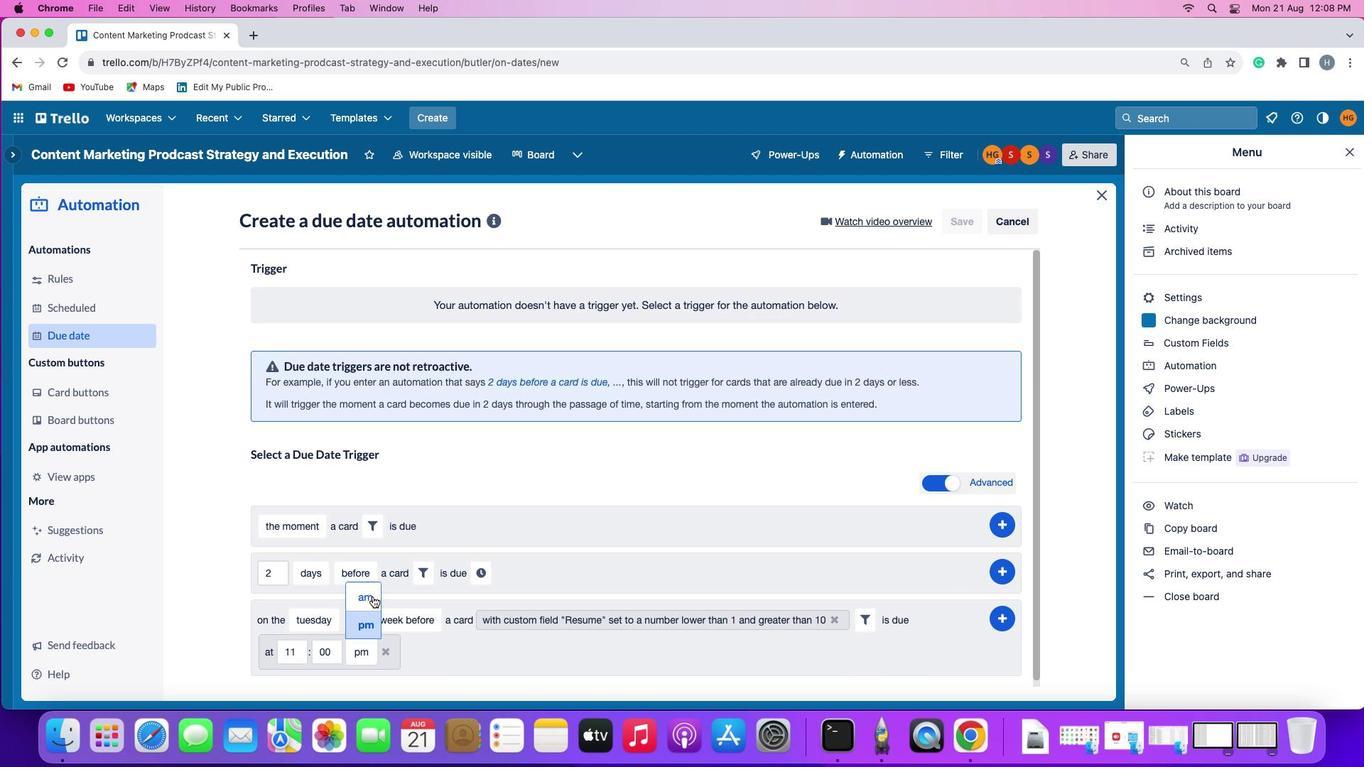 
Action: Mouse pressed left at (411, 592)
Screenshot: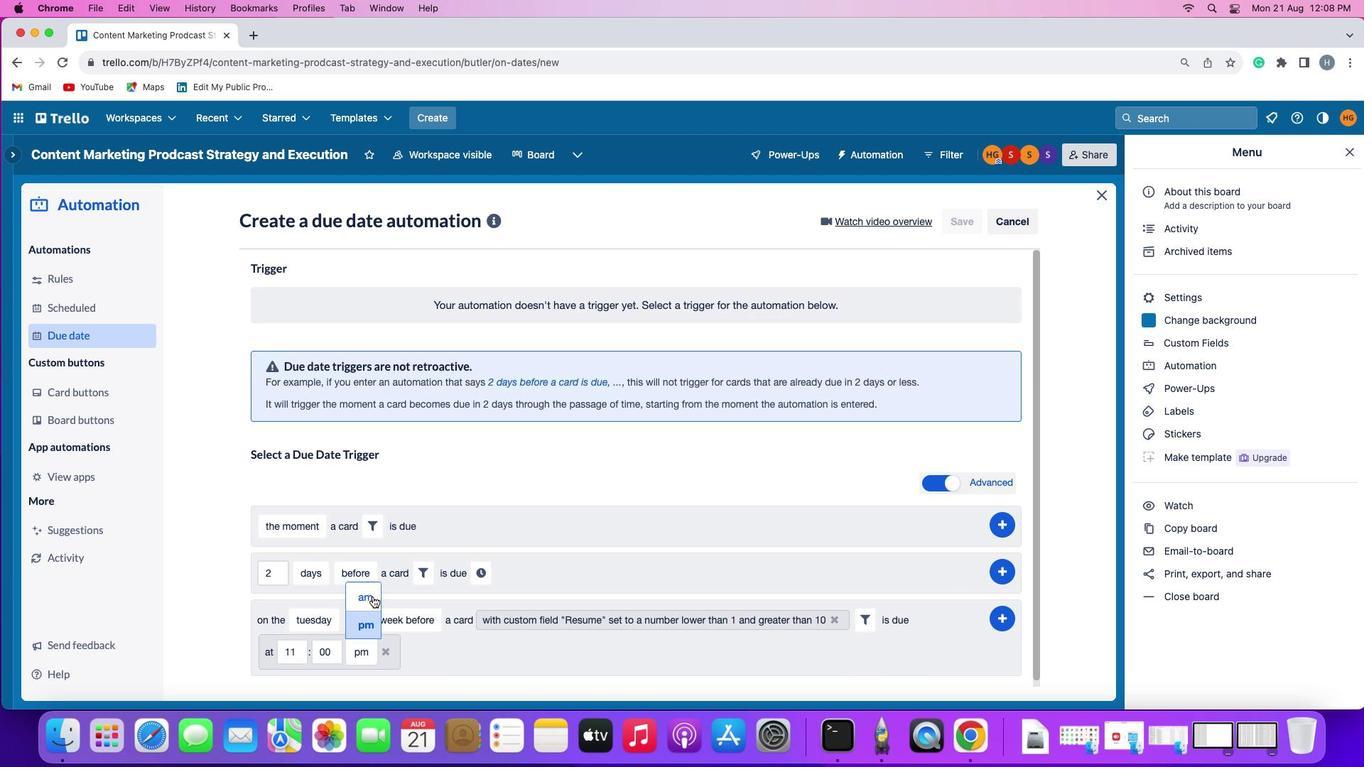 
Action: Mouse moved to (956, 610)
Screenshot: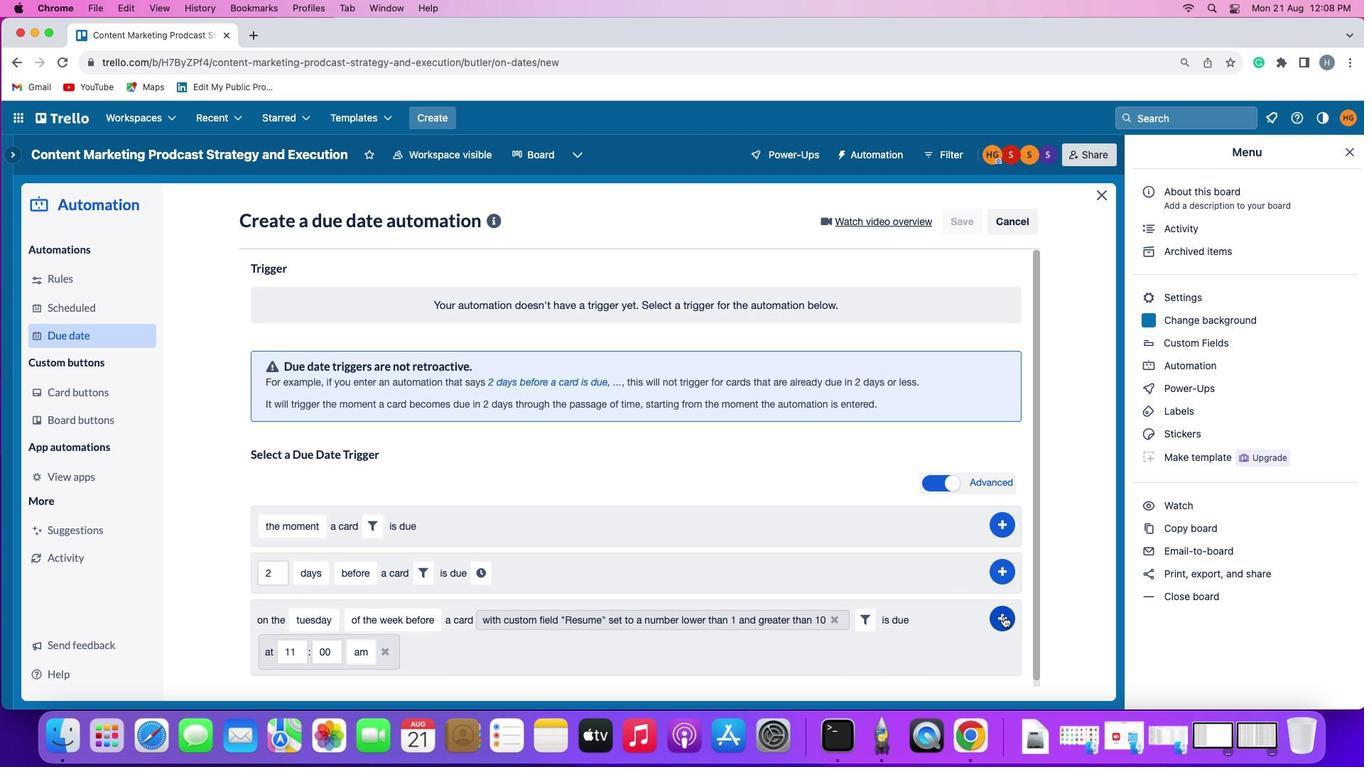 
Action: Mouse pressed left at (956, 610)
Screenshot: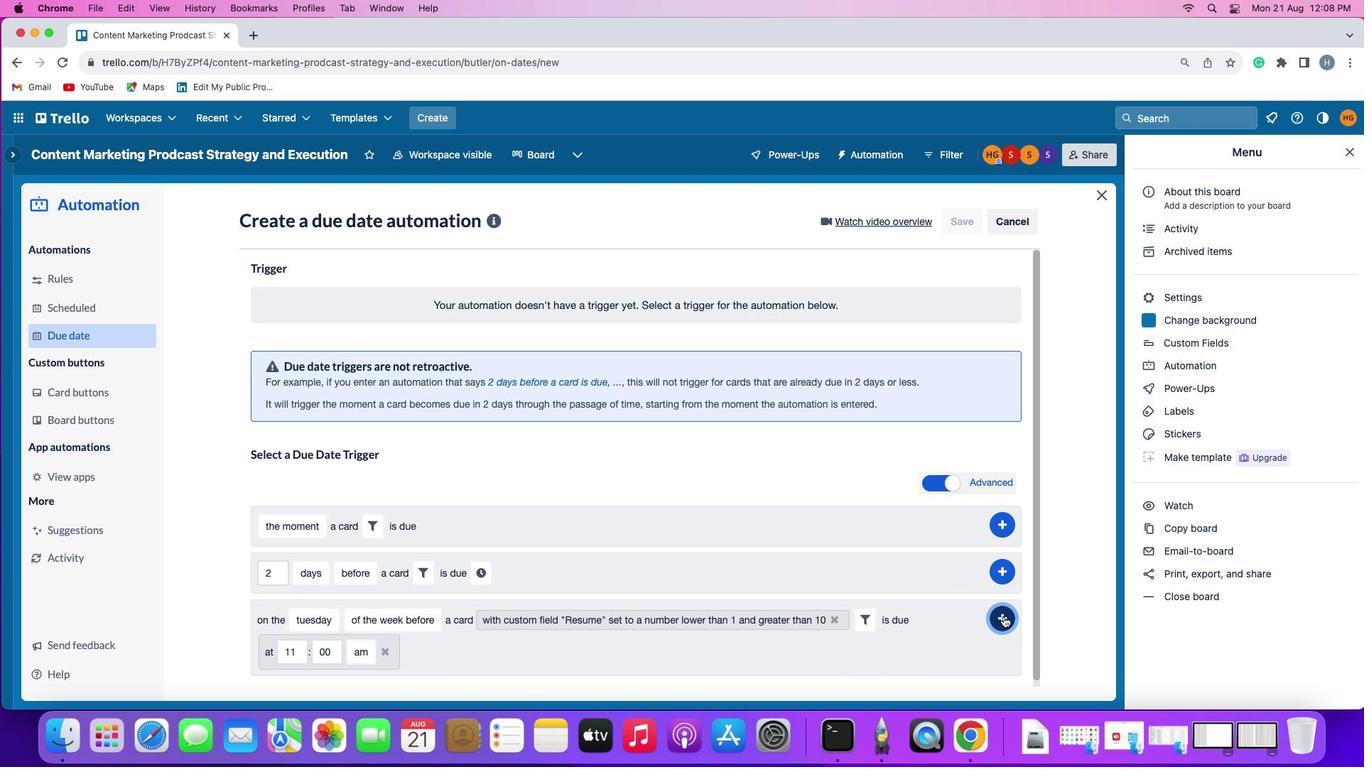 
Action: Mouse moved to (1010, 479)
Screenshot: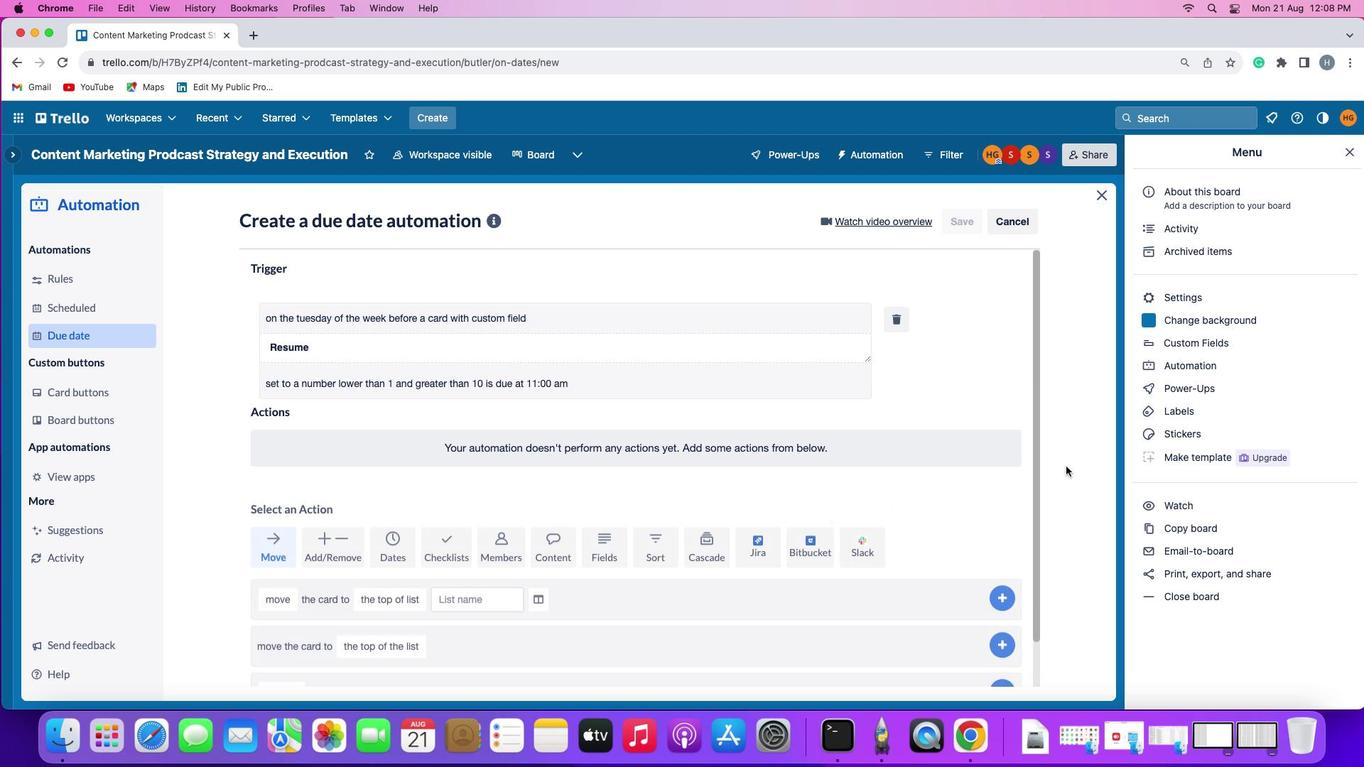 
